 Task: Find connections with filter location Zulpich with filter topic #Analyticswith filter profile language English with filter current company Gensler with filter school Maharaja Surajmal Institute with filter industry Restaurants with filter service category Graphic Design with filter keywords title Playwright
Action: Mouse moved to (551, 73)
Screenshot: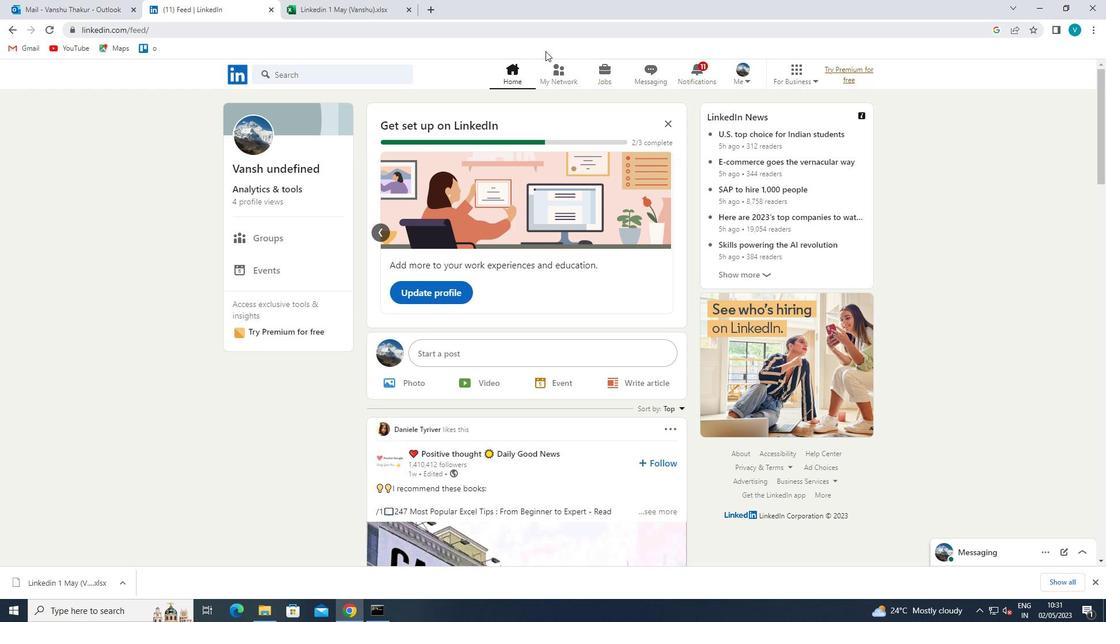 
Action: Mouse pressed left at (551, 73)
Screenshot: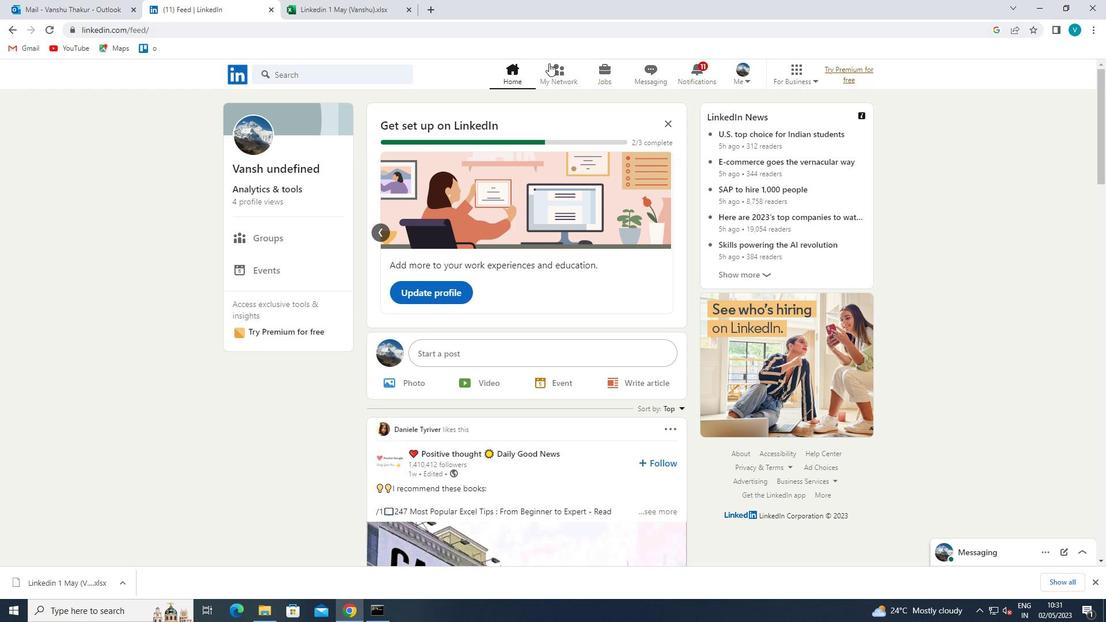 
Action: Mouse moved to (308, 134)
Screenshot: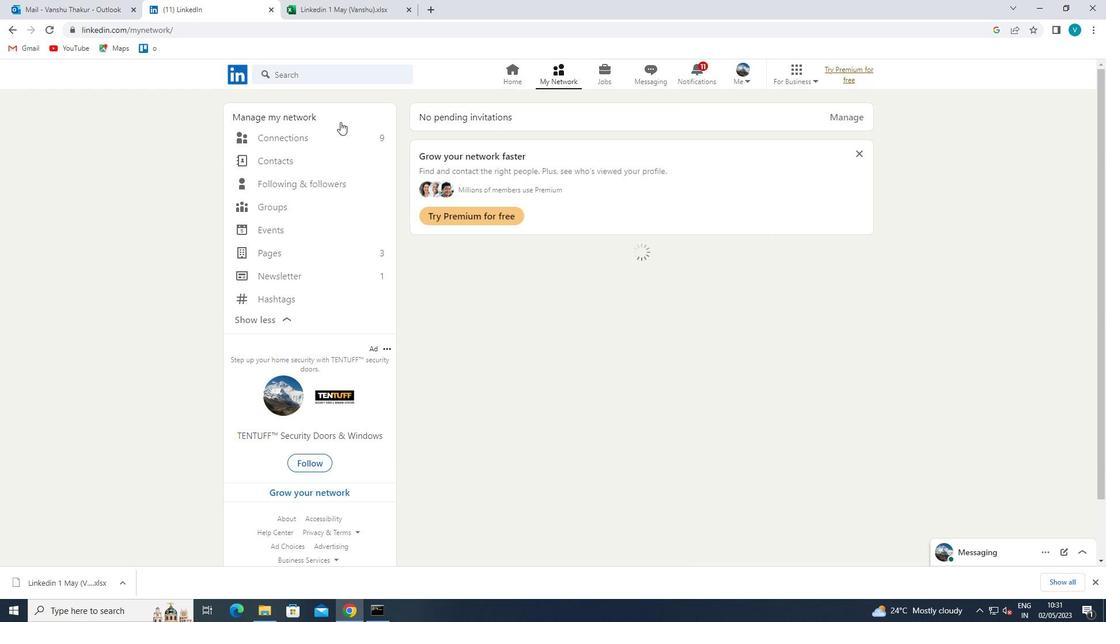 
Action: Mouse pressed left at (308, 134)
Screenshot: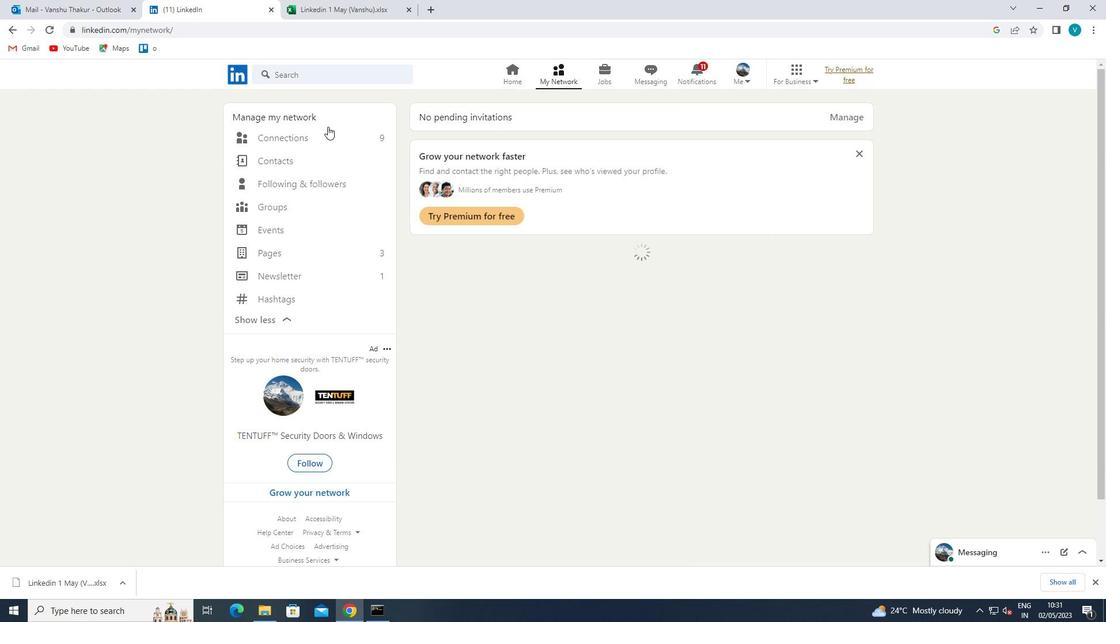 
Action: Mouse moved to (631, 142)
Screenshot: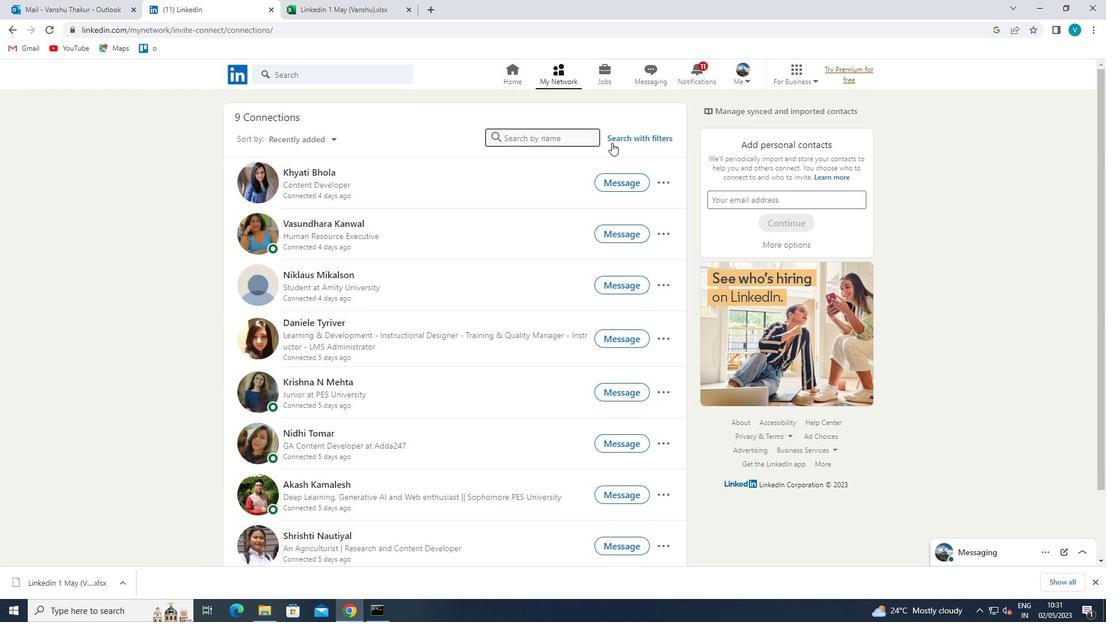 
Action: Mouse pressed left at (631, 142)
Screenshot: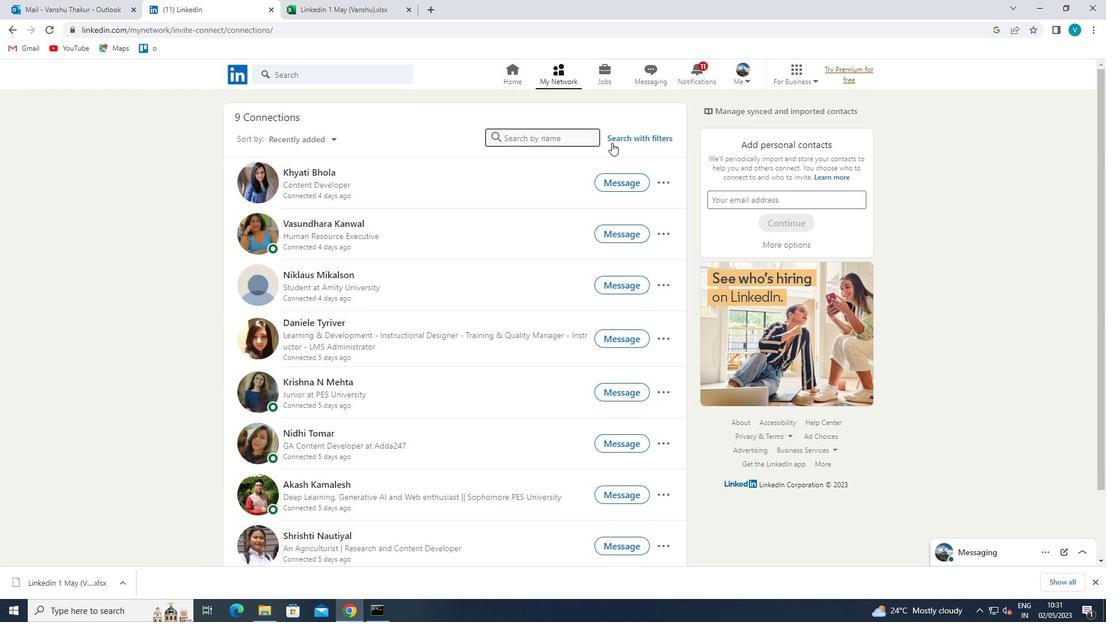 
Action: Mouse moved to (545, 110)
Screenshot: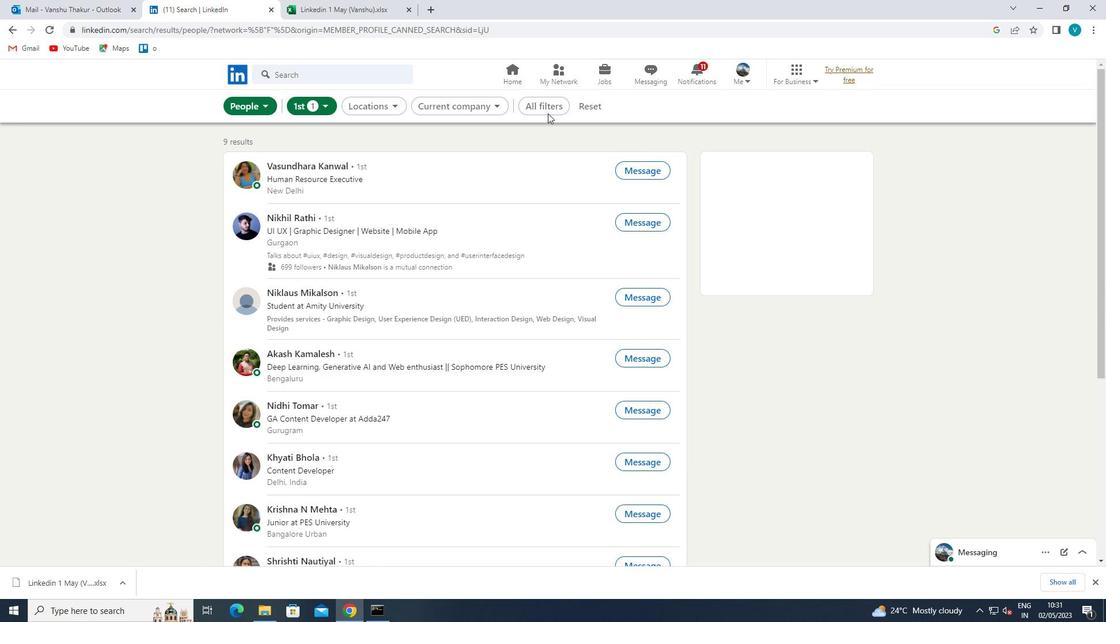 
Action: Mouse pressed left at (545, 110)
Screenshot: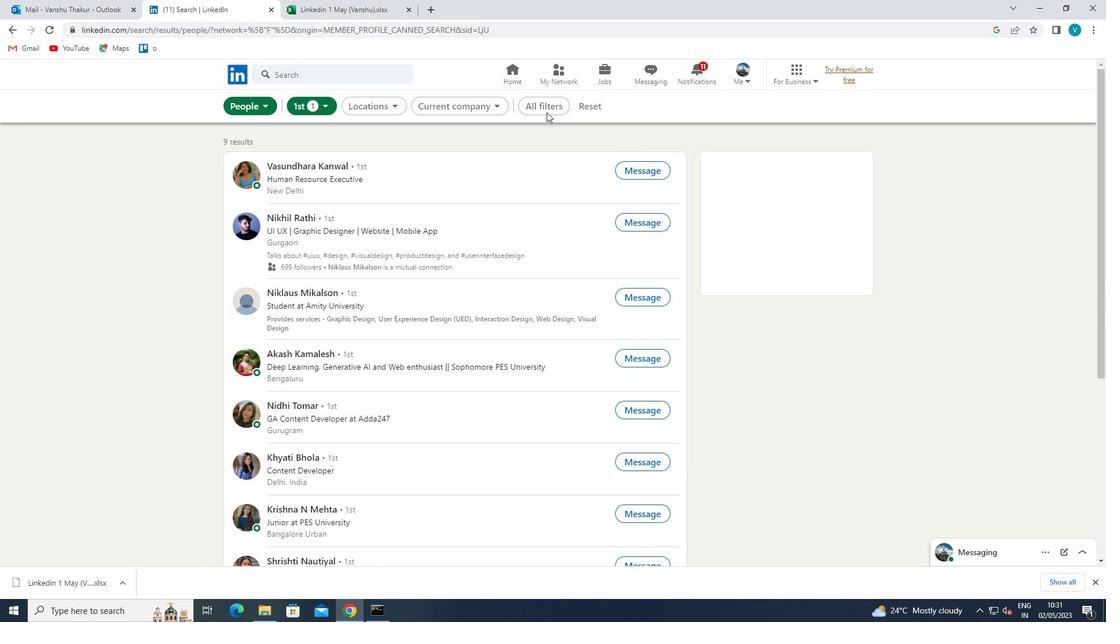 
Action: Mouse moved to (936, 339)
Screenshot: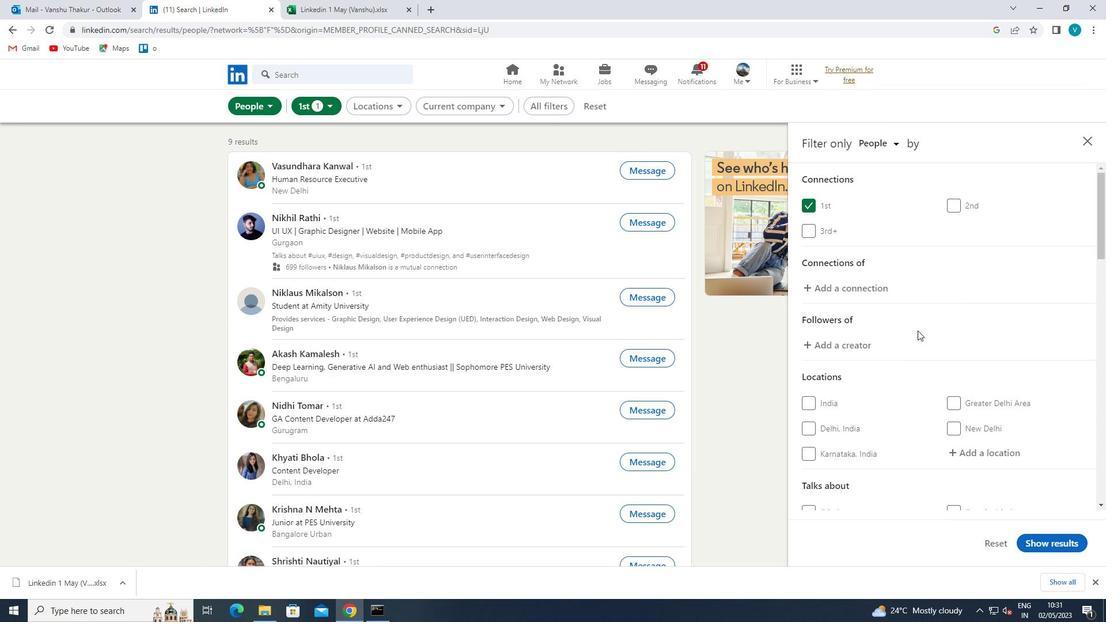 
Action: Mouse scrolled (936, 338) with delta (0, 0)
Screenshot: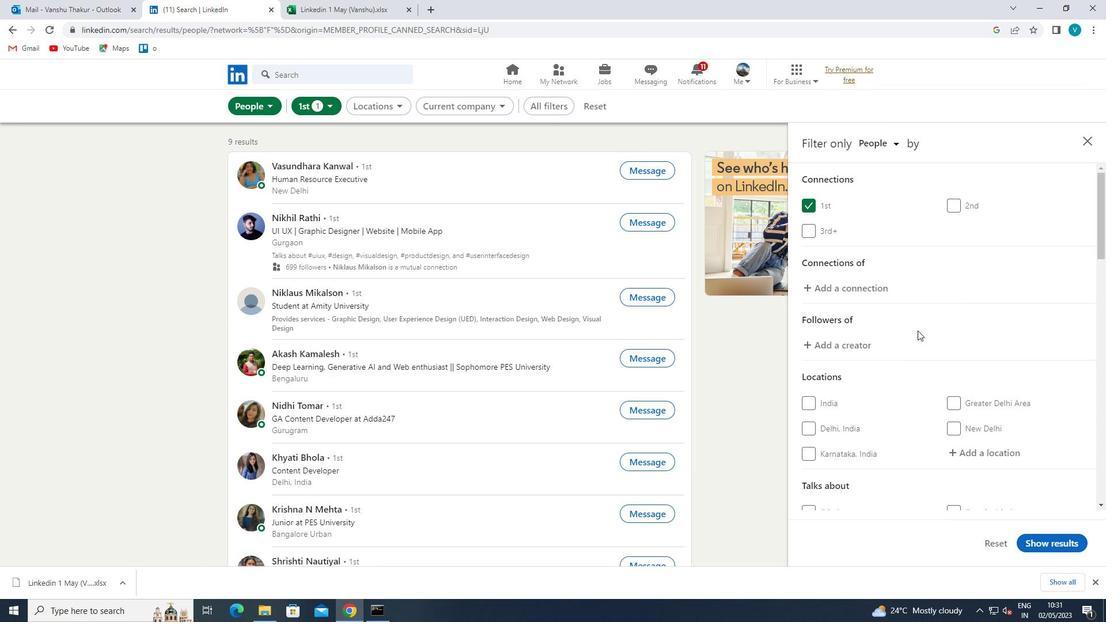 
Action: Mouse moved to (937, 340)
Screenshot: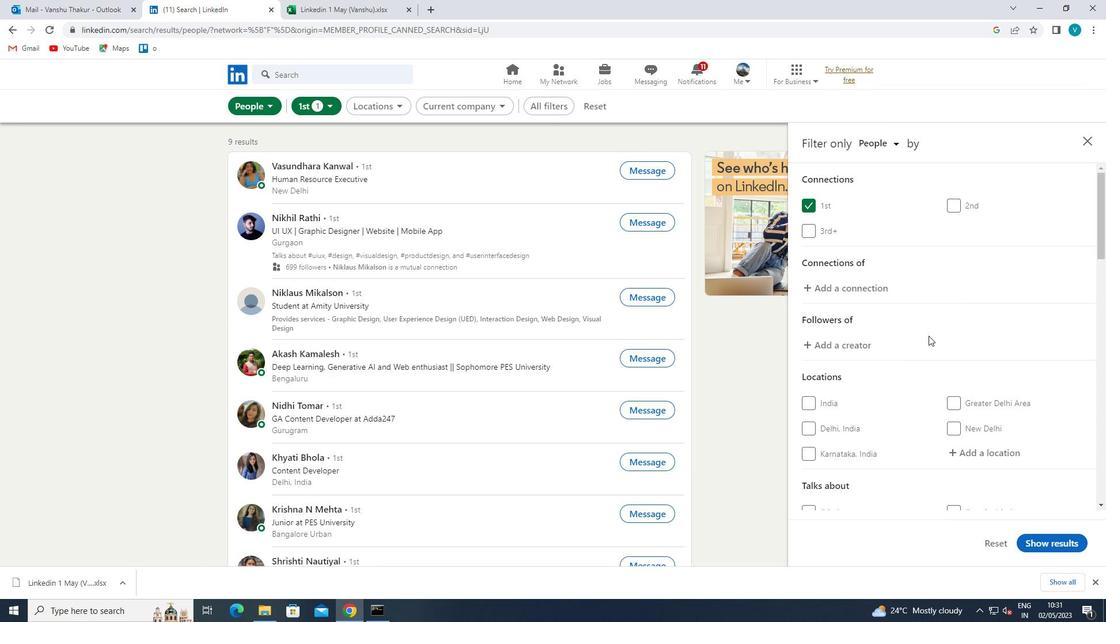 
Action: Mouse scrolled (937, 339) with delta (0, 0)
Screenshot: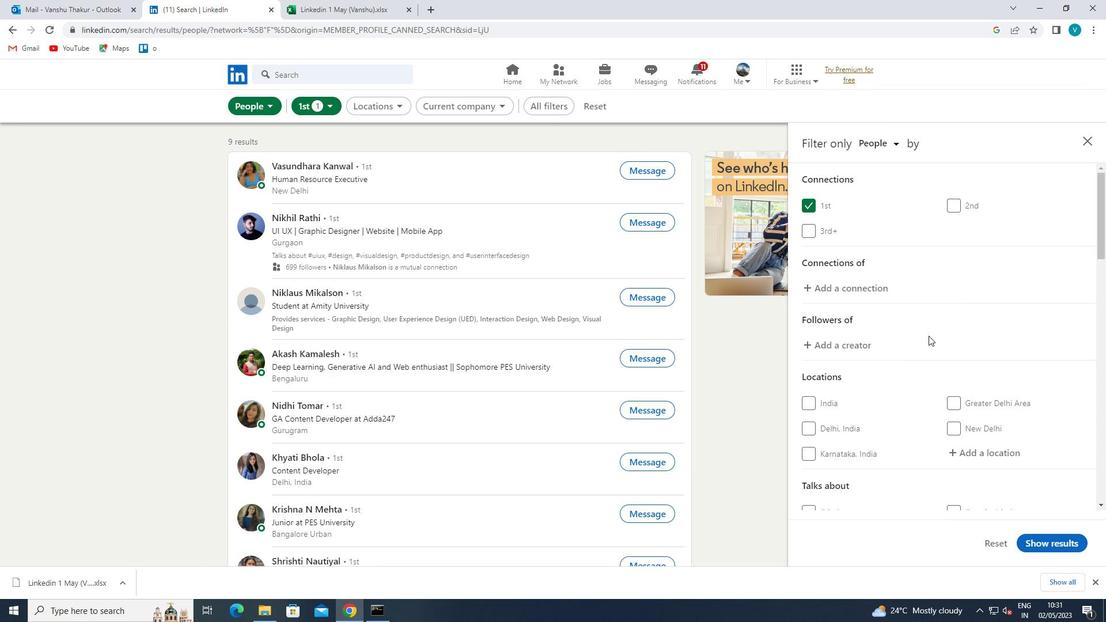 
Action: Mouse moved to (938, 340)
Screenshot: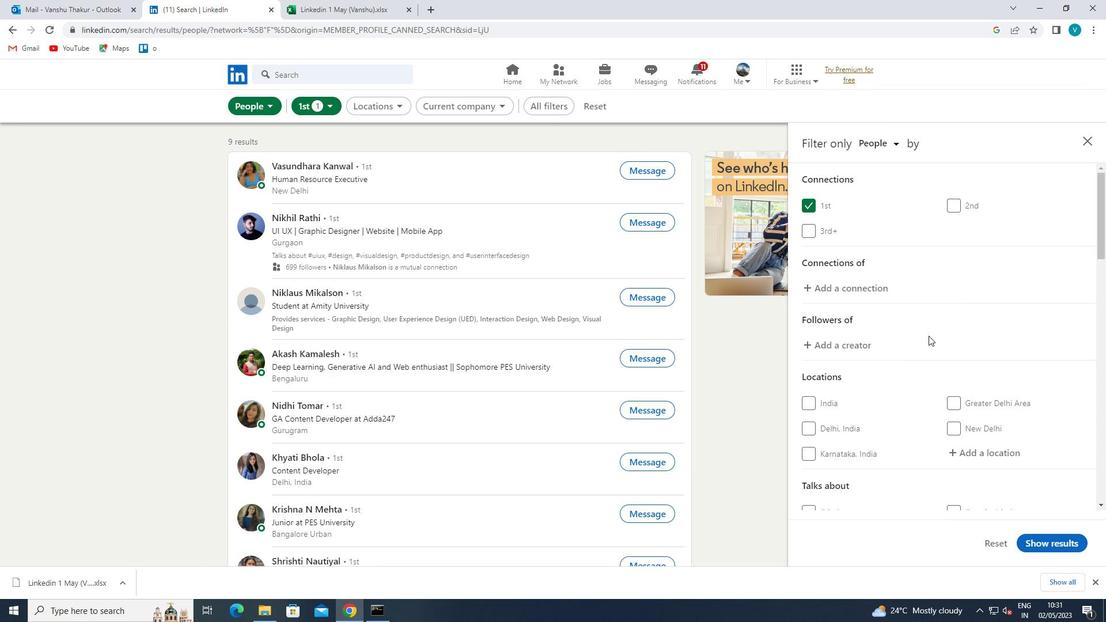 
Action: Mouse scrolled (938, 340) with delta (0, 0)
Screenshot: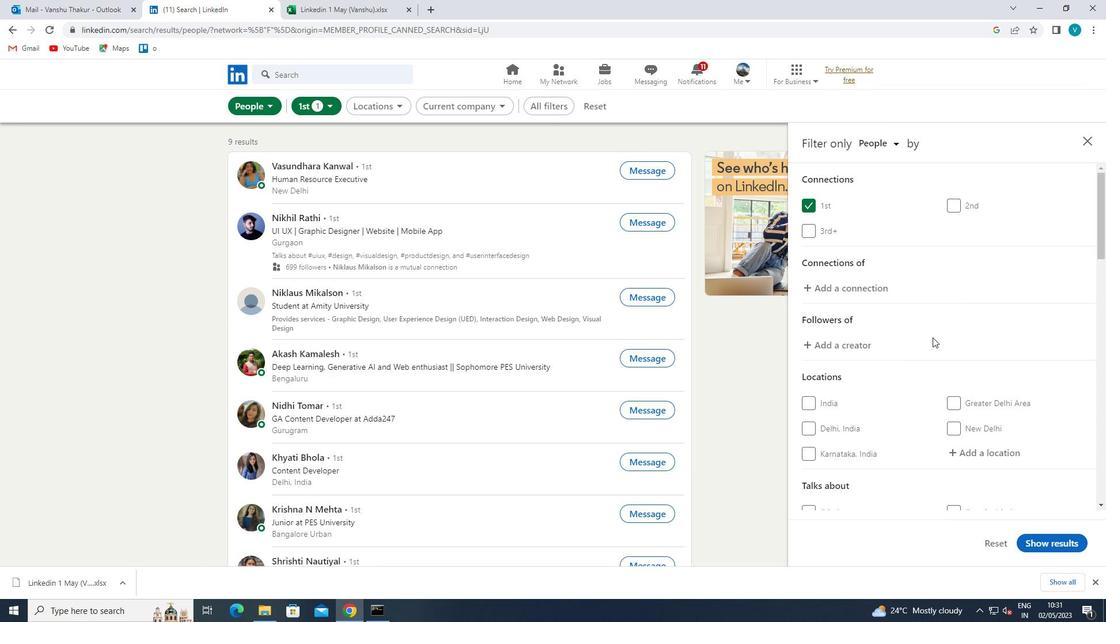 
Action: Mouse moved to (984, 284)
Screenshot: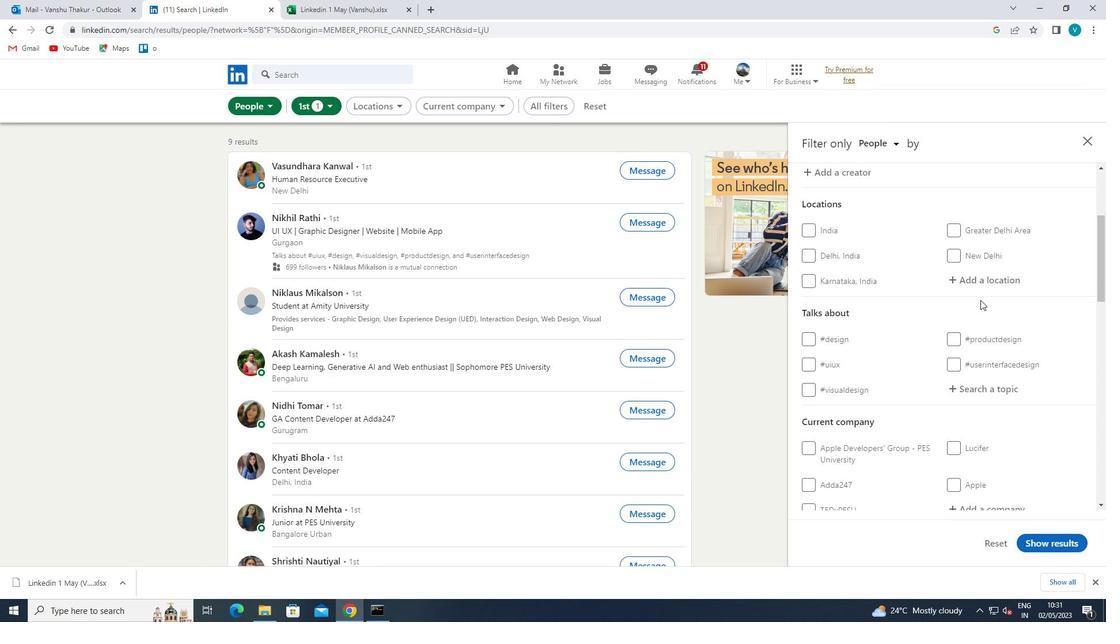 
Action: Mouse pressed left at (984, 284)
Screenshot: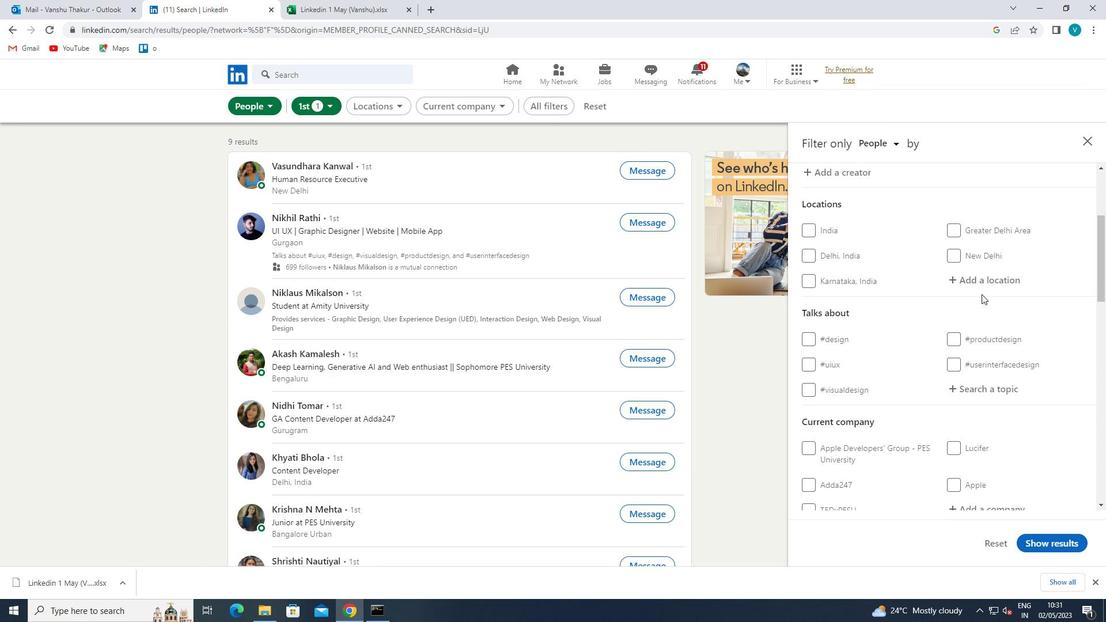 
Action: Mouse moved to (752, 219)
Screenshot: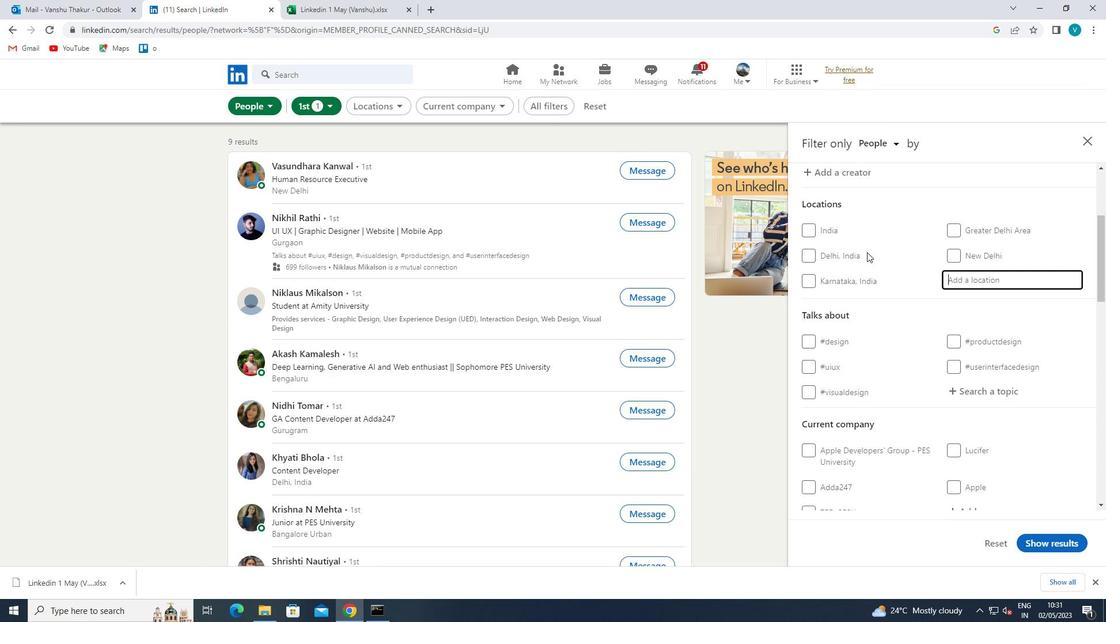 
Action: Key pressed <Key.shift>ZULPICH<Key.space>
Screenshot: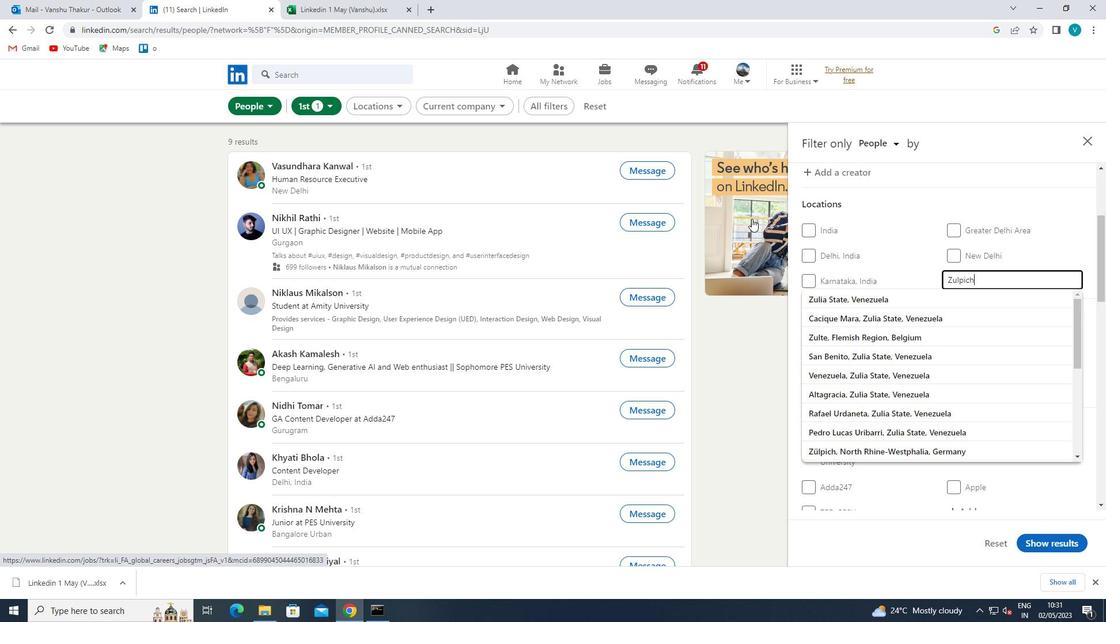 
Action: Mouse moved to (909, 304)
Screenshot: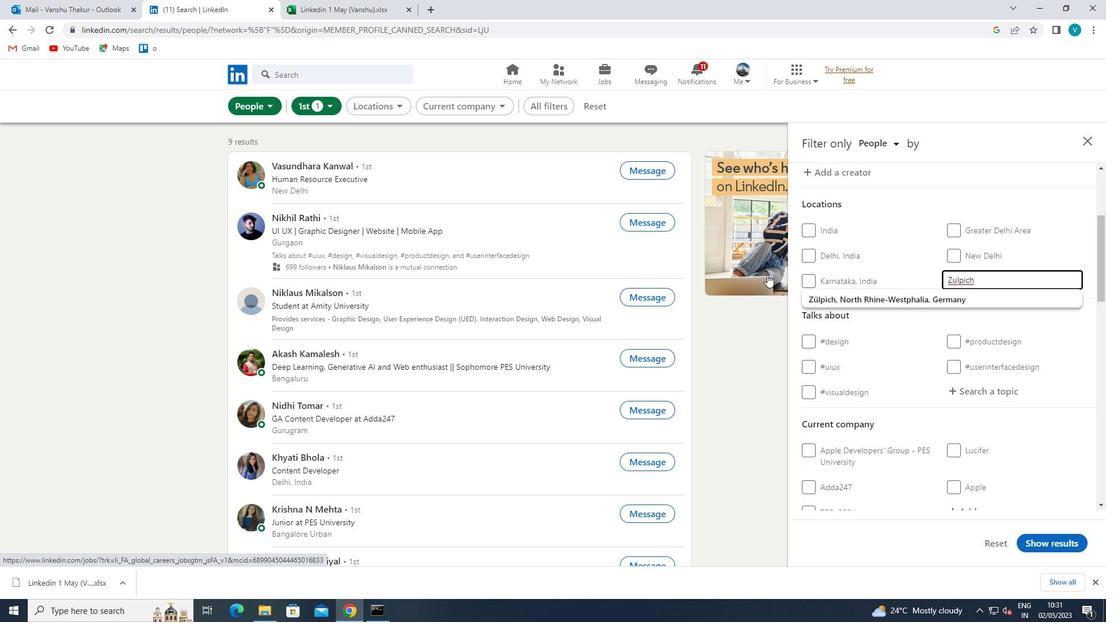 
Action: Mouse pressed left at (909, 304)
Screenshot: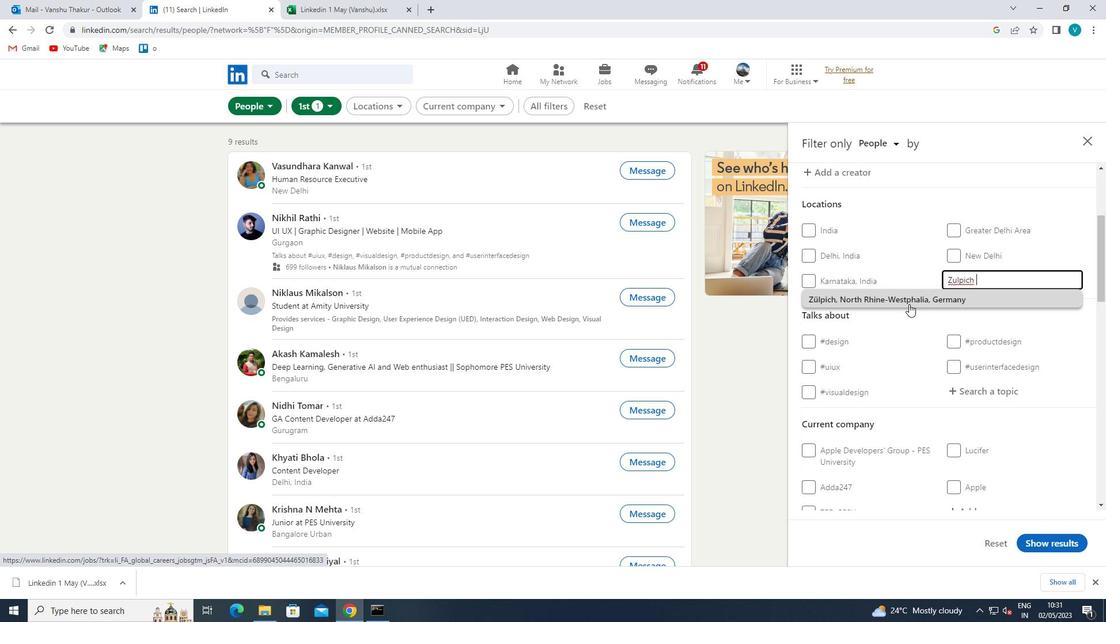 
Action: Mouse scrolled (909, 303) with delta (0, 0)
Screenshot: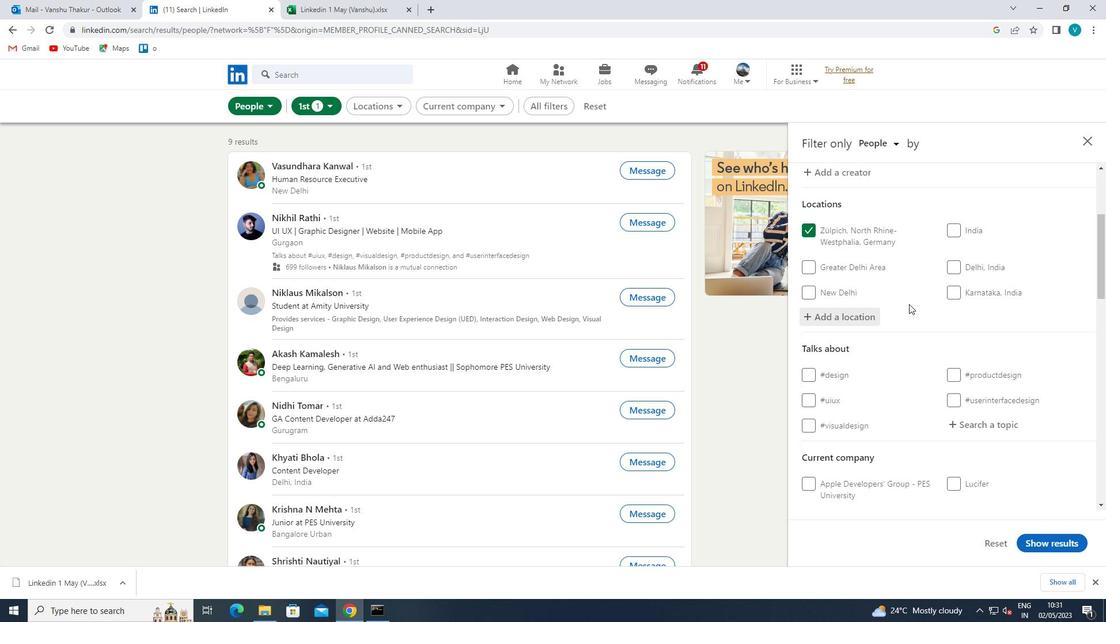 
Action: Mouse scrolled (909, 303) with delta (0, 0)
Screenshot: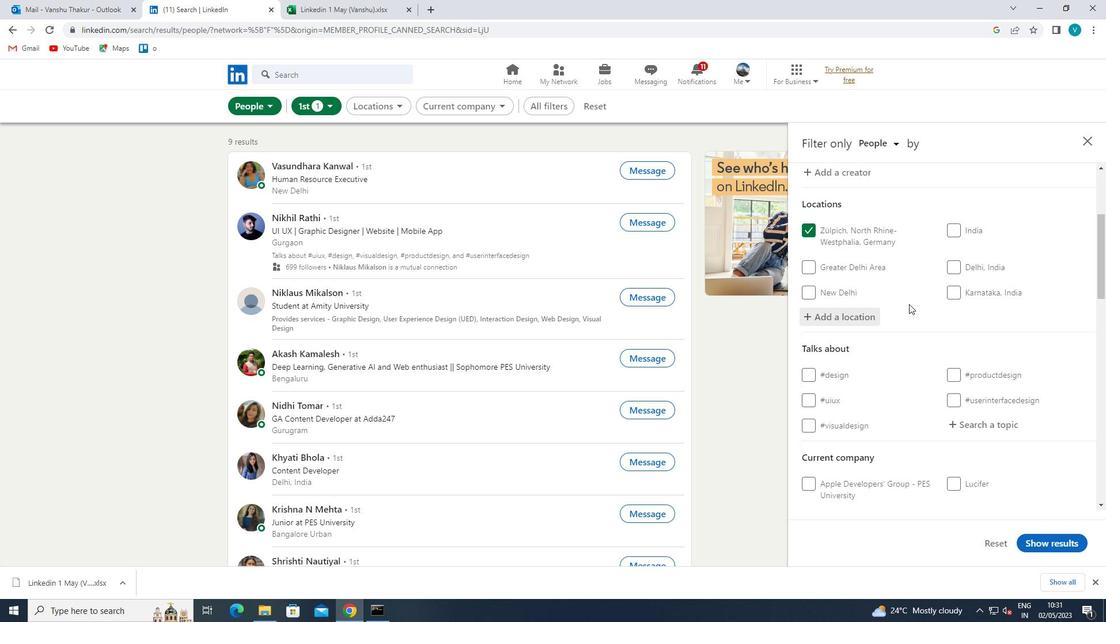 
Action: Mouse moved to (1035, 309)
Screenshot: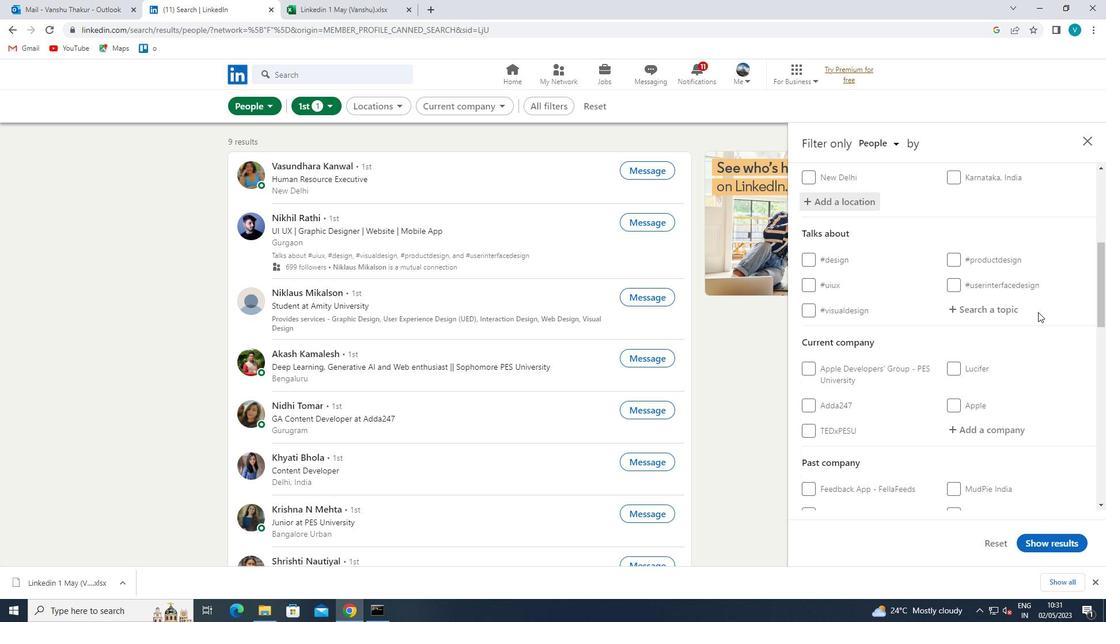 
Action: Mouse pressed left at (1035, 309)
Screenshot: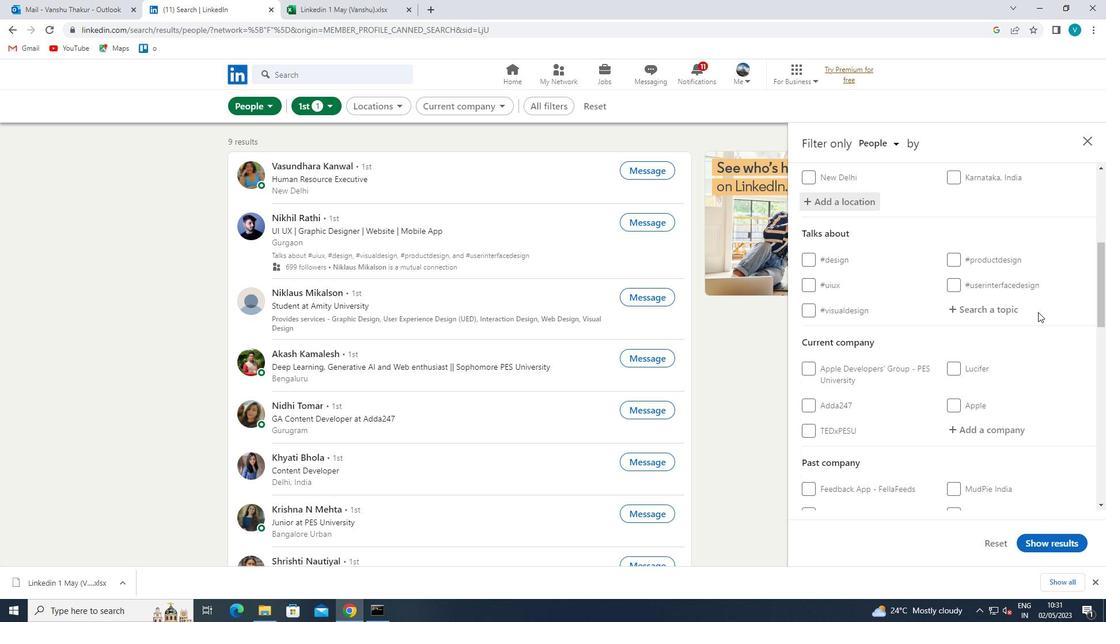 
Action: Mouse moved to (997, 314)
Screenshot: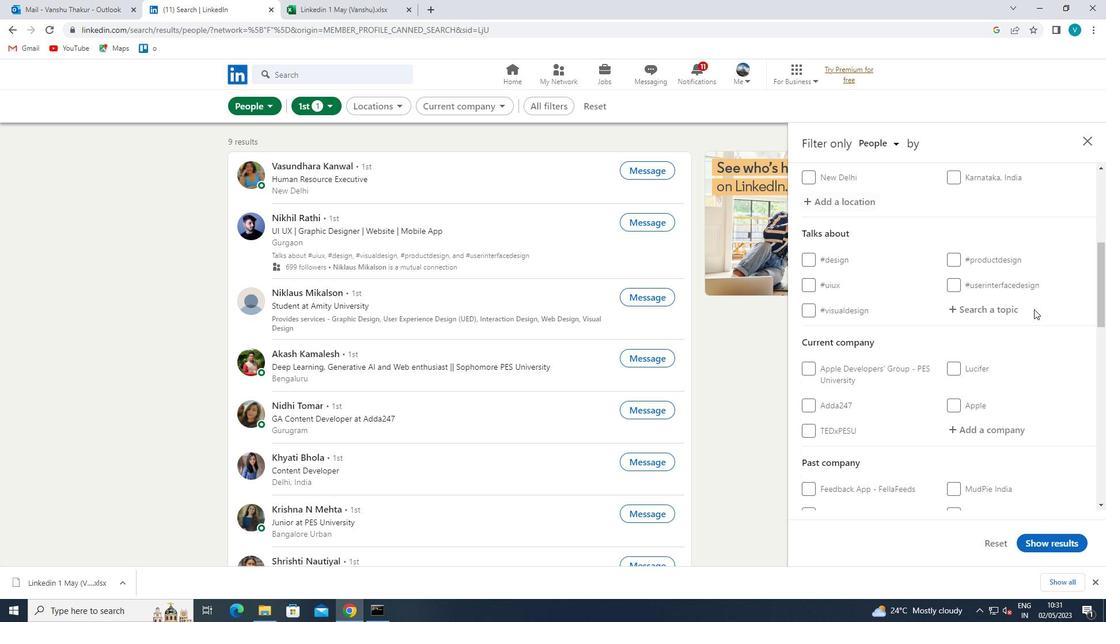 
Action: Mouse pressed left at (997, 314)
Screenshot: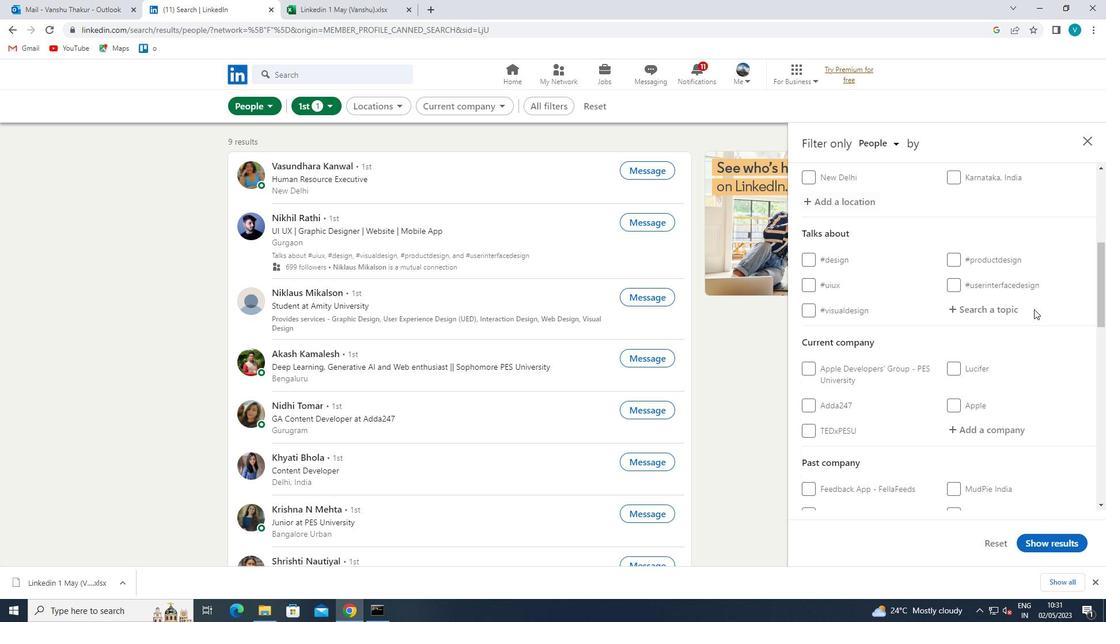 
Action: Key pressed <Key.shift>
Screenshot: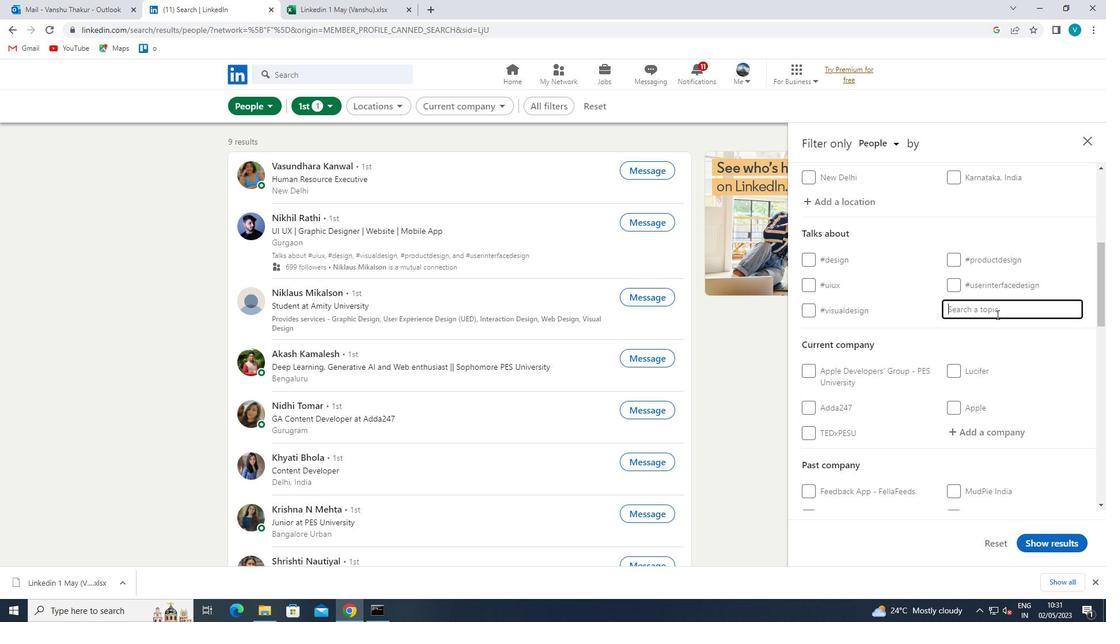 
Action: Mouse moved to (978, 310)
Screenshot: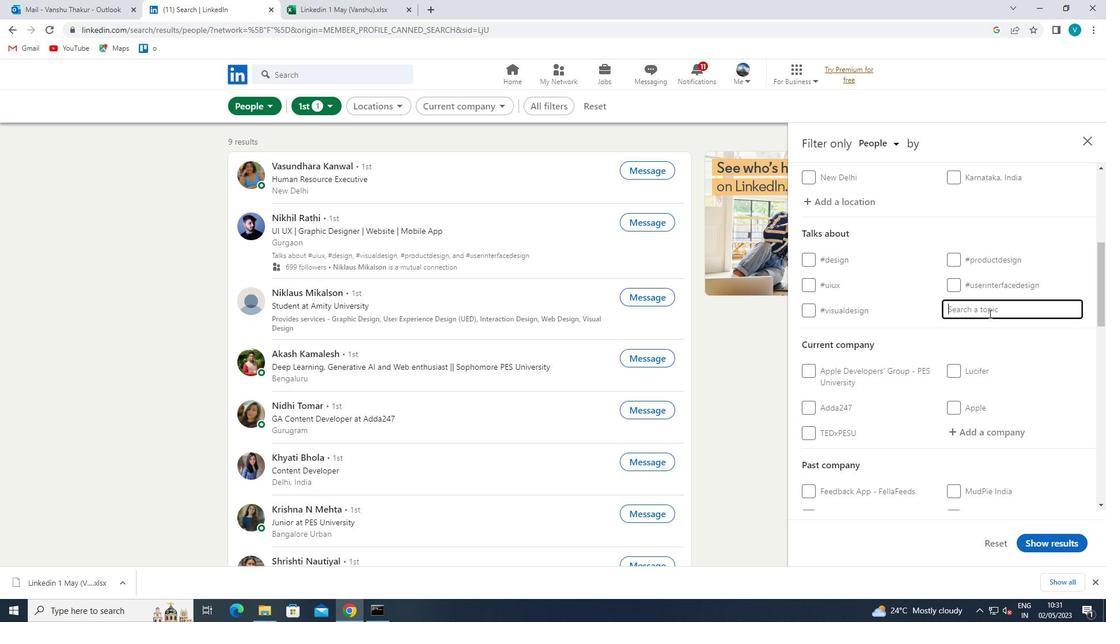 
Action: Key pressed <Key.shift><Key.shift><Key.shift><Key.shift><Key.shift>#<Key.shift>ANA
Screenshot: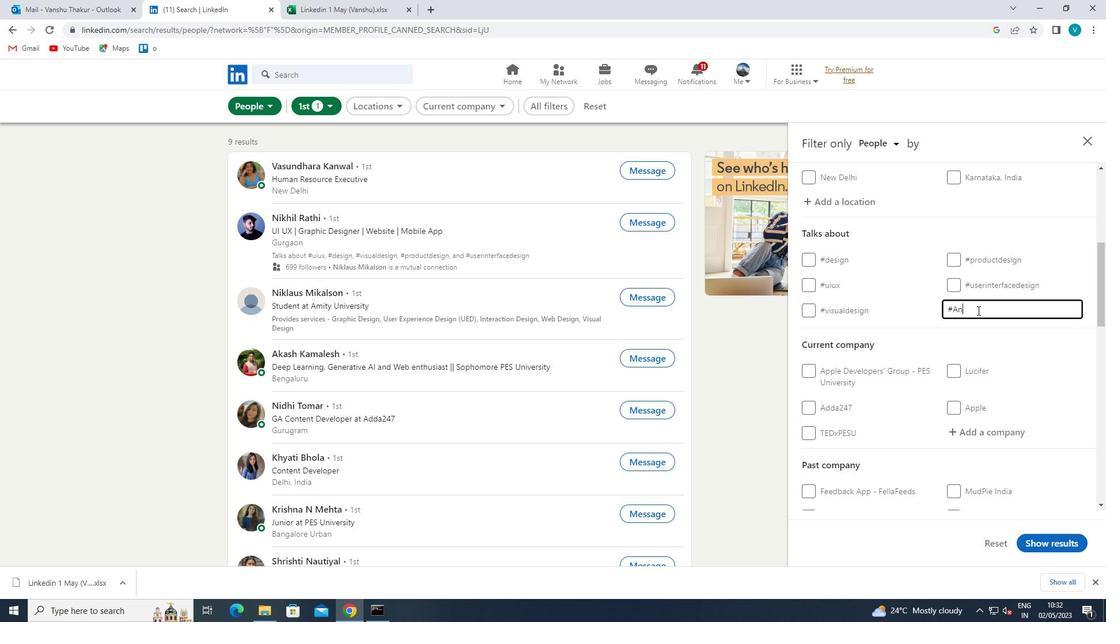 
Action: Mouse moved to (978, 310)
Screenshot: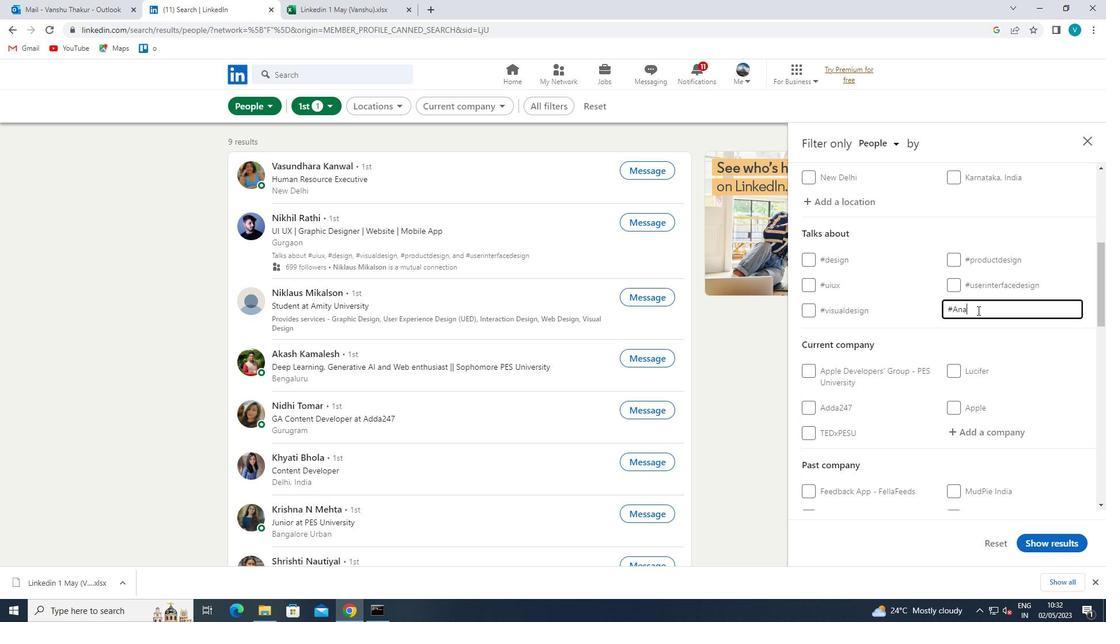 
Action: Key pressed LYTICS
Screenshot: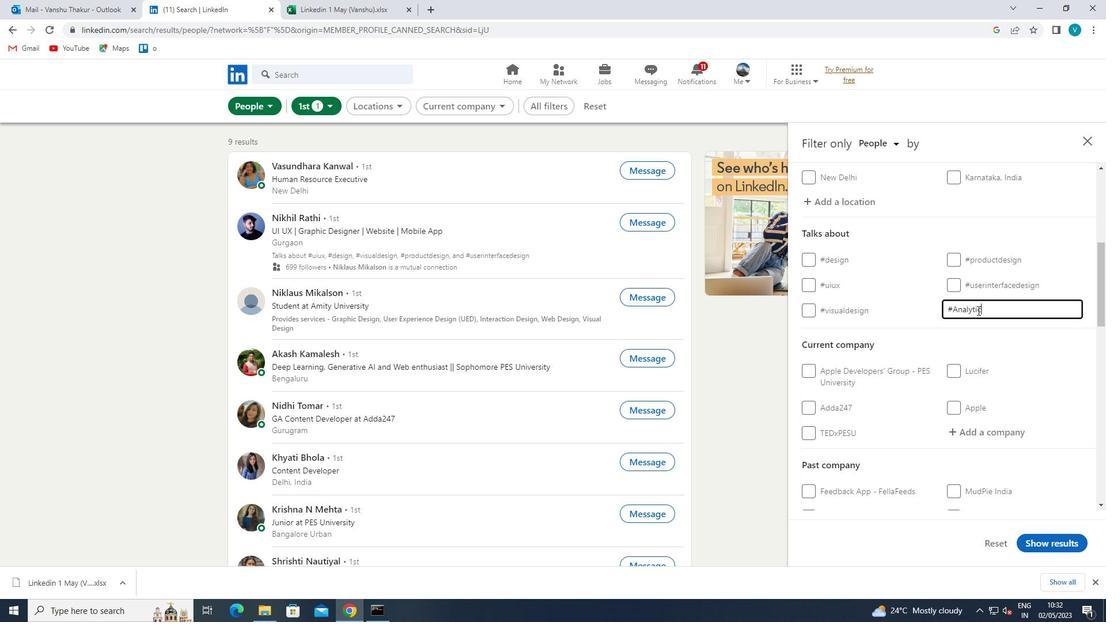
Action: Mouse moved to (945, 330)
Screenshot: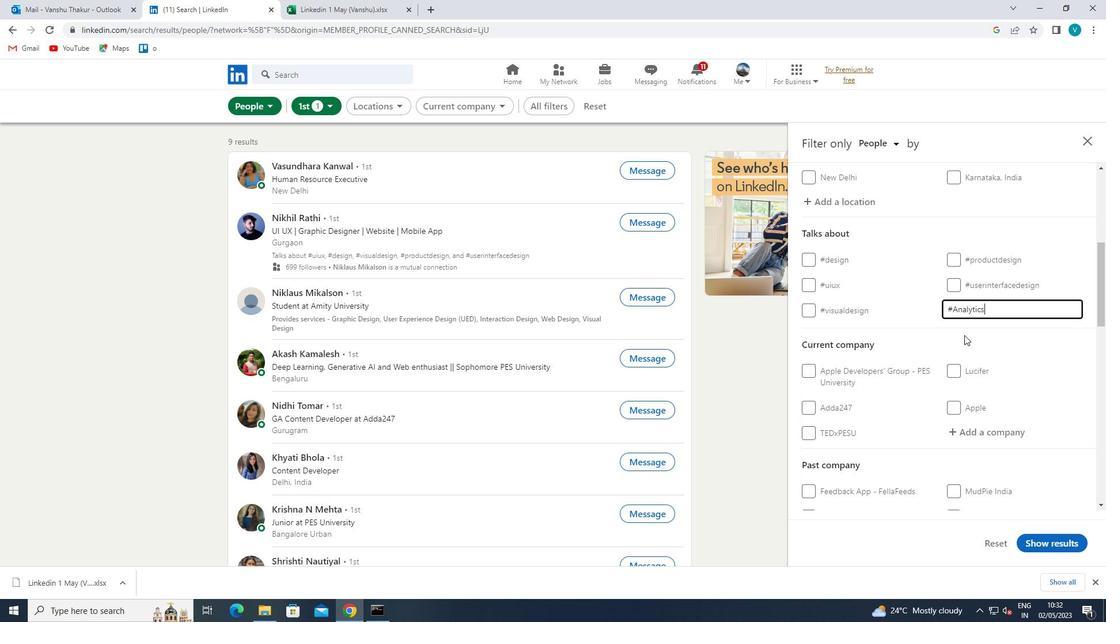 
Action: Mouse pressed left at (945, 330)
Screenshot: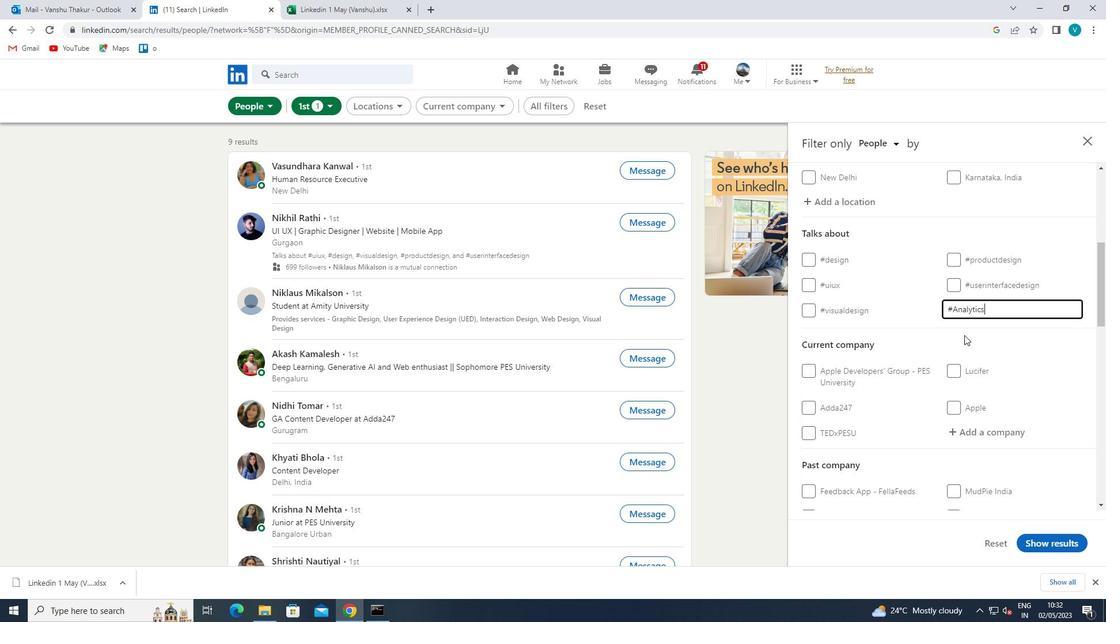 
Action: Mouse moved to (945, 330)
Screenshot: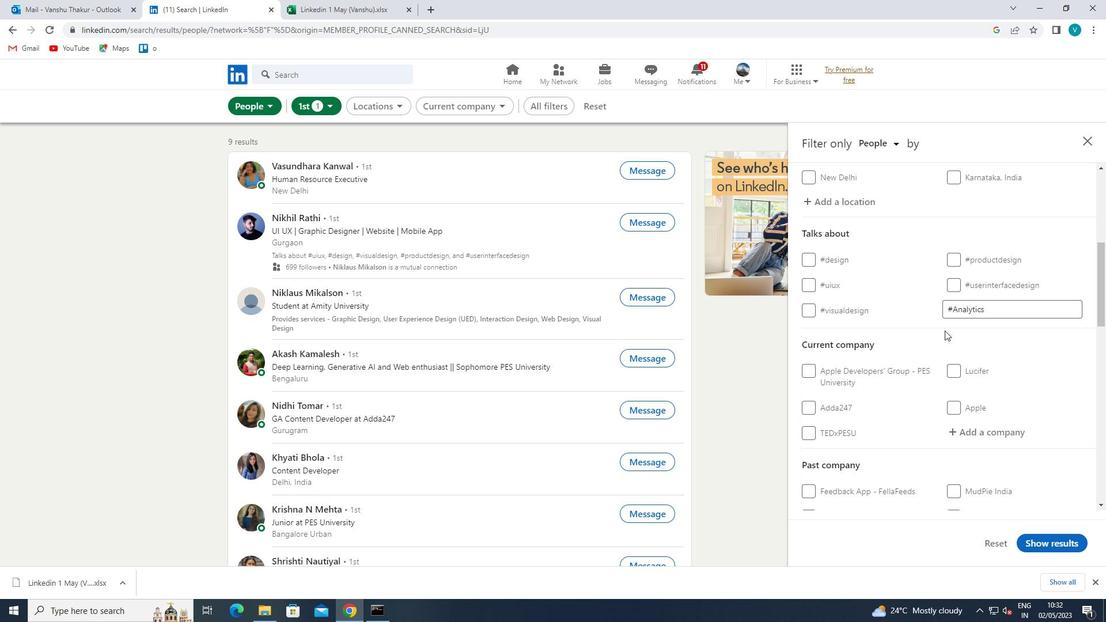
Action: Mouse scrolled (945, 329) with delta (0, 0)
Screenshot: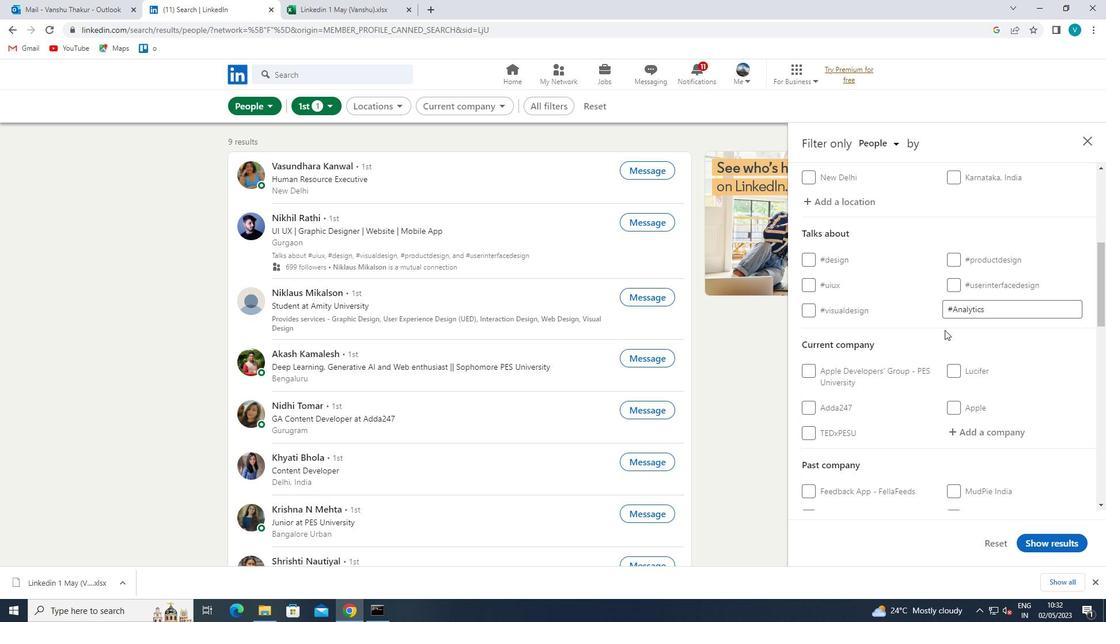 
Action: Mouse scrolled (945, 329) with delta (0, 0)
Screenshot: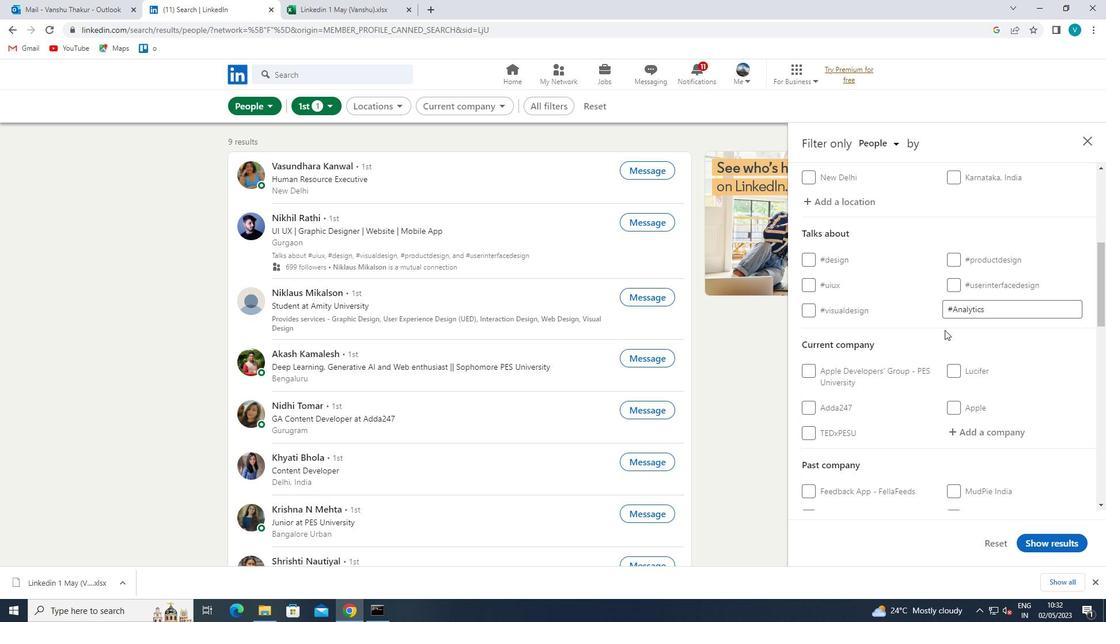 
Action: Mouse scrolled (945, 329) with delta (0, 0)
Screenshot: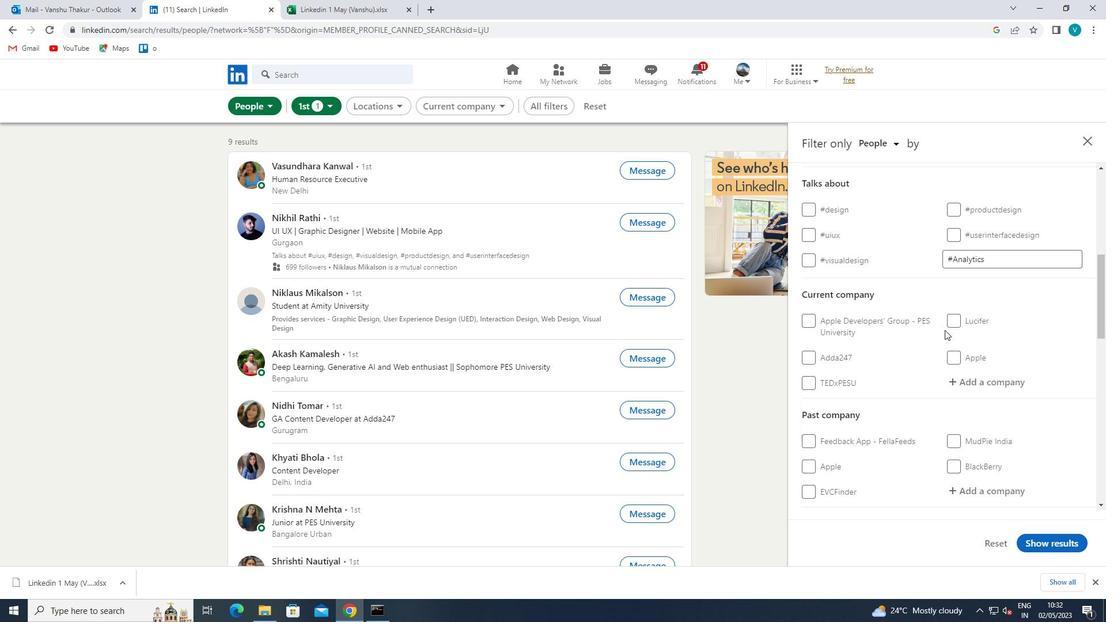 
Action: Mouse scrolled (945, 329) with delta (0, 0)
Screenshot: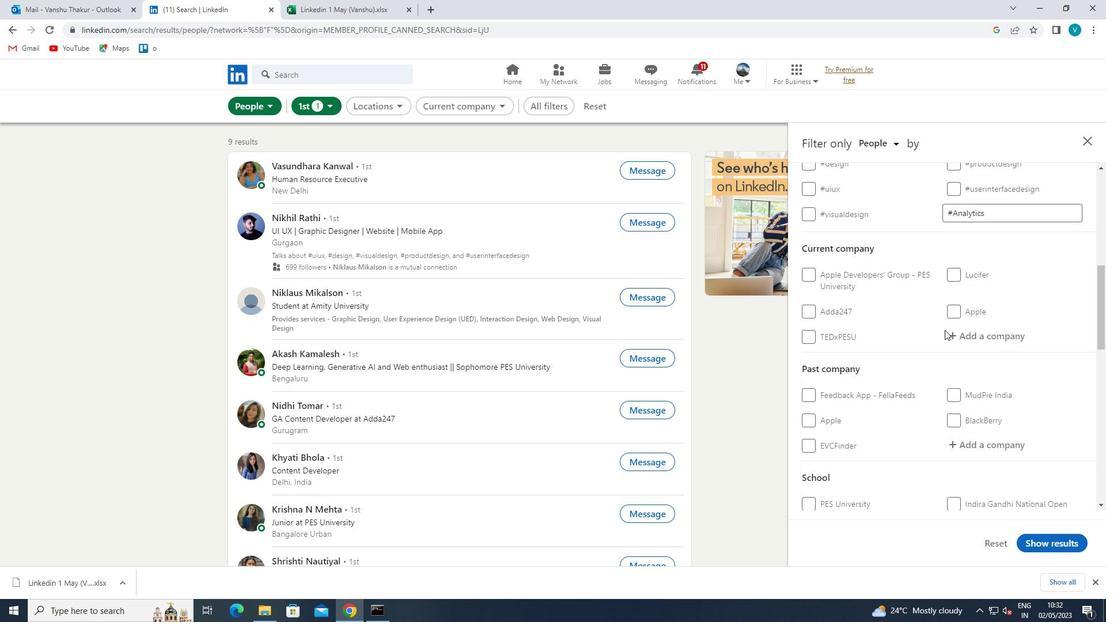 
Action: Mouse scrolled (945, 329) with delta (0, 0)
Screenshot: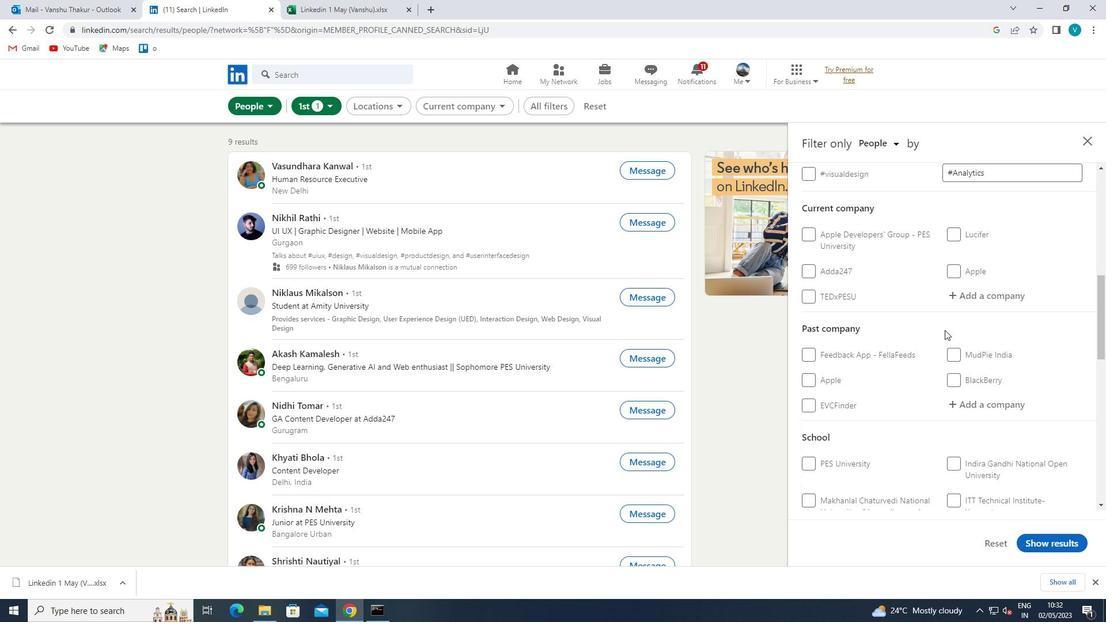 
Action: Mouse scrolled (945, 329) with delta (0, 0)
Screenshot: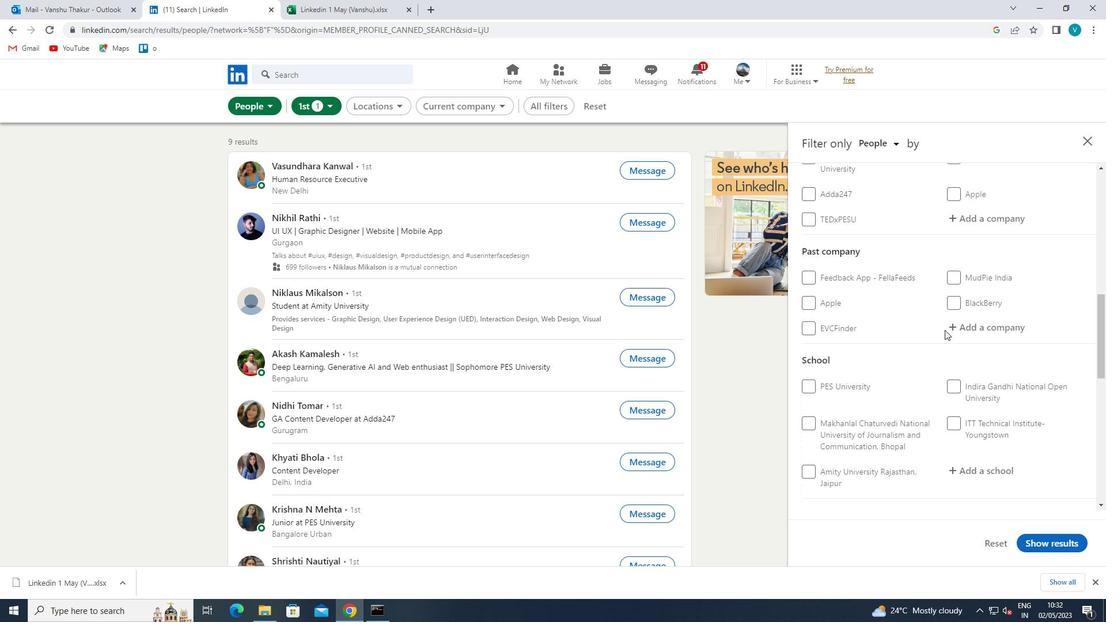 
Action: Mouse moved to (945, 330)
Screenshot: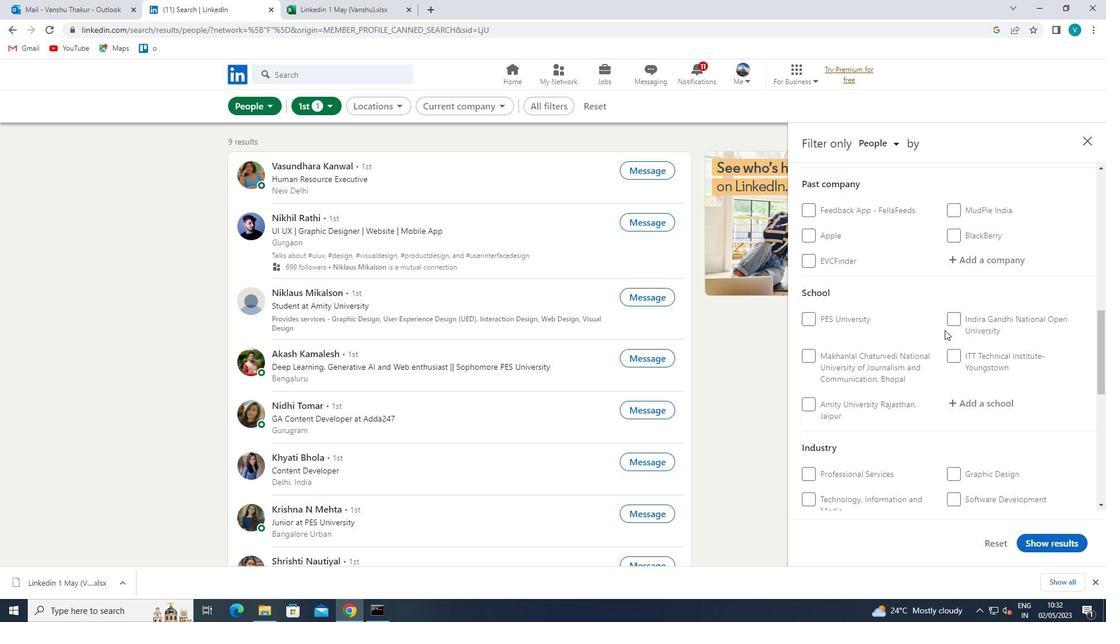 
Action: Mouse scrolled (945, 330) with delta (0, 0)
Screenshot: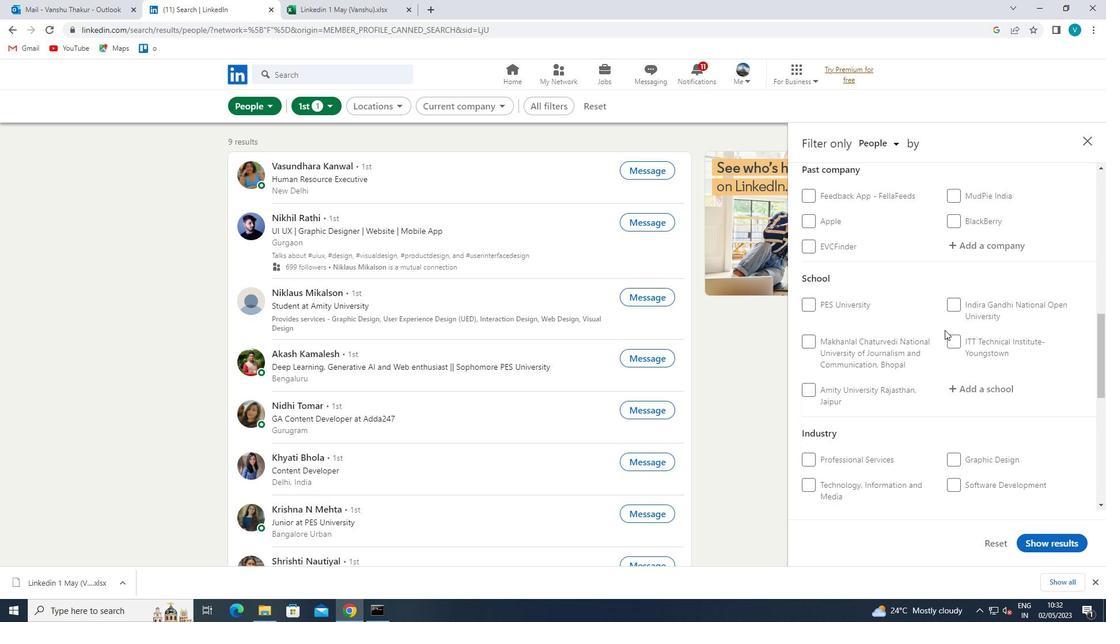 
Action: Mouse moved to (945, 335)
Screenshot: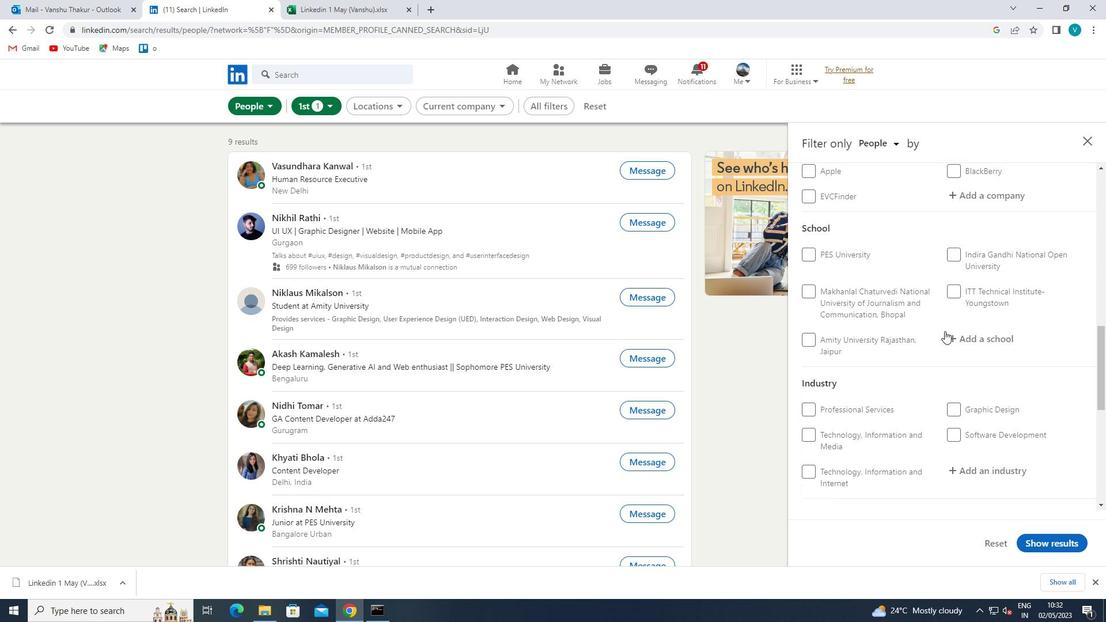 
Action: Mouse scrolled (945, 334) with delta (0, 0)
Screenshot: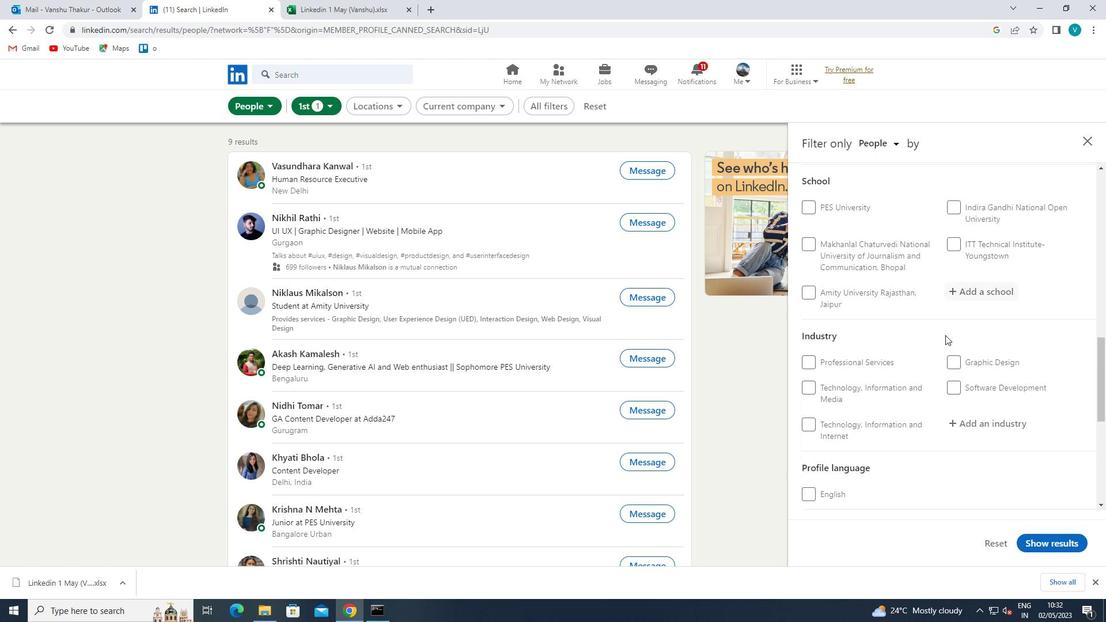 
Action: Mouse scrolled (945, 334) with delta (0, 0)
Screenshot: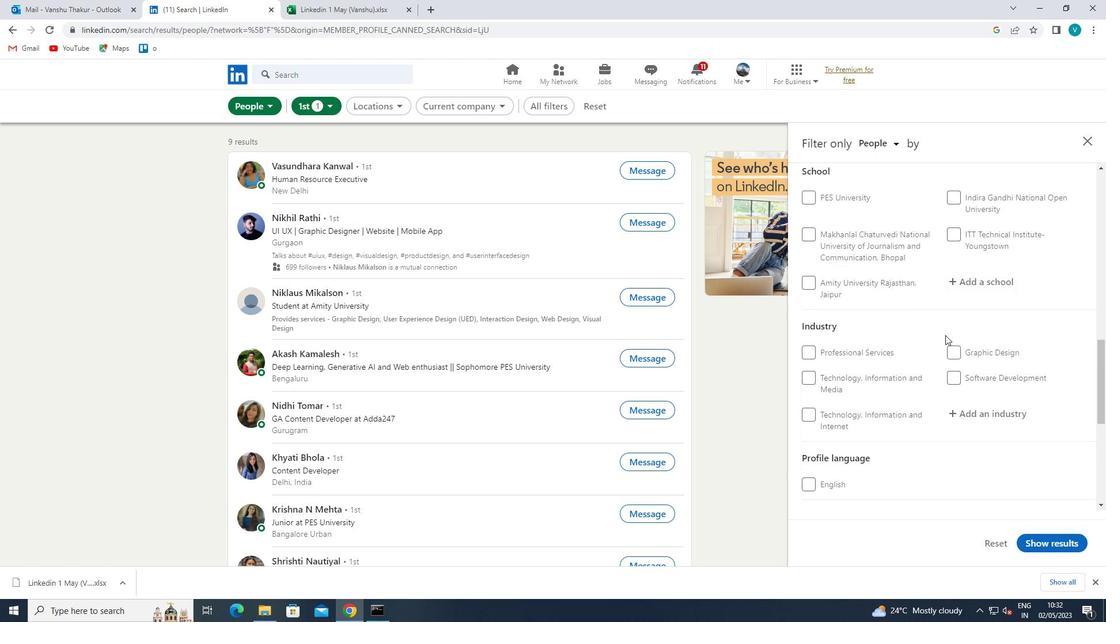 
Action: Mouse moved to (802, 364)
Screenshot: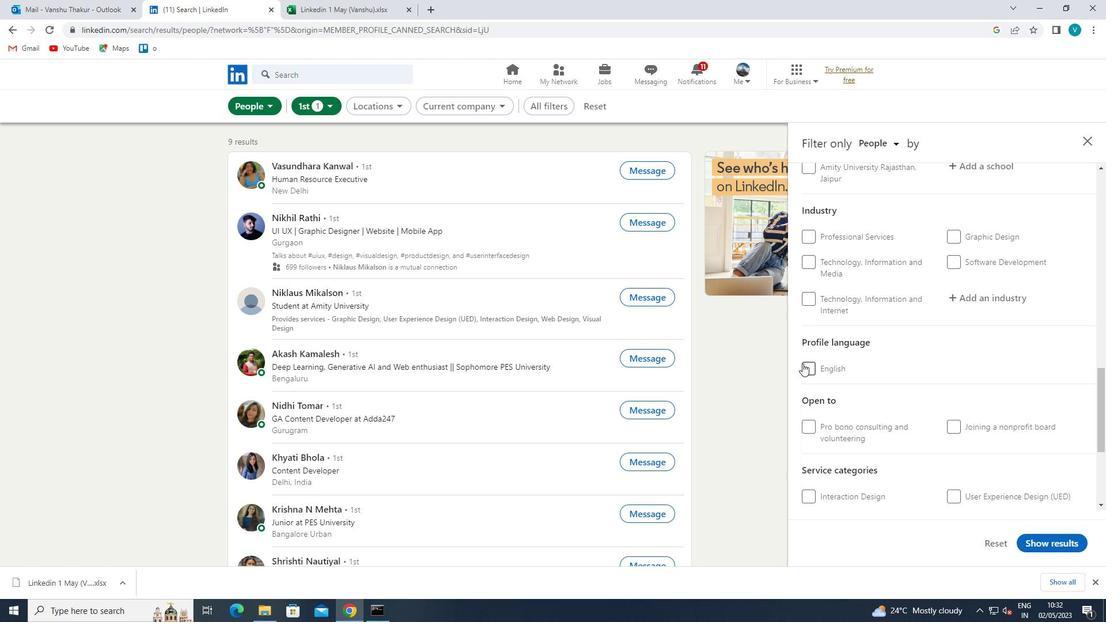 
Action: Mouse pressed left at (802, 364)
Screenshot: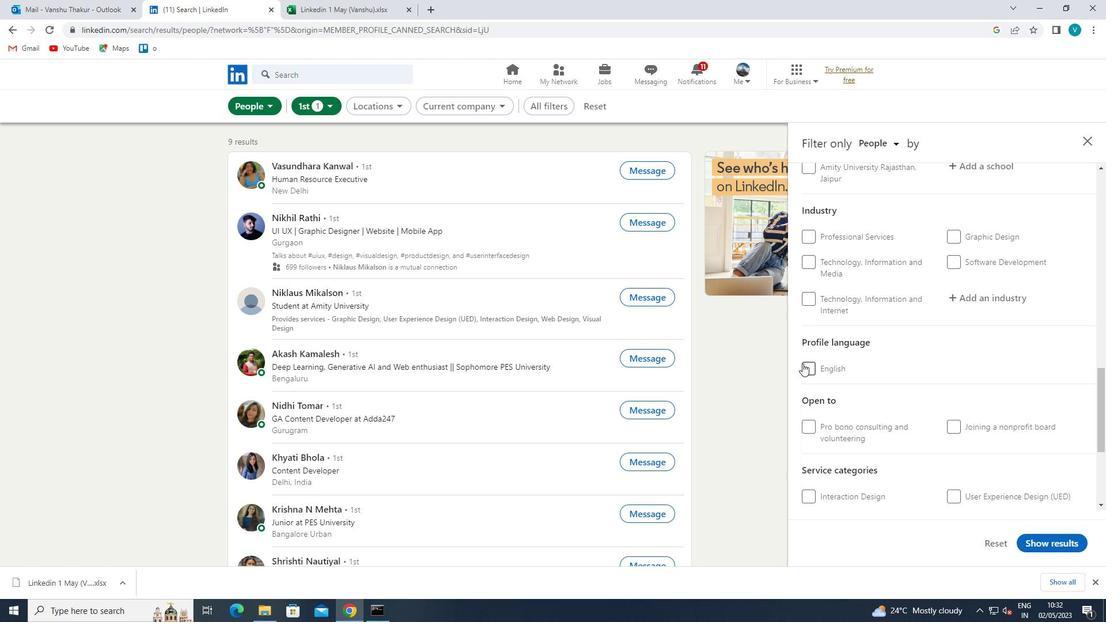 
Action: Mouse moved to (925, 363)
Screenshot: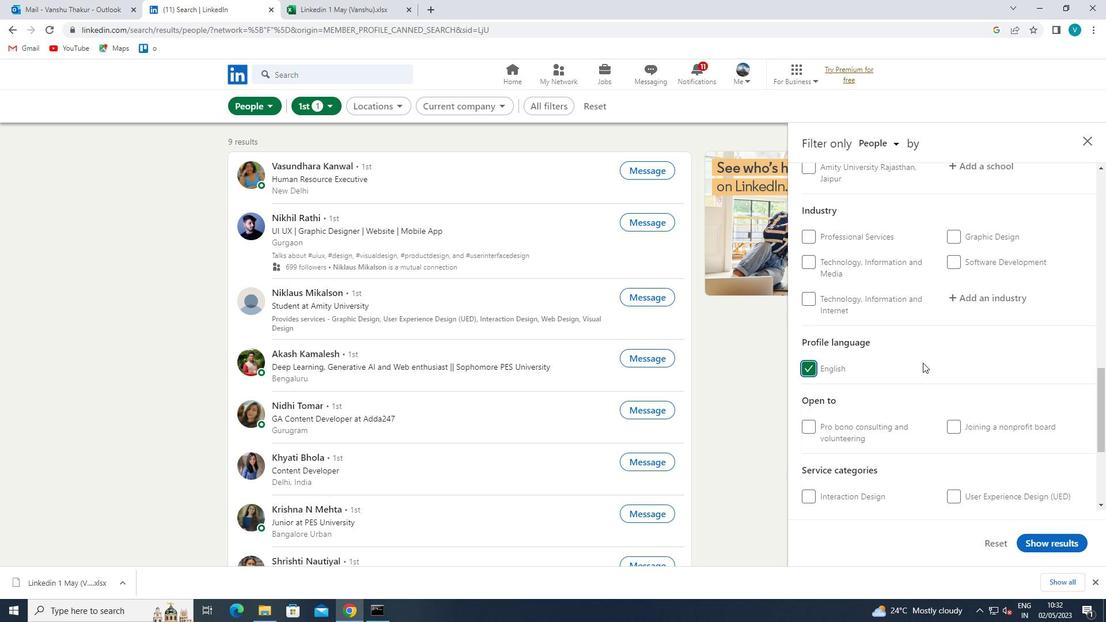 
Action: Mouse scrolled (925, 363) with delta (0, 0)
Screenshot: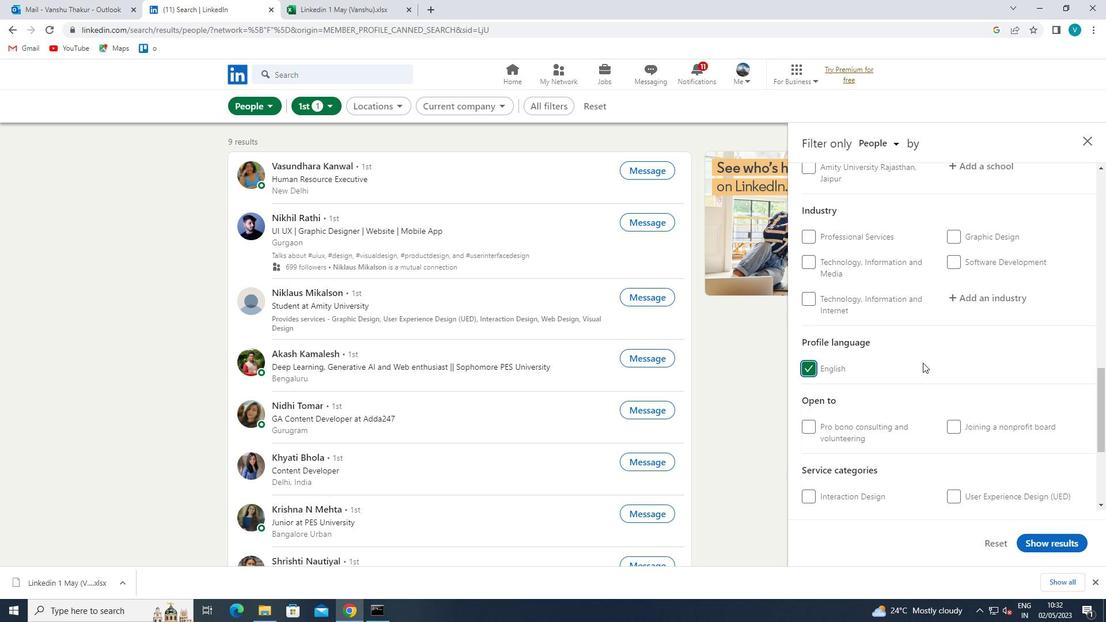 
Action: Mouse moved to (926, 363)
Screenshot: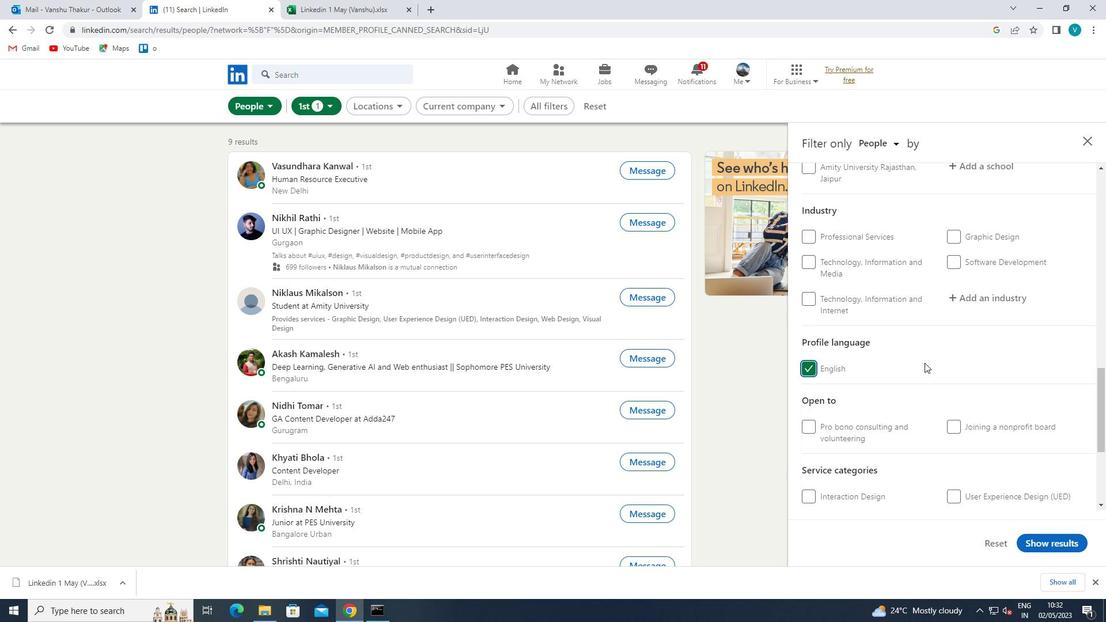 
Action: Mouse scrolled (926, 363) with delta (0, 0)
Screenshot: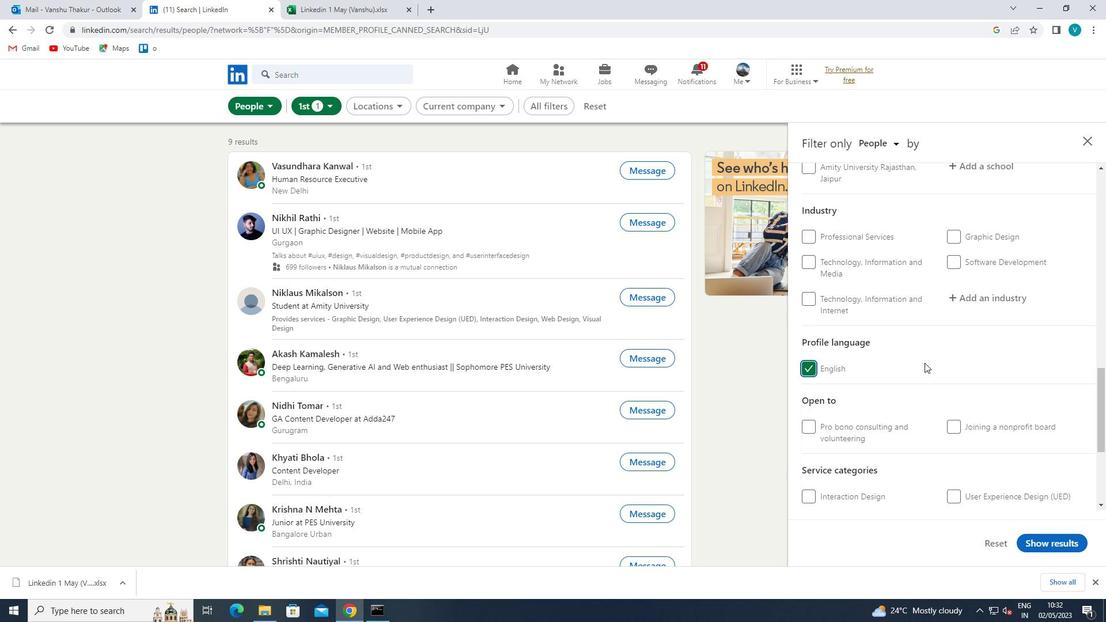 
Action: Mouse scrolled (926, 363) with delta (0, 0)
Screenshot: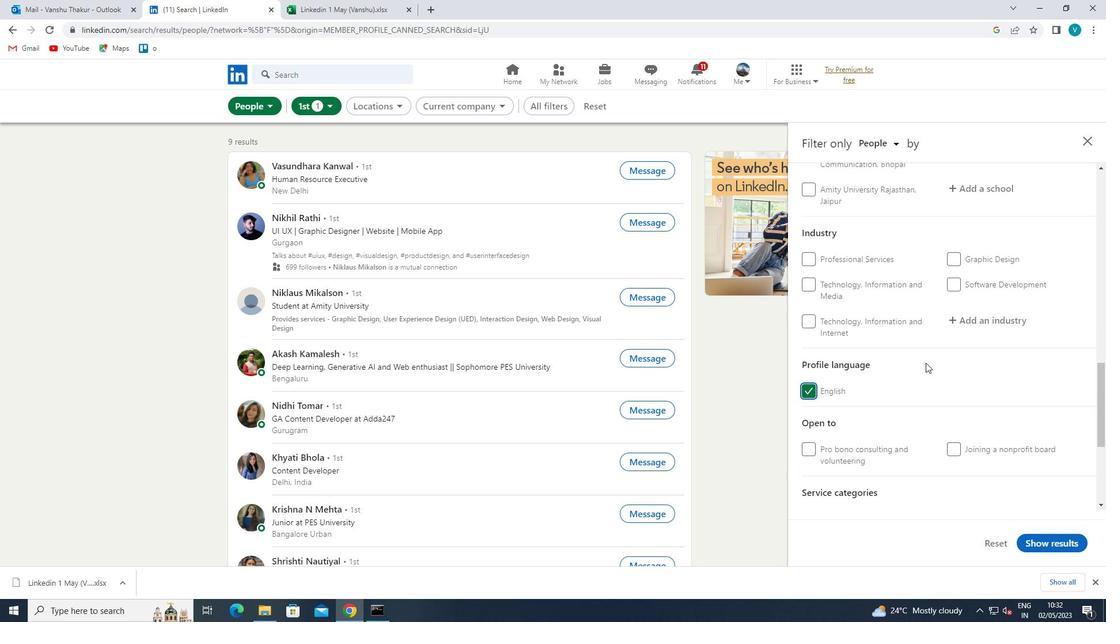 
Action: Mouse moved to (926, 363)
Screenshot: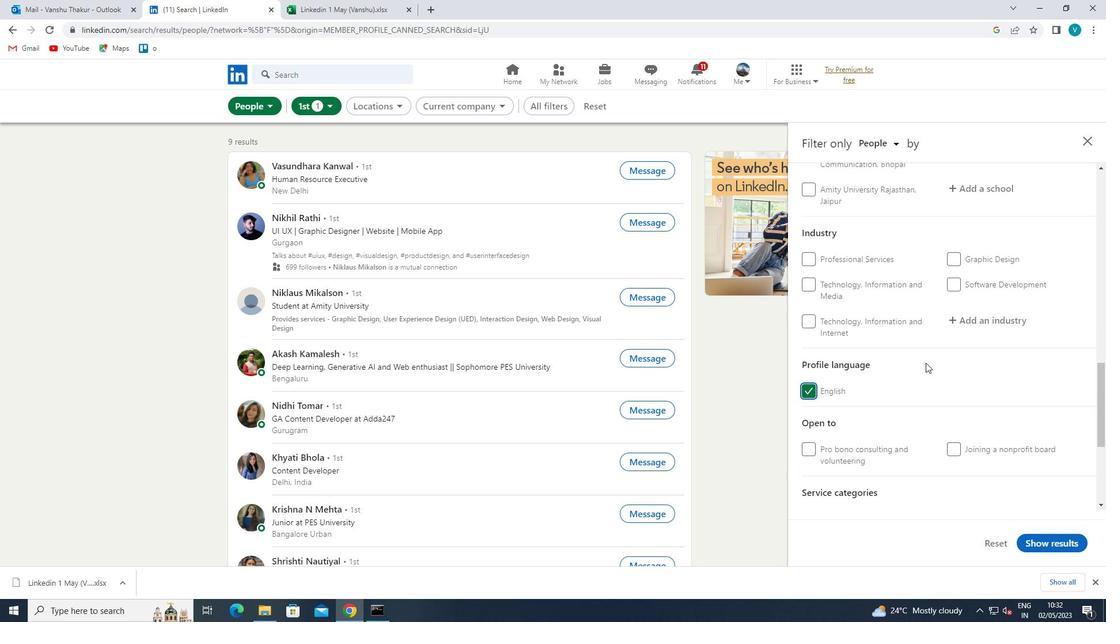 
Action: Mouse scrolled (926, 363) with delta (0, 0)
Screenshot: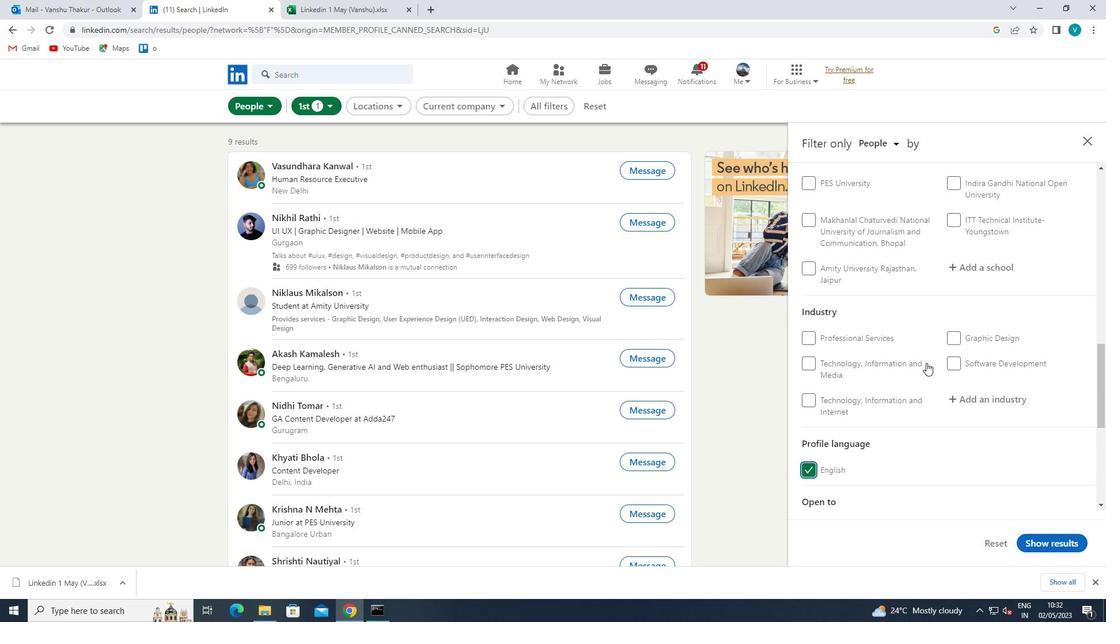 
Action: Mouse scrolled (926, 363) with delta (0, 0)
Screenshot: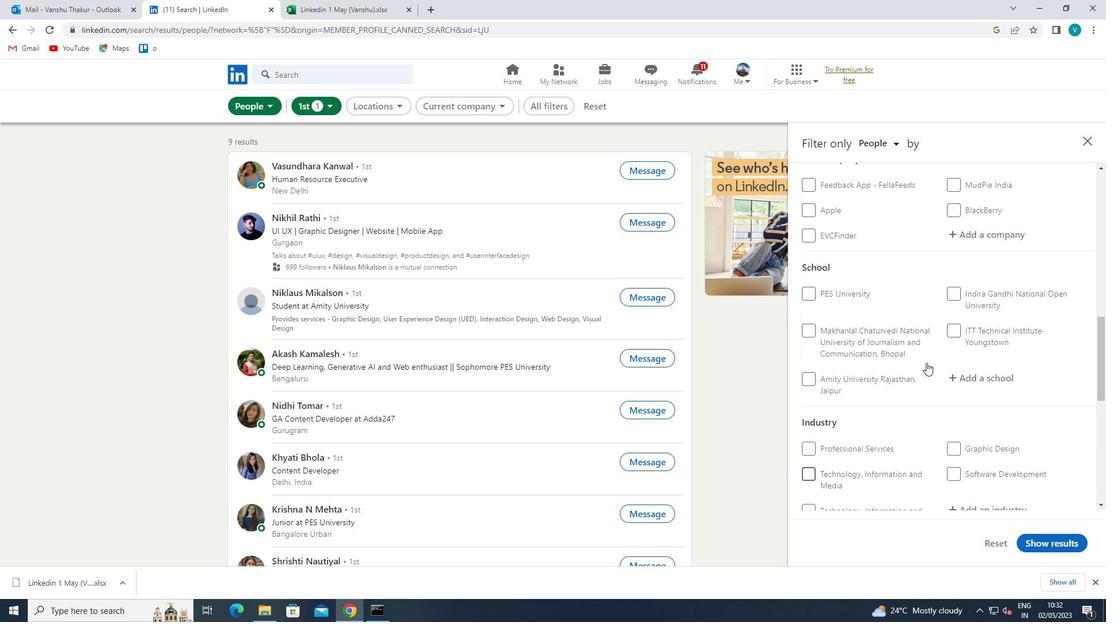 
Action: Mouse scrolled (926, 363) with delta (0, 0)
Screenshot: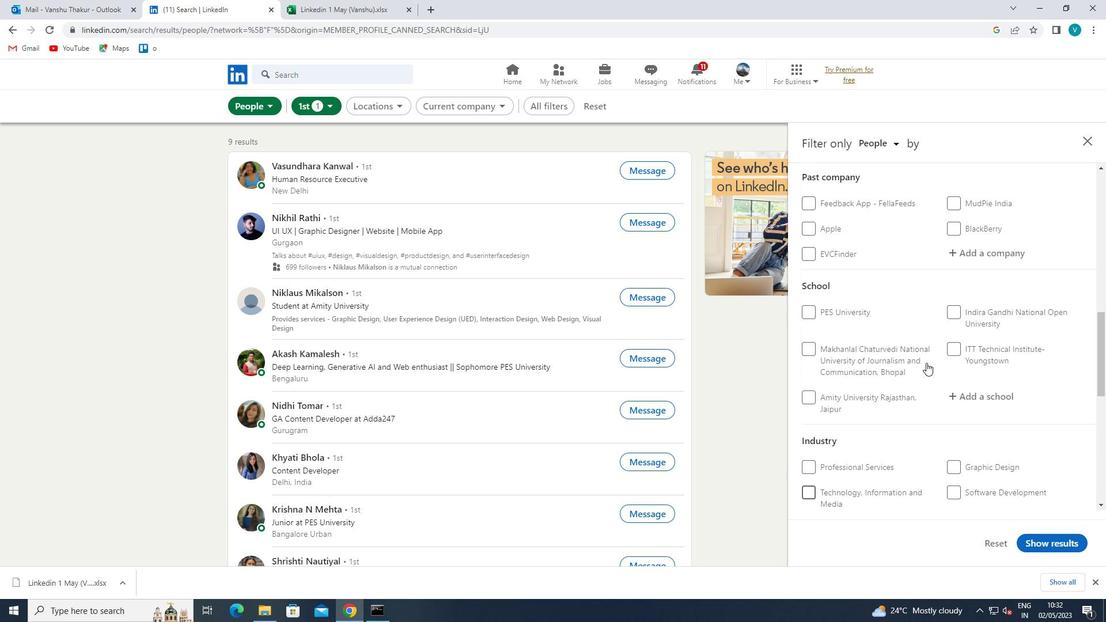 
Action: Mouse moved to (928, 362)
Screenshot: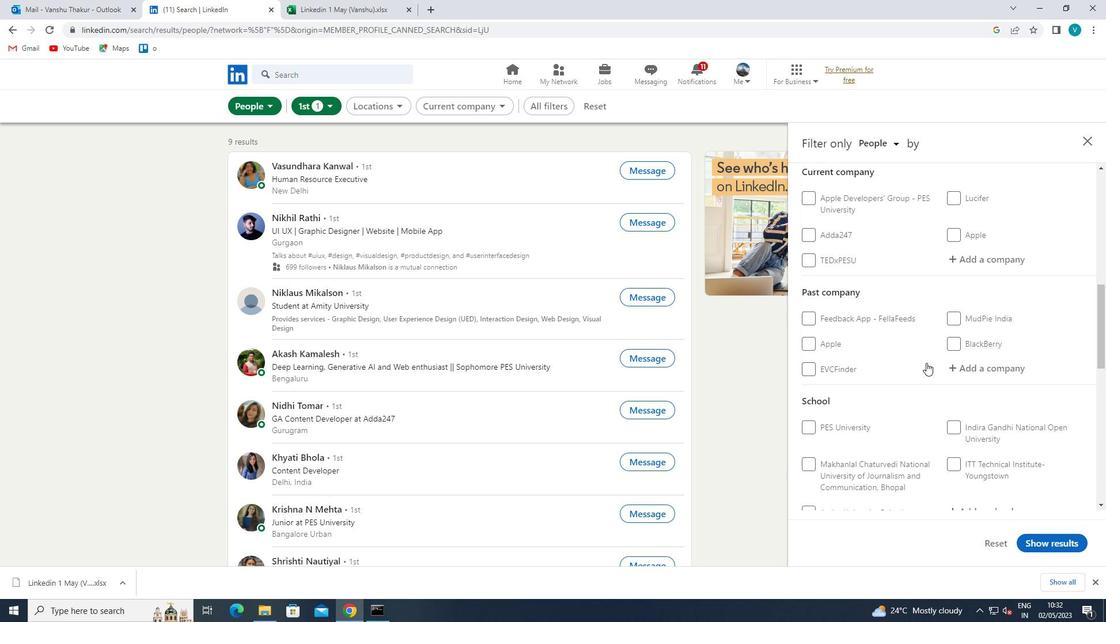 
Action: Mouse scrolled (928, 363) with delta (0, 0)
Screenshot: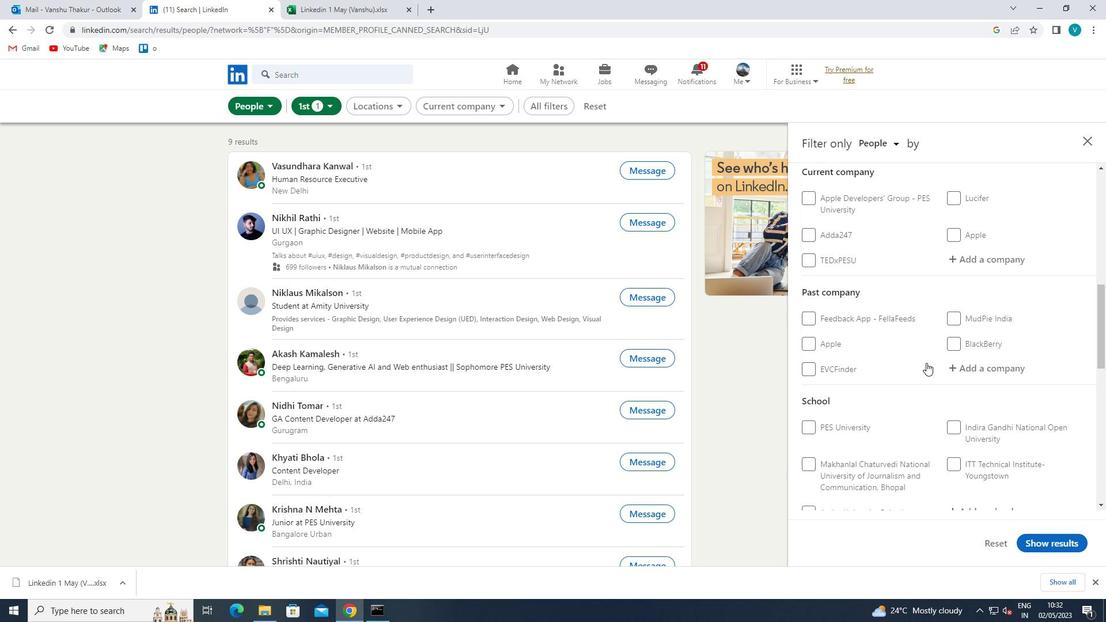 
Action: Mouse moved to (992, 321)
Screenshot: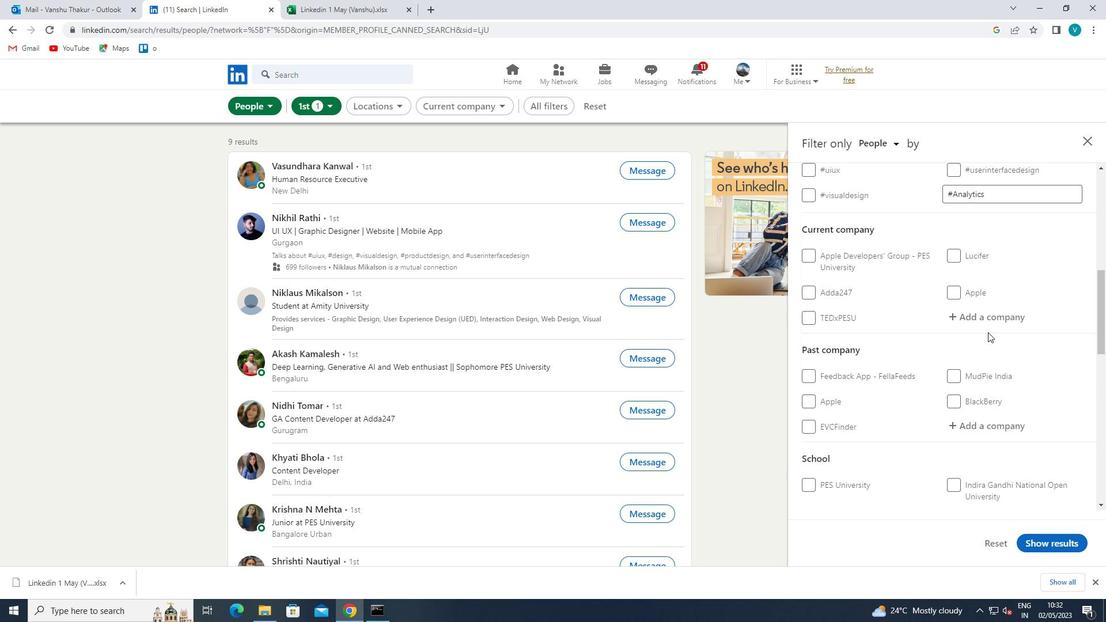 
Action: Mouse pressed left at (992, 321)
Screenshot: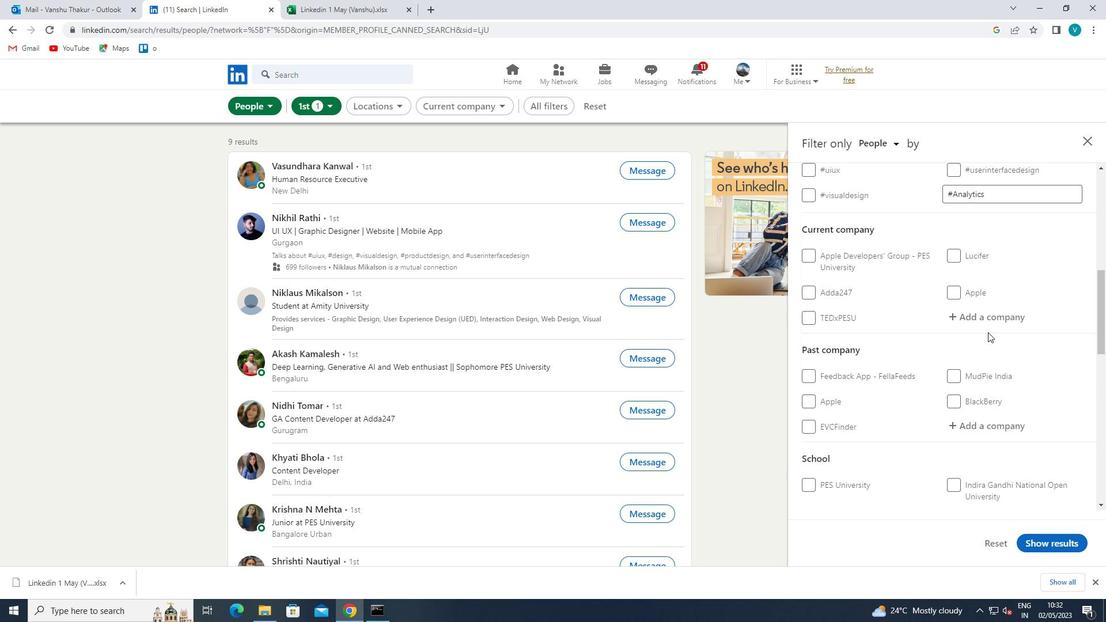 
Action: Key pressed <Key.shift>GENSLER
Screenshot: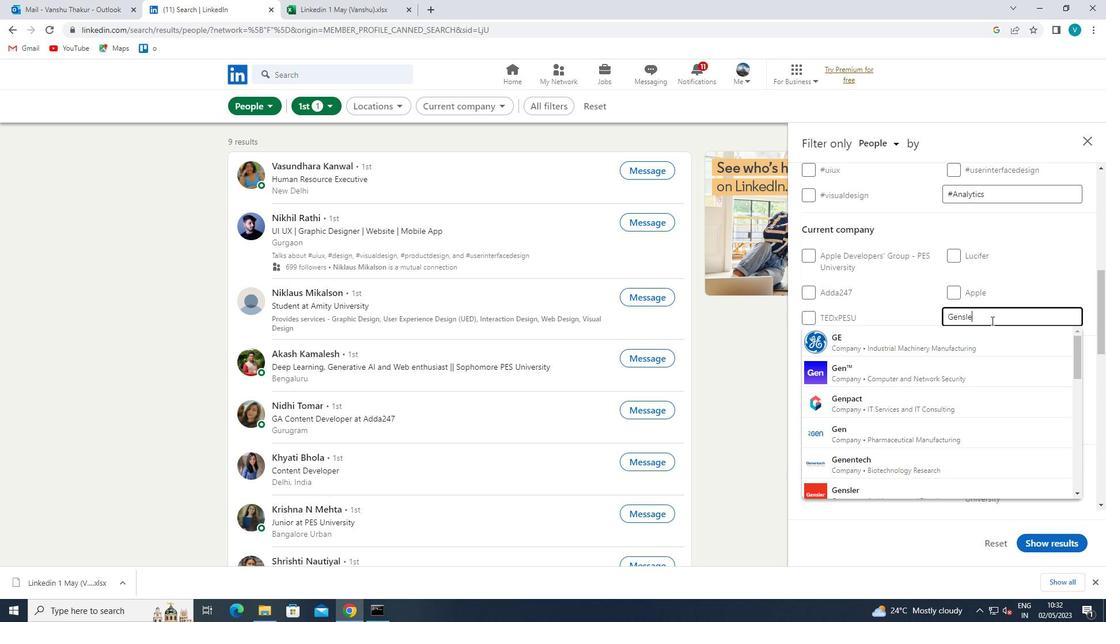 
Action: Mouse moved to (978, 331)
Screenshot: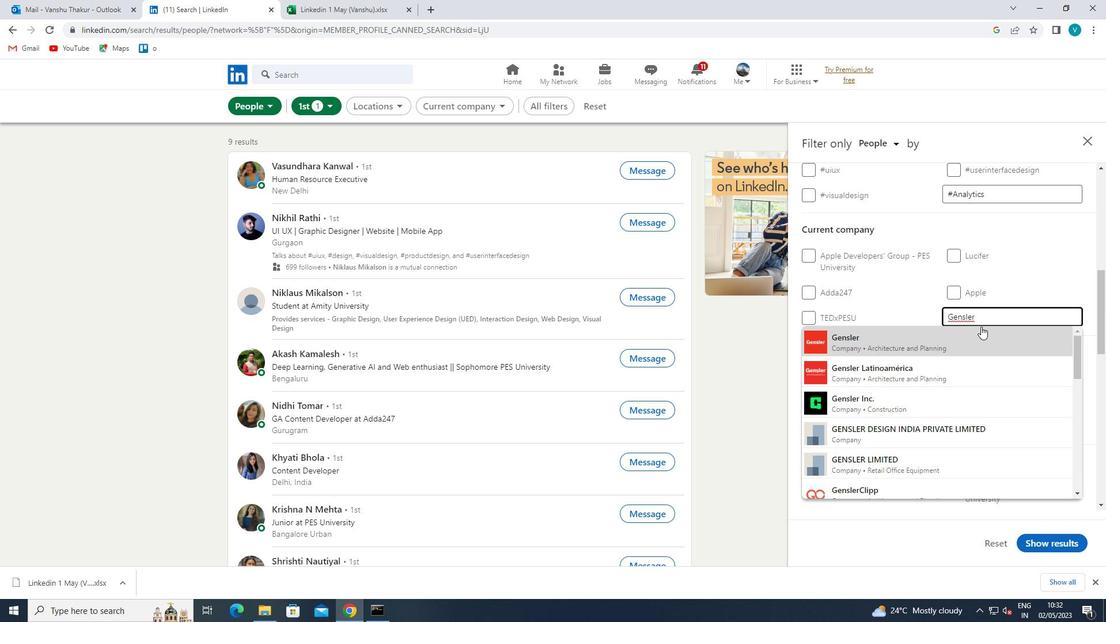 
Action: Mouse pressed left at (978, 331)
Screenshot: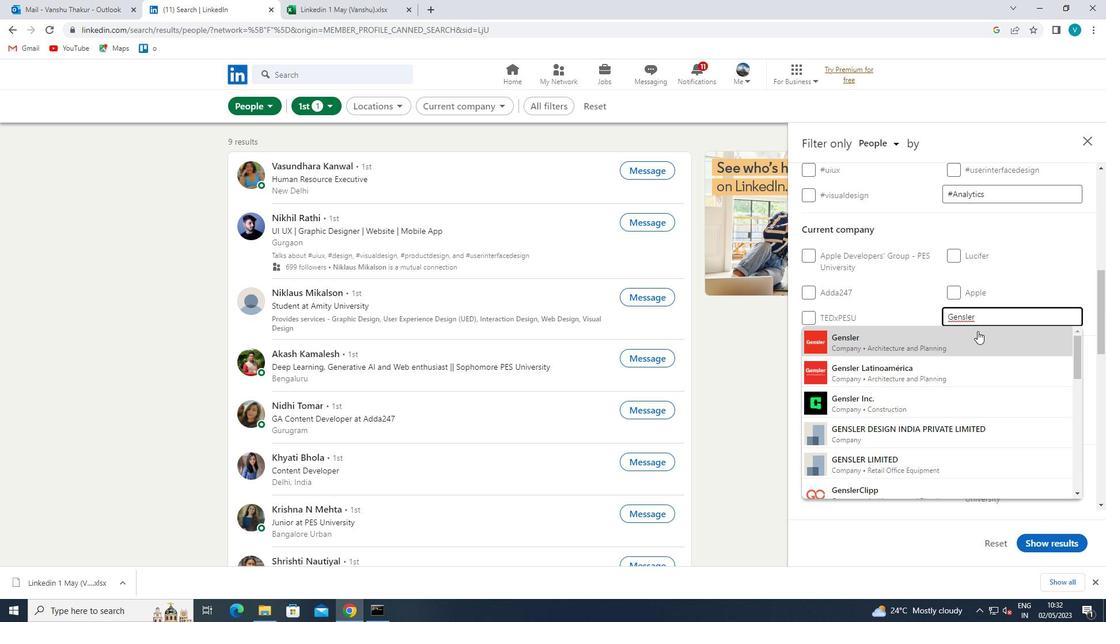 
Action: Mouse scrolled (978, 330) with delta (0, 0)
Screenshot: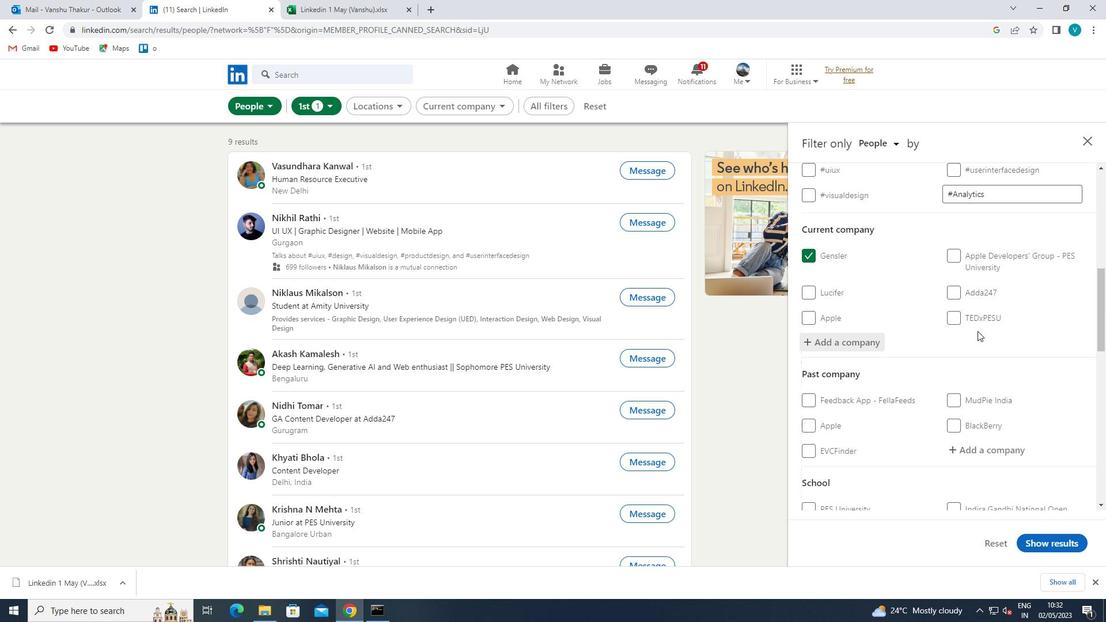 
Action: Mouse scrolled (978, 330) with delta (0, 0)
Screenshot: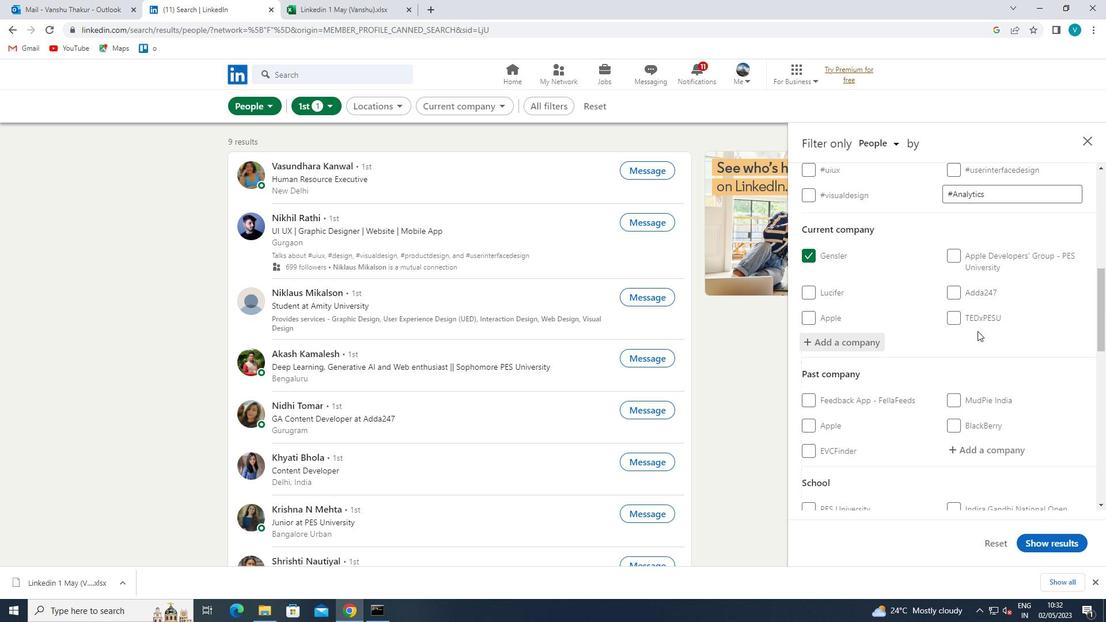 
Action: Mouse scrolled (978, 330) with delta (0, 0)
Screenshot: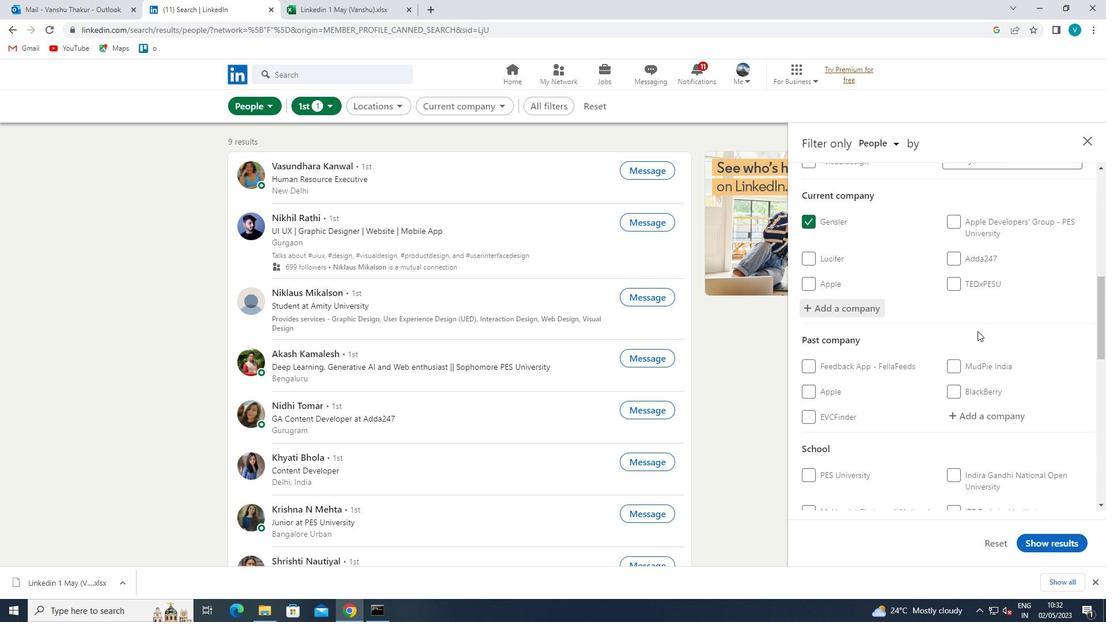 
Action: Mouse moved to (977, 332)
Screenshot: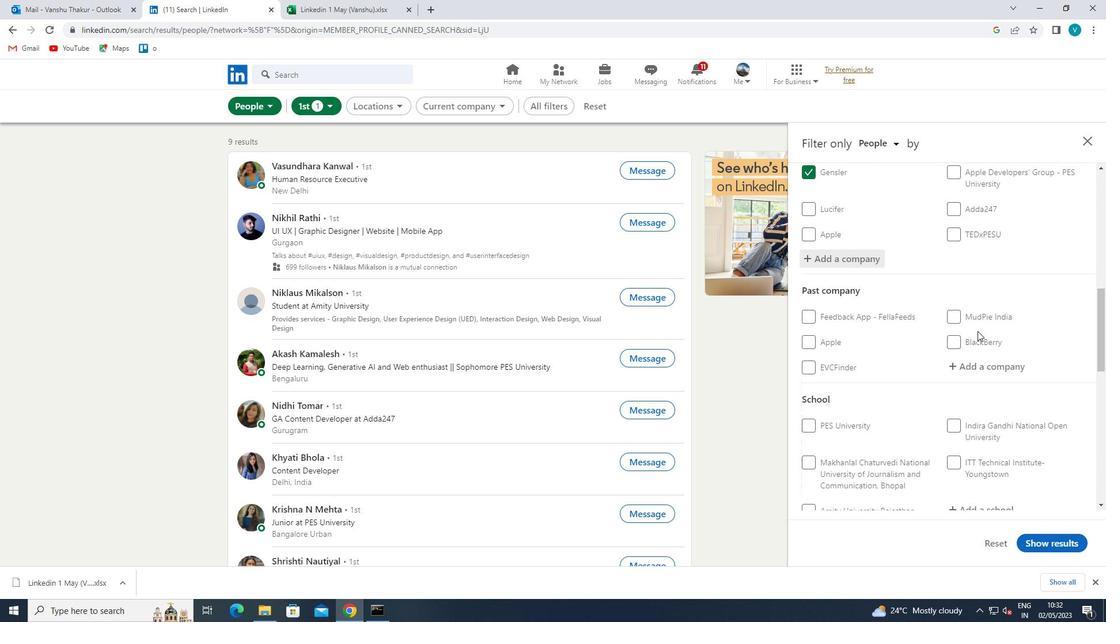 
Action: Mouse scrolled (977, 332) with delta (0, 0)
Screenshot: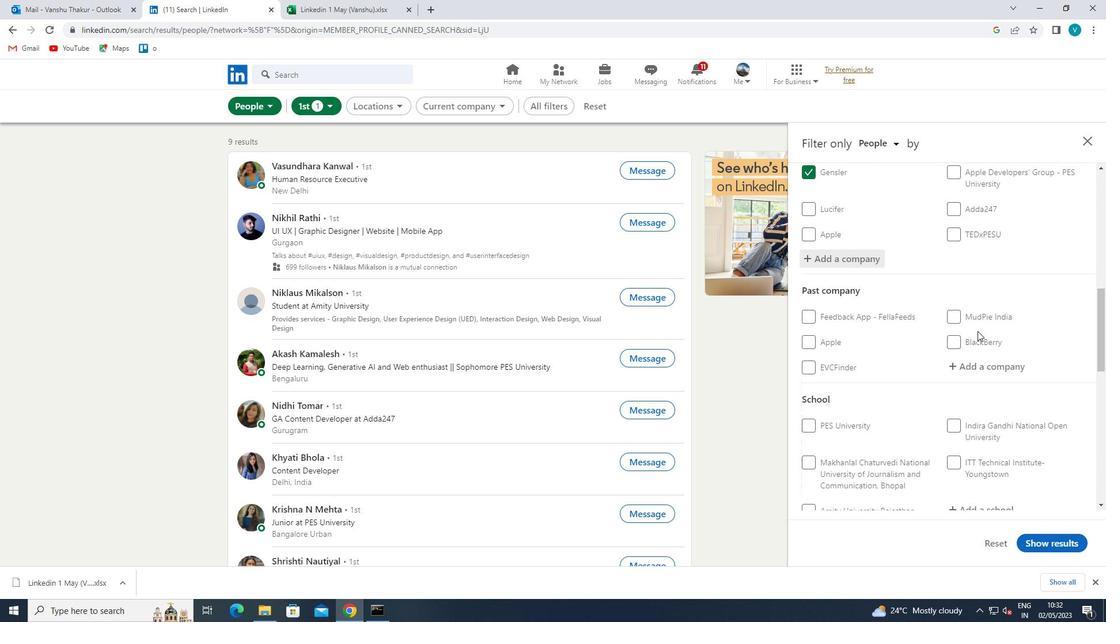 
Action: Mouse moved to (981, 363)
Screenshot: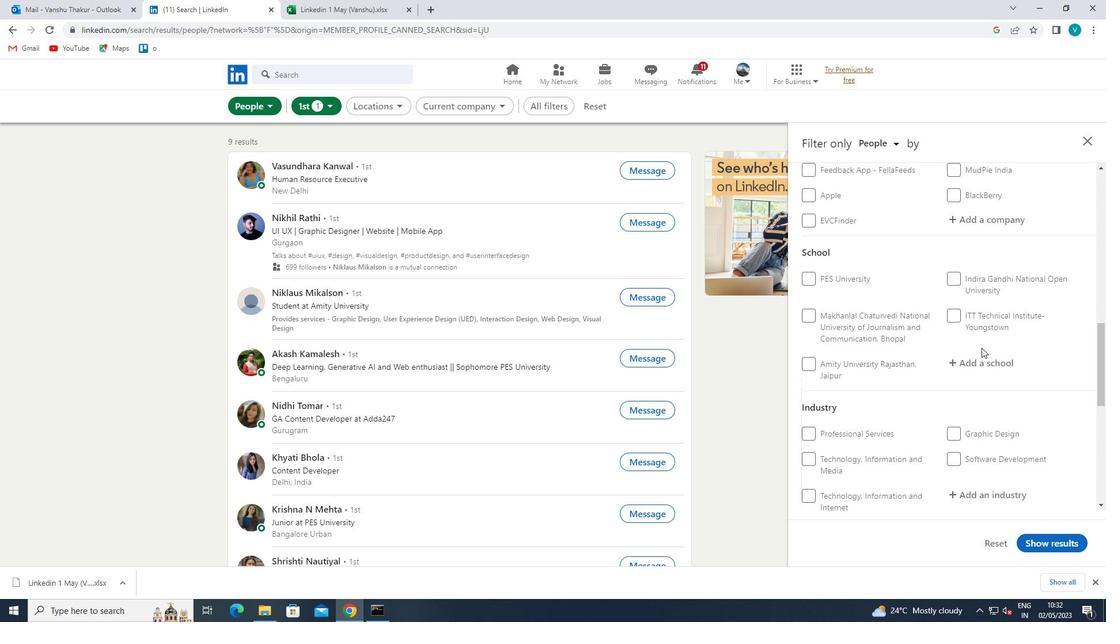 
Action: Mouse pressed left at (981, 363)
Screenshot: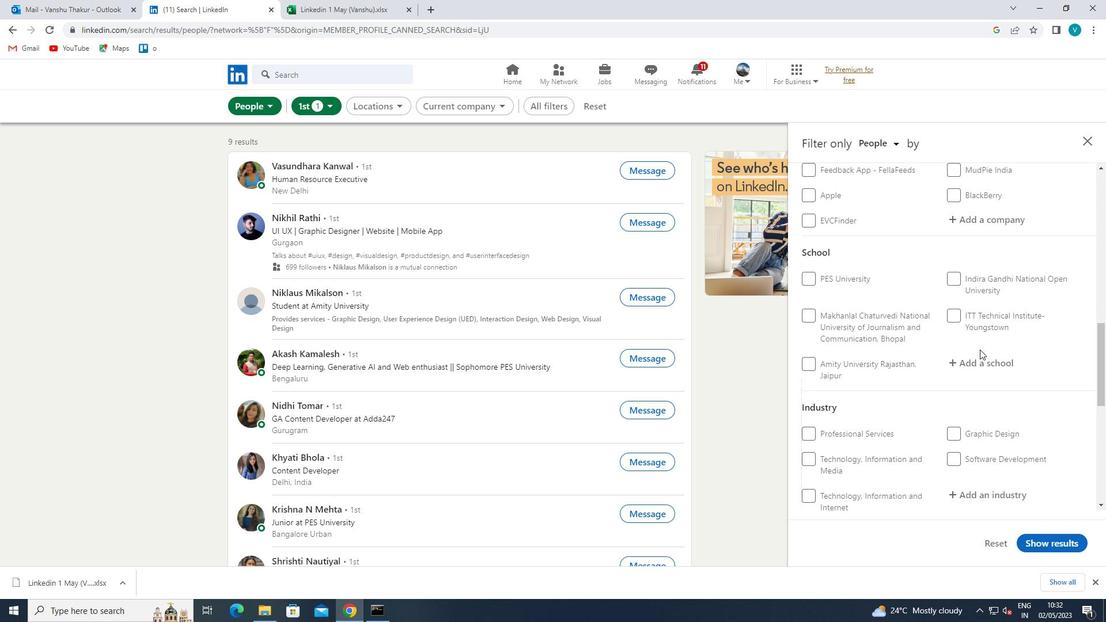 
Action: Key pressed <Key.shift>MAHARAJA
Screenshot: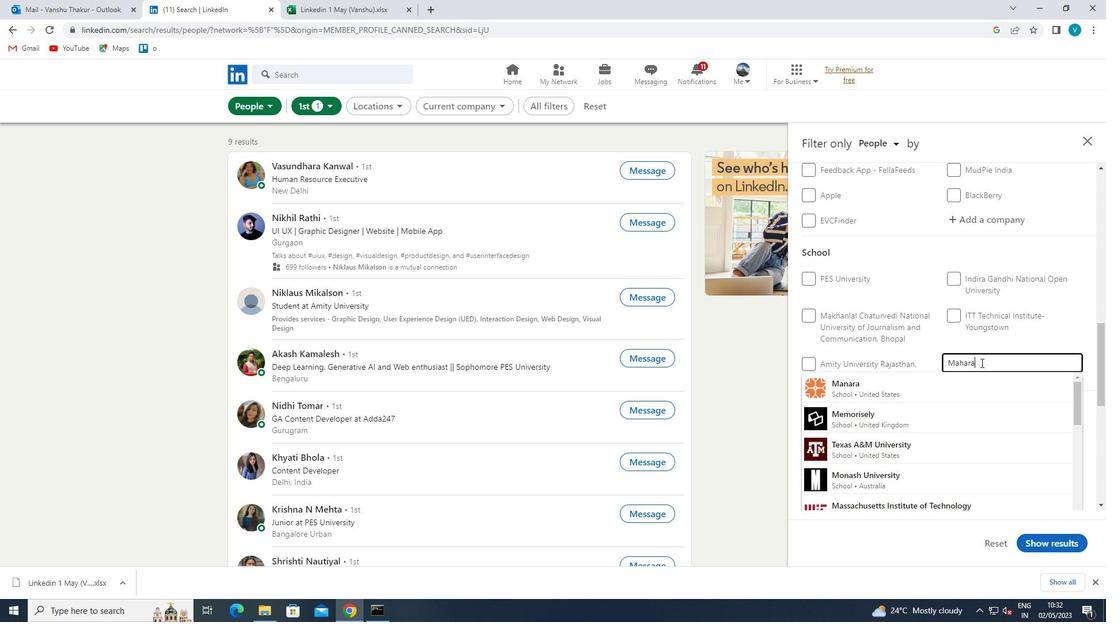 
Action: Mouse moved to (956, 503)
Screenshot: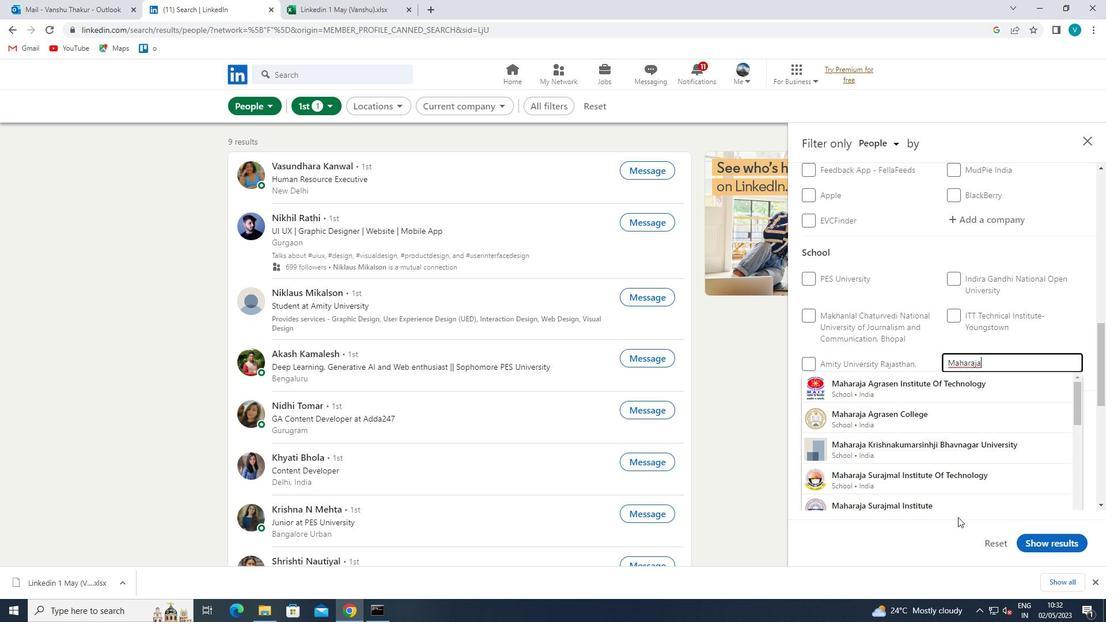 
Action: Mouse pressed left at (956, 503)
Screenshot: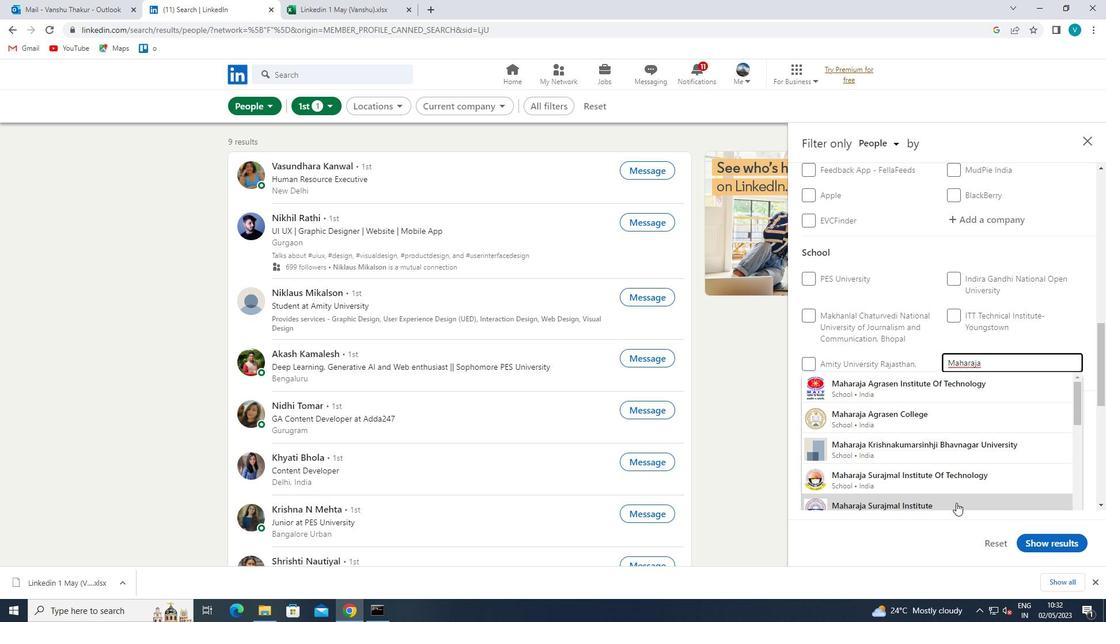 
Action: Mouse moved to (974, 416)
Screenshot: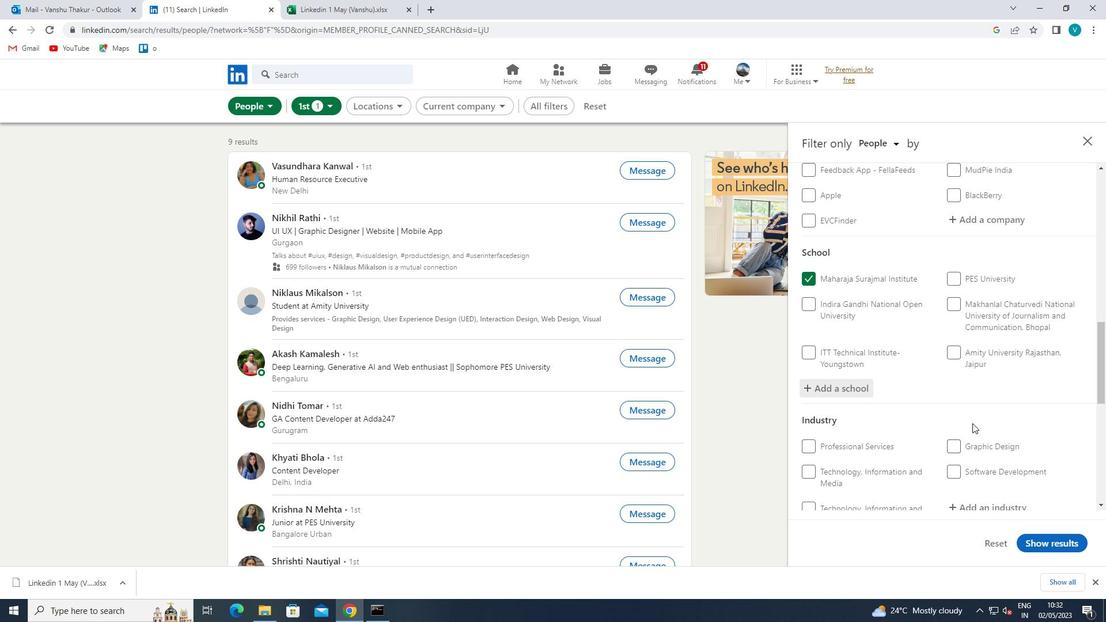 
Action: Mouse scrolled (974, 415) with delta (0, 0)
Screenshot: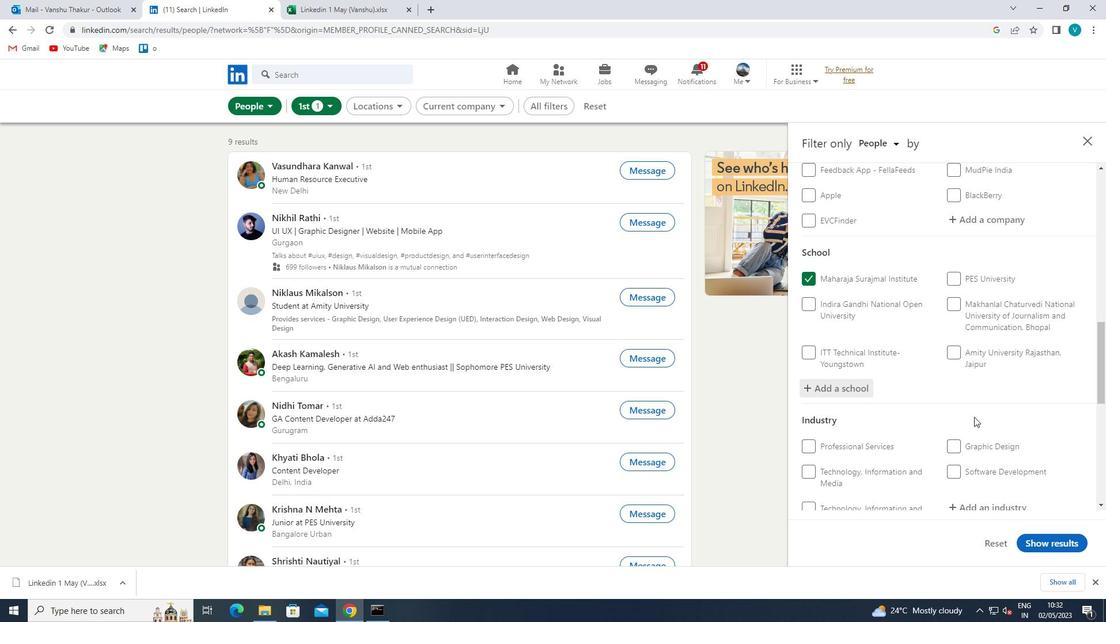 
Action: Mouse scrolled (974, 415) with delta (0, 0)
Screenshot: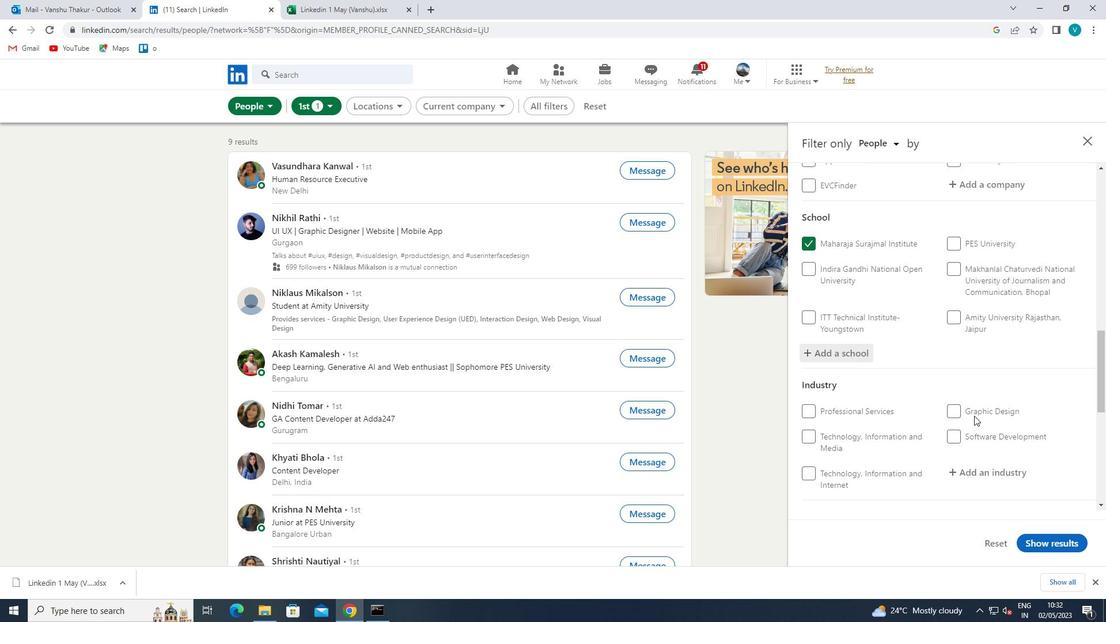 
Action: Mouse scrolled (974, 415) with delta (0, 0)
Screenshot: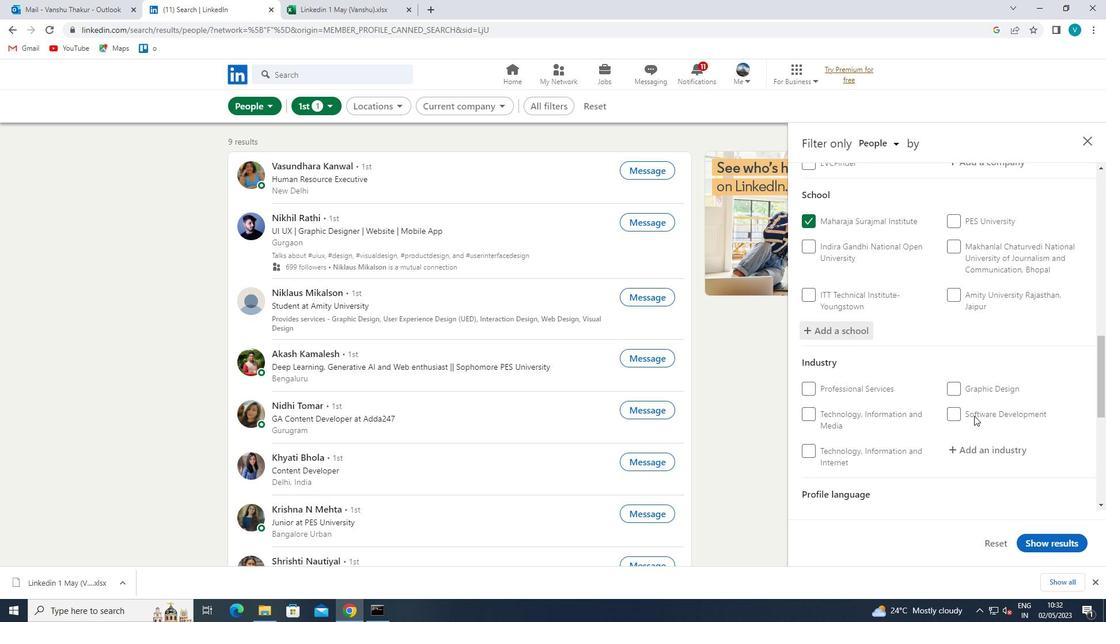 
Action: Mouse moved to (993, 331)
Screenshot: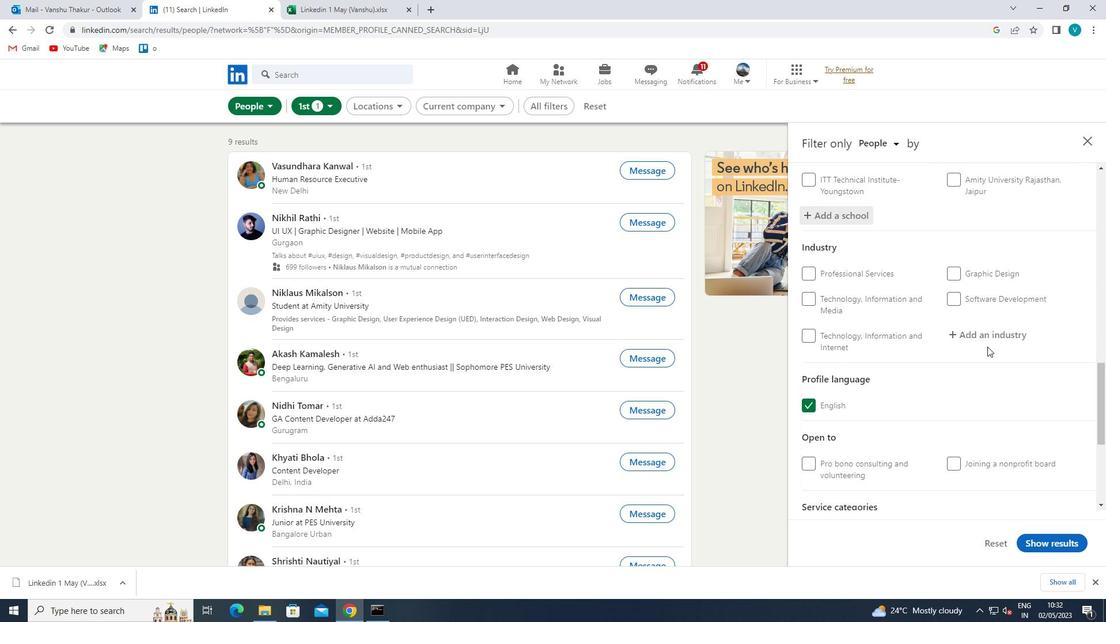 
Action: Mouse pressed left at (993, 331)
Screenshot: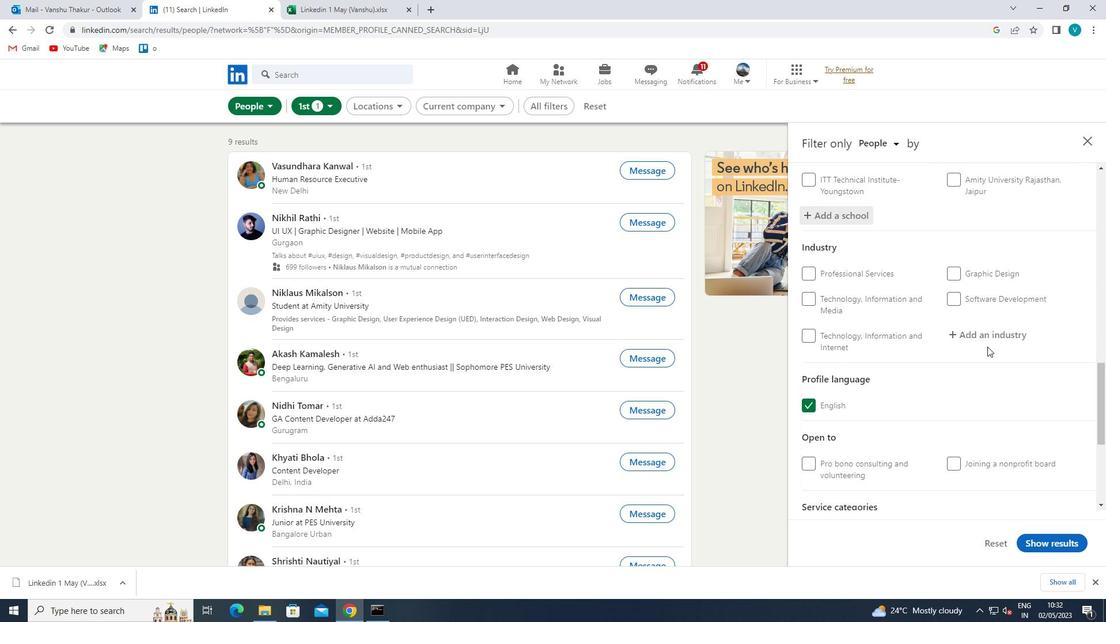 
Action: Key pressed <Key.shift>RES
Screenshot: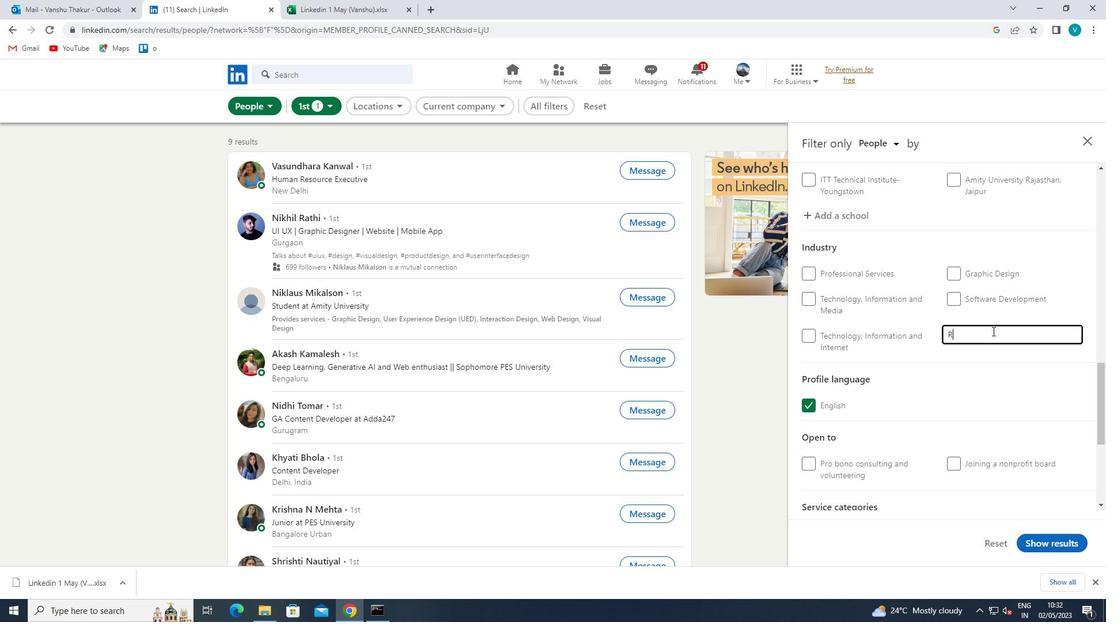 
Action: Mouse moved to (966, 353)
Screenshot: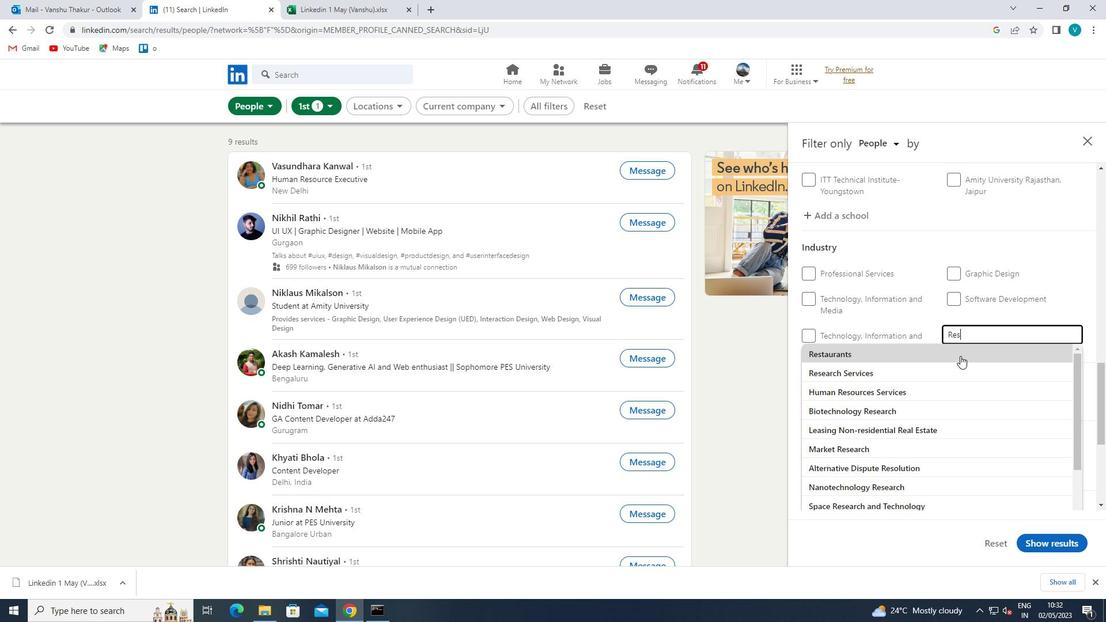 
Action: Mouse pressed left at (966, 353)
Screenshot: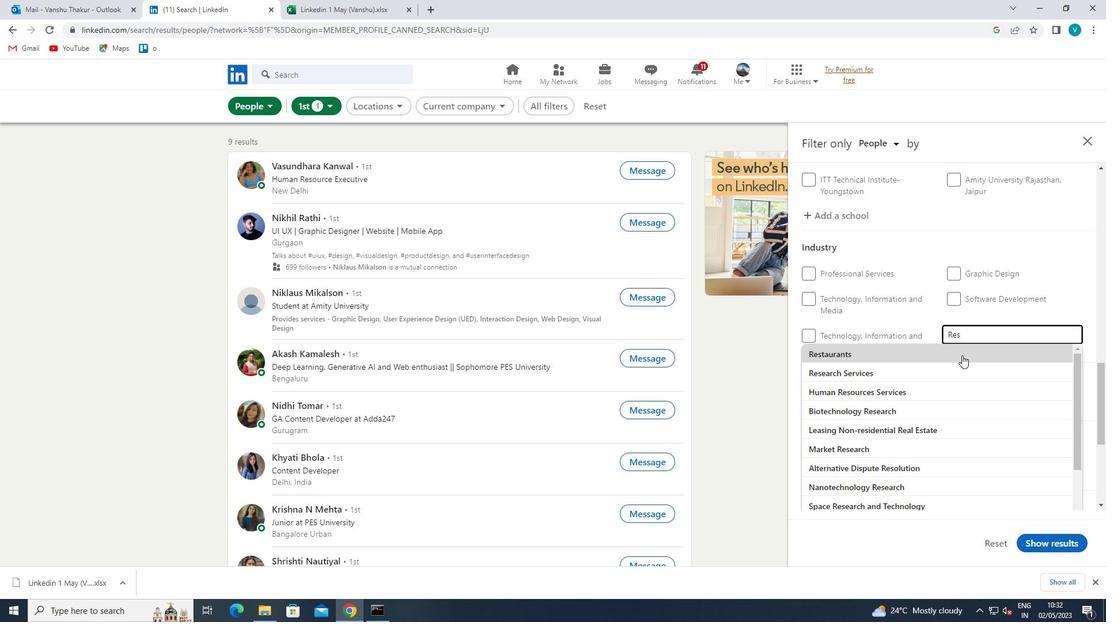 
Action: Mouse scrolled (966, 352) with delta (0, 0)
Screenshot: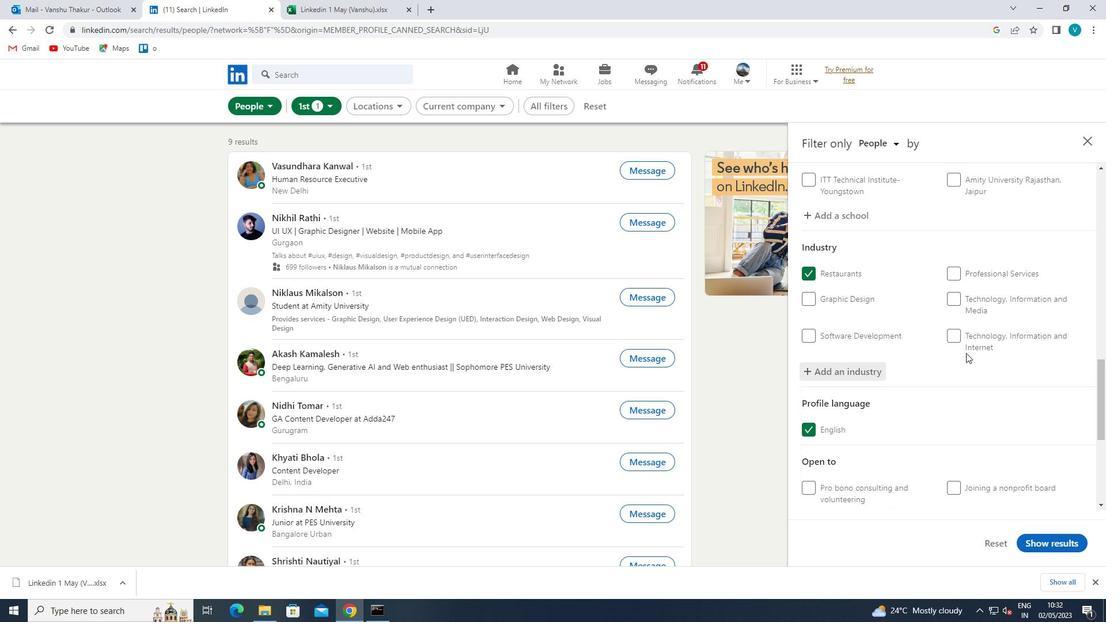 
Action: Mouse scrolled (966, 352) with delta (0, 0)
Screenshot: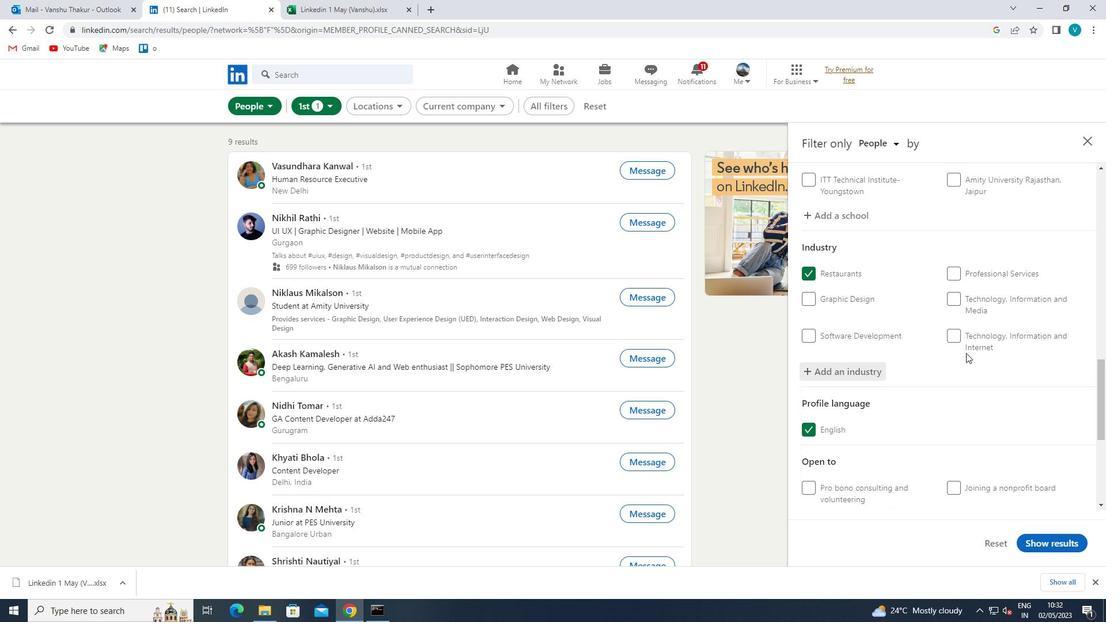 
Action: Mouse scrolled (966, 352) with delta (0, 0)
Screenshot: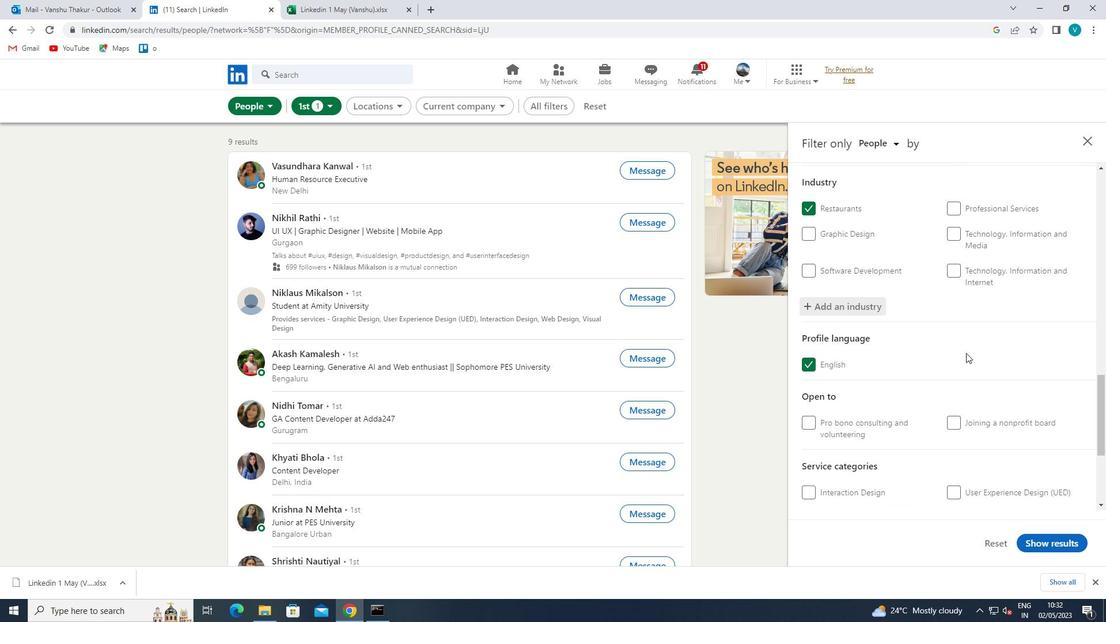
Action: Mouse scrolled (966, 352) with delta (0, 0)
Screenshot: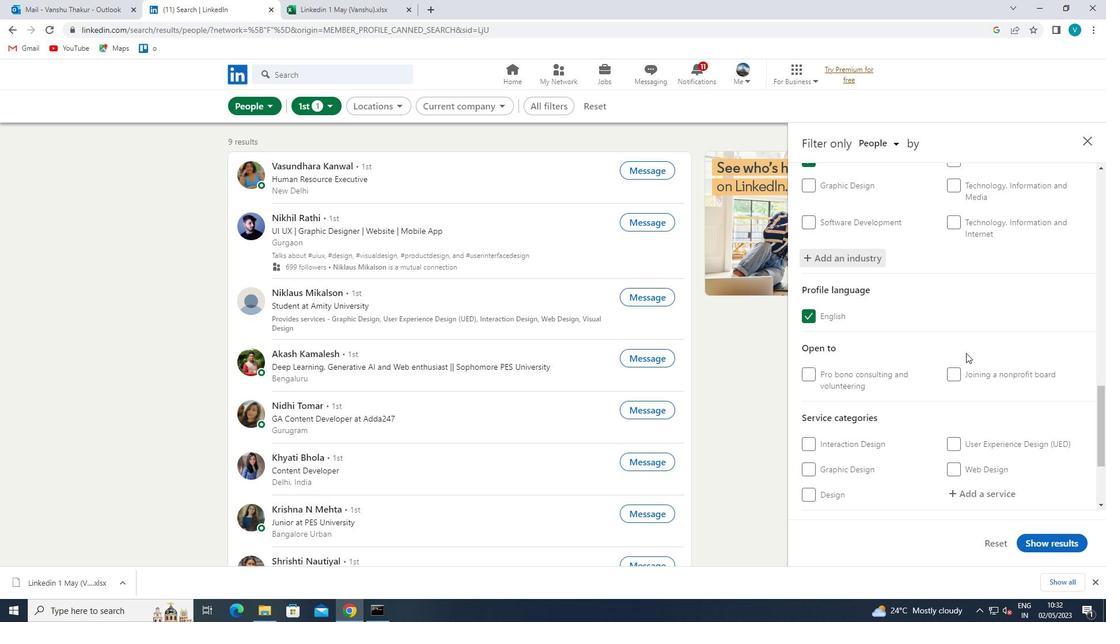 
Action: Mouse scrolled (966, 352) with delta (0, 0)
Screenshot: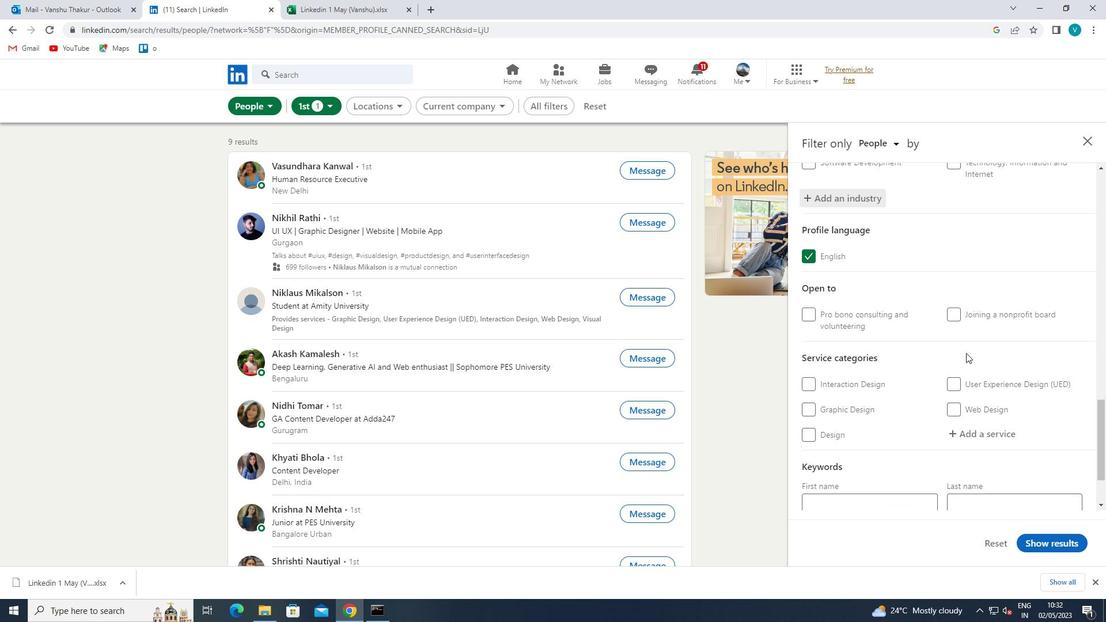 
Action: Mouse scrolled (966, 352) with delta (0, 0)
Screenshot: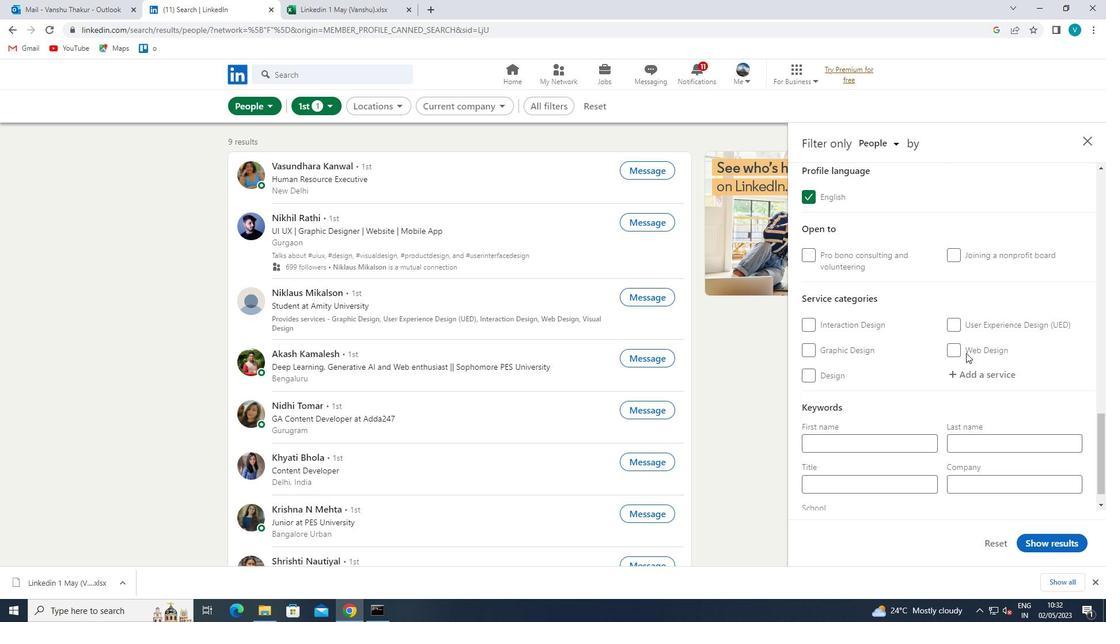 
Action: Mouse moved to (964, 367)
Screenshot: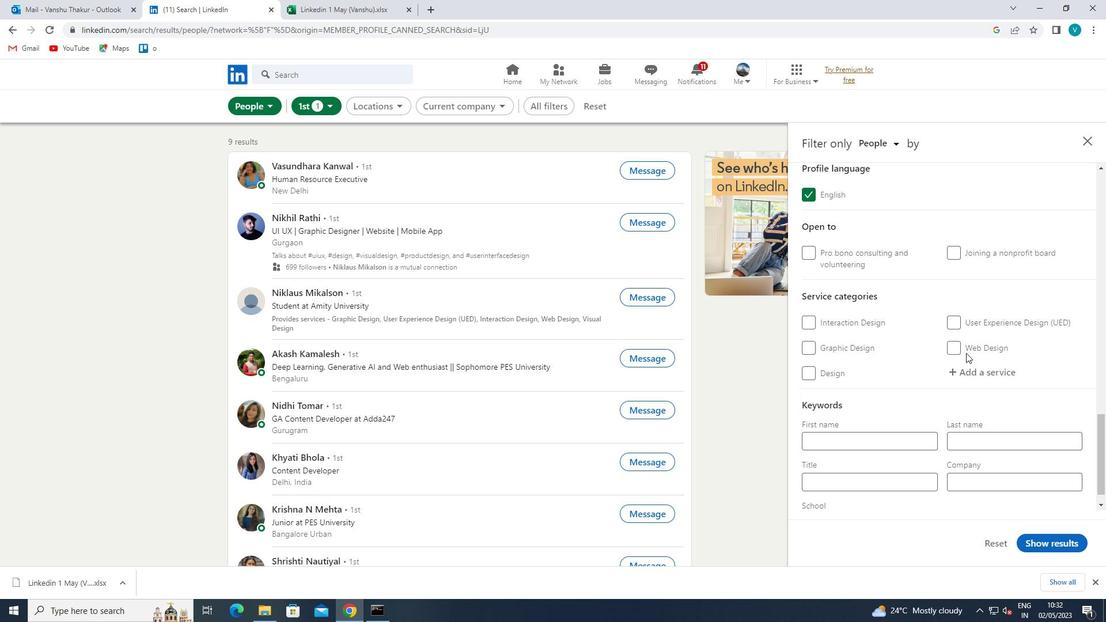 
Action: Mouse pressed left at (964, 367)
Screenshot: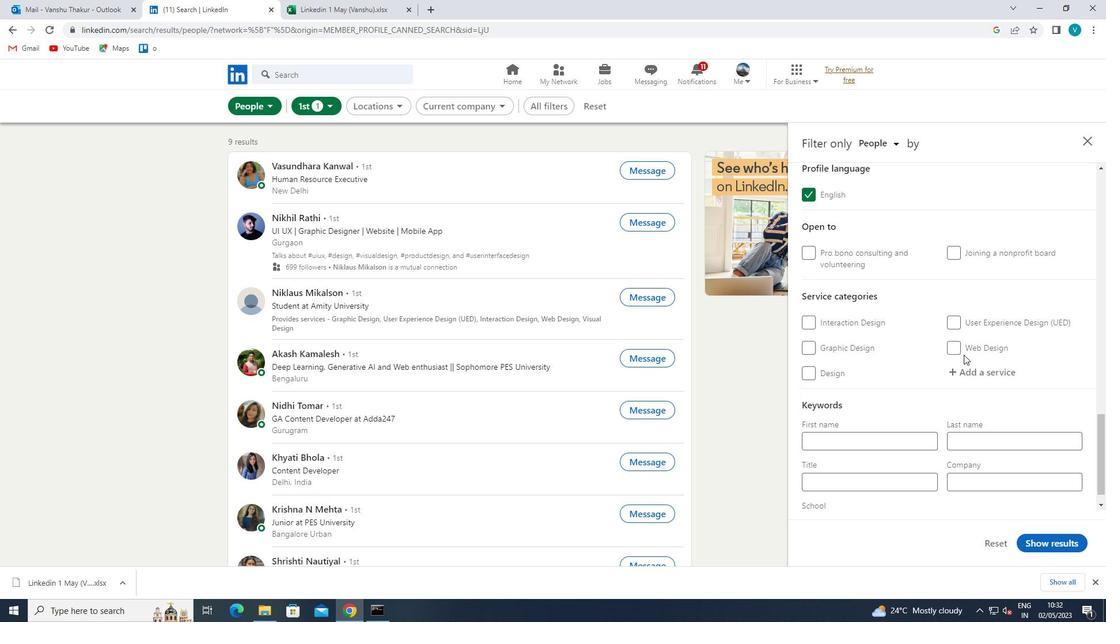 
Action: Mouse moved to (975, 363)
Screenshot: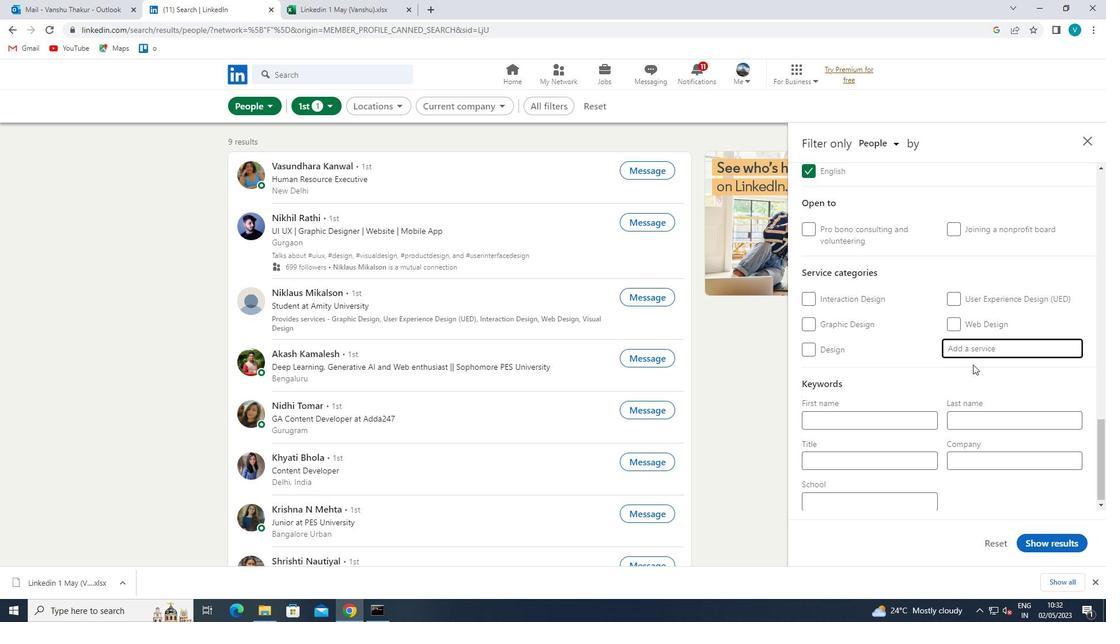 
Action: Key pressed <Key.shift>GRAPHIC<Key.space>
Screenshot: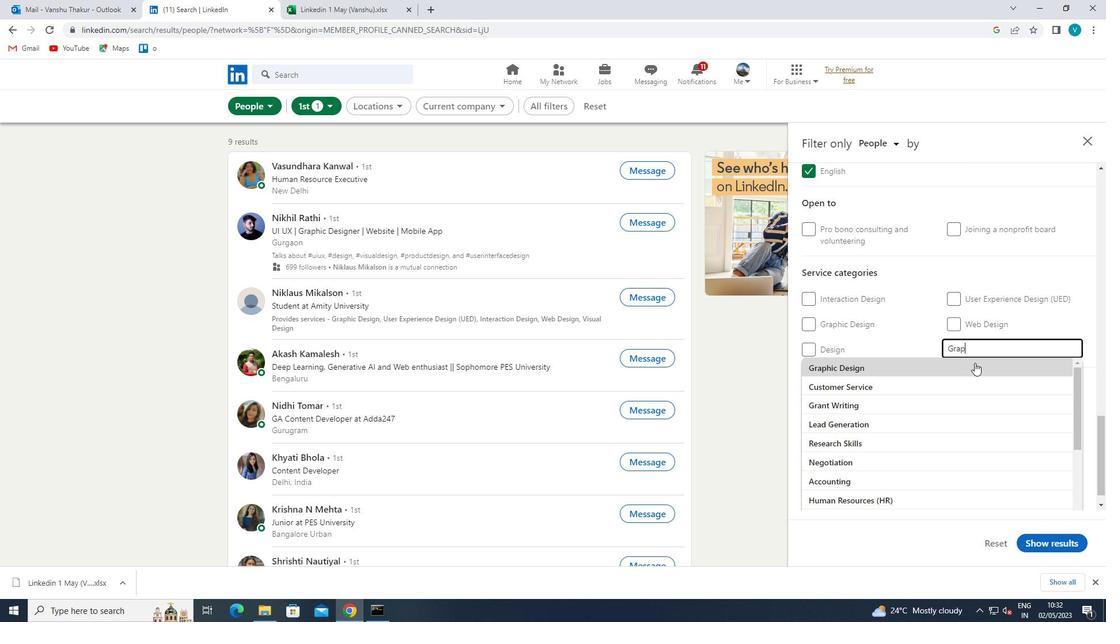 
Action: Mouse pressed left at (975, 363)
Screenshot: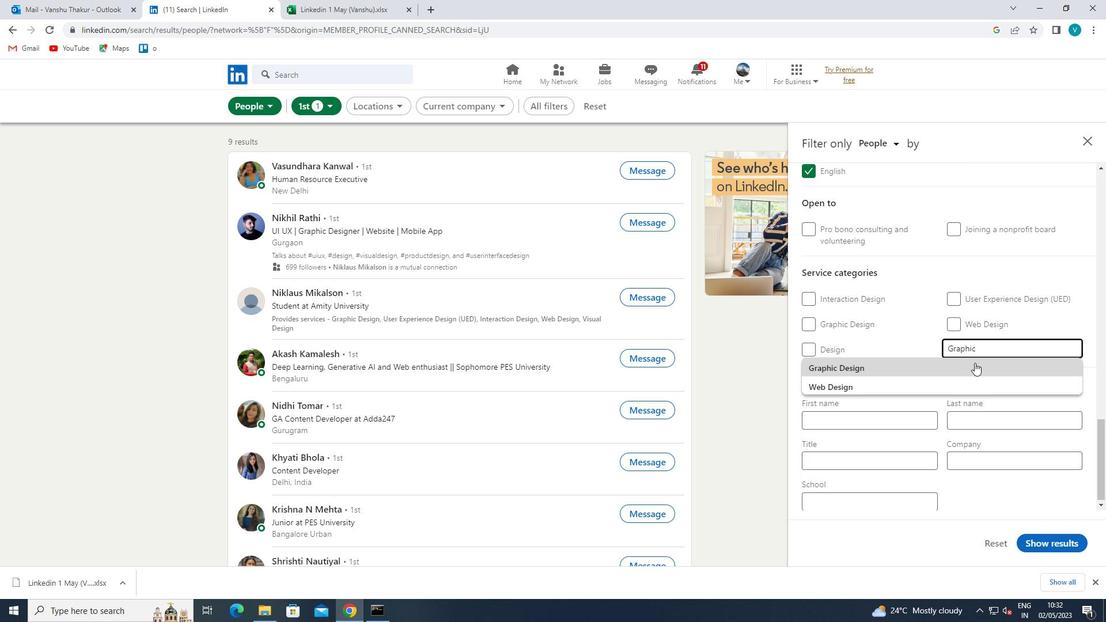 
Action: Mouse scrolled (975, 362) with delta (0, 0)
Screenshot: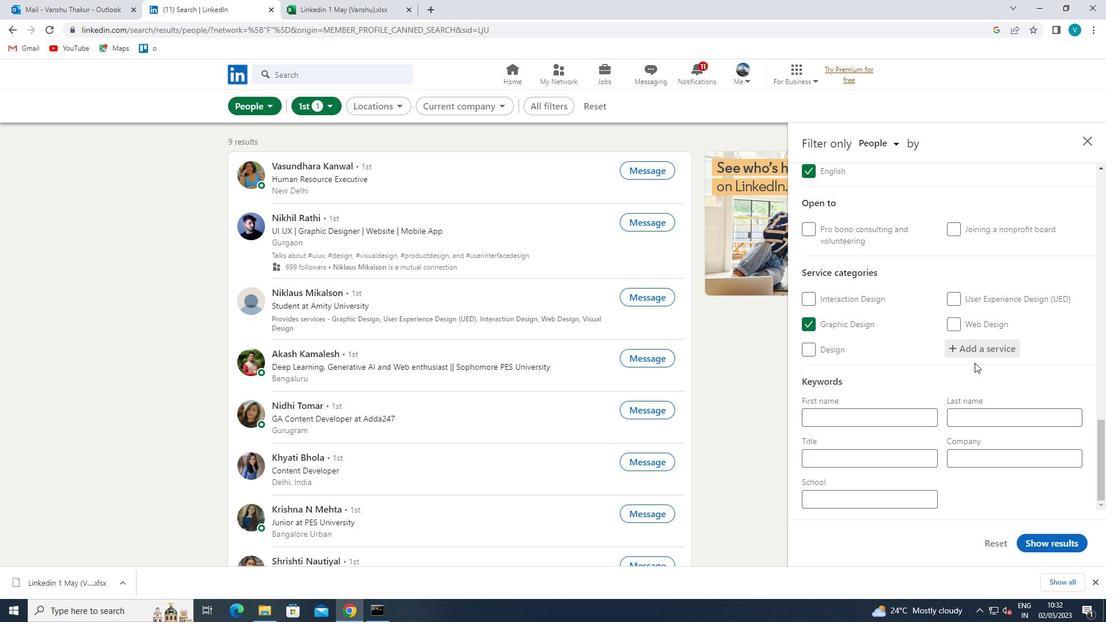
Action: Mouse scrolled (975, 362) with delta (0, 0)
Screenshot: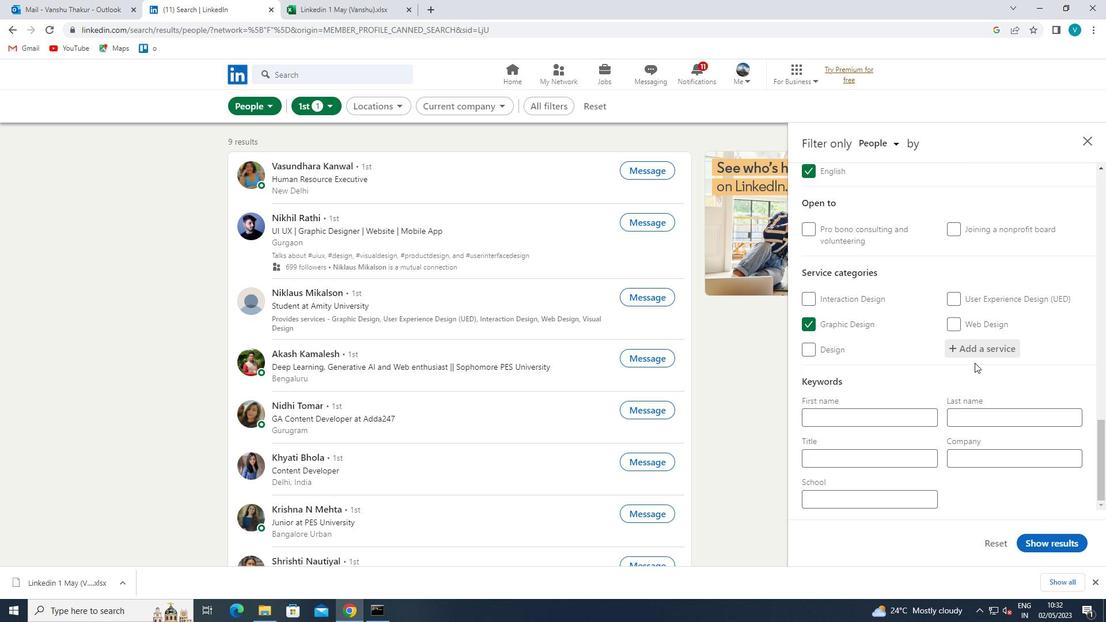 
Action: Mouse moved to (888, 458)
Screenshot: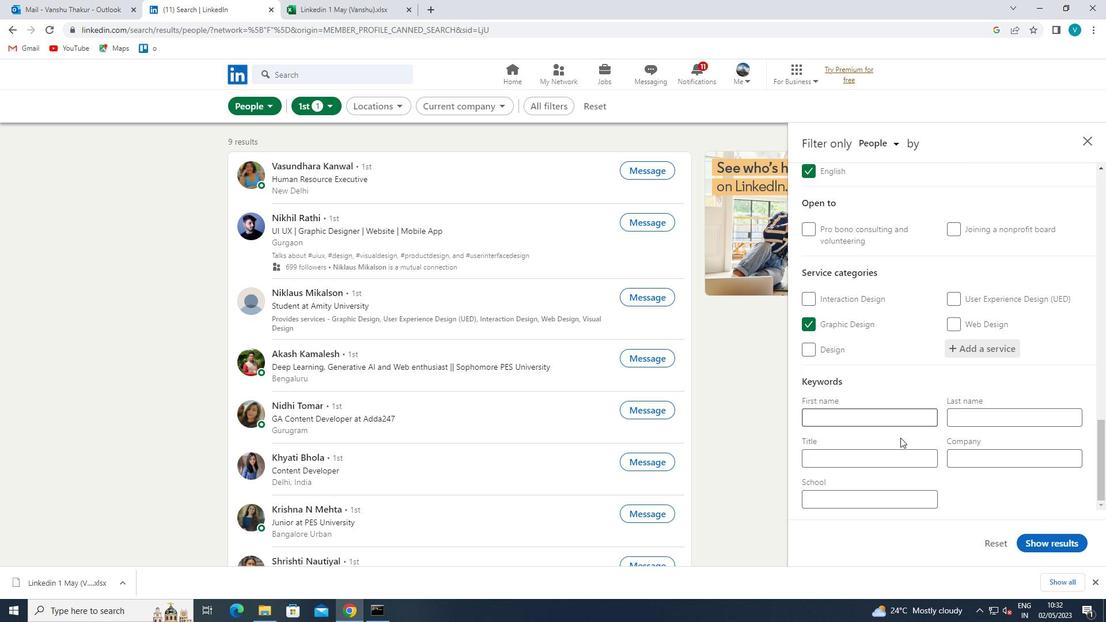
Action: Mouse pressed left at (888, 458)
Screenshot: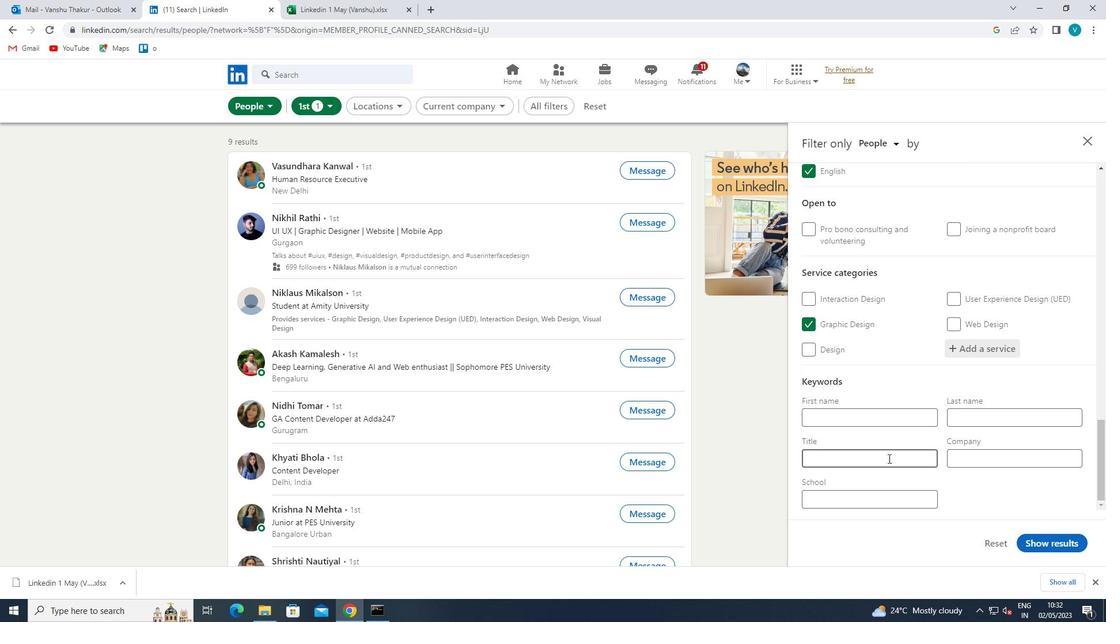 
Action: Key pressed <Key.shift>PLAYWRIGHT<Key.space>
Screenshot: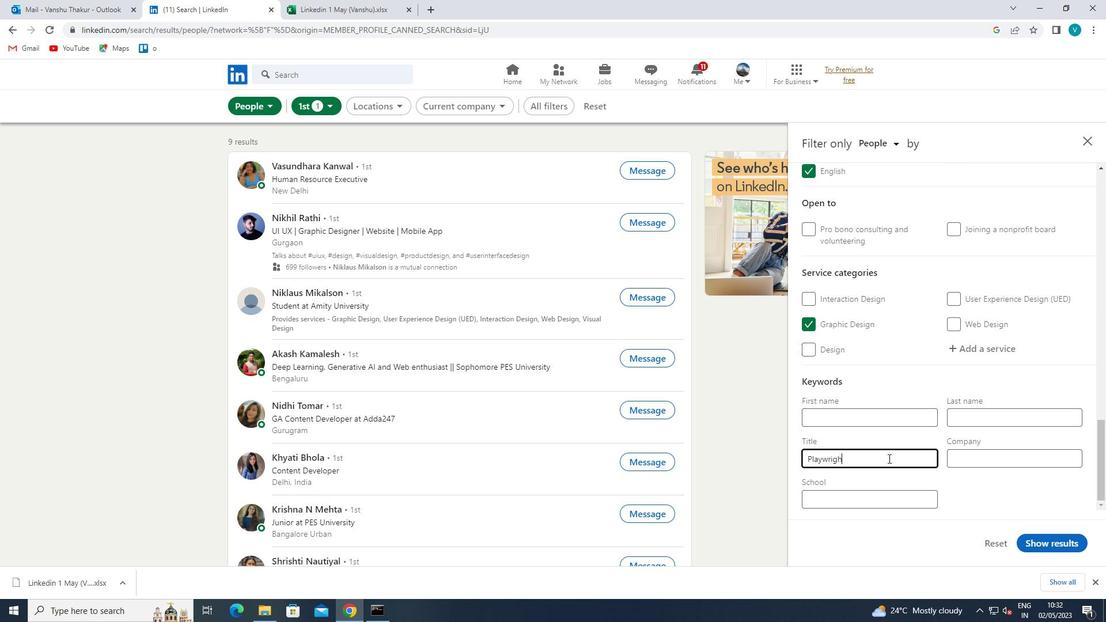 
Action: Mouse moved to (1040, 539)
Screenshot: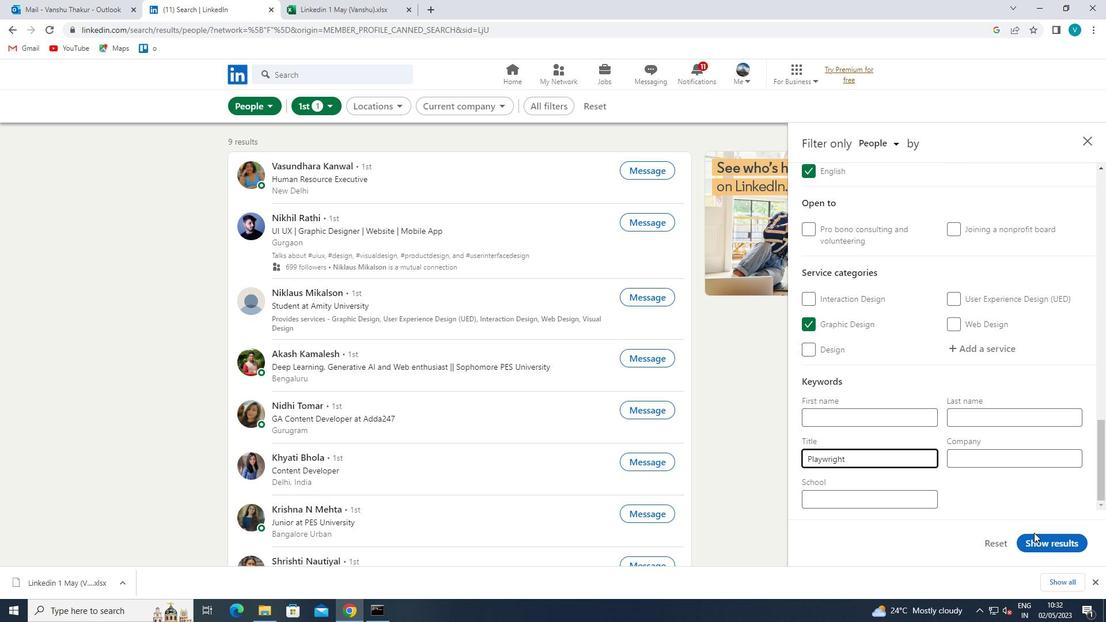 
Action: Mouse pressed left at (1040, 539)
Screenshot: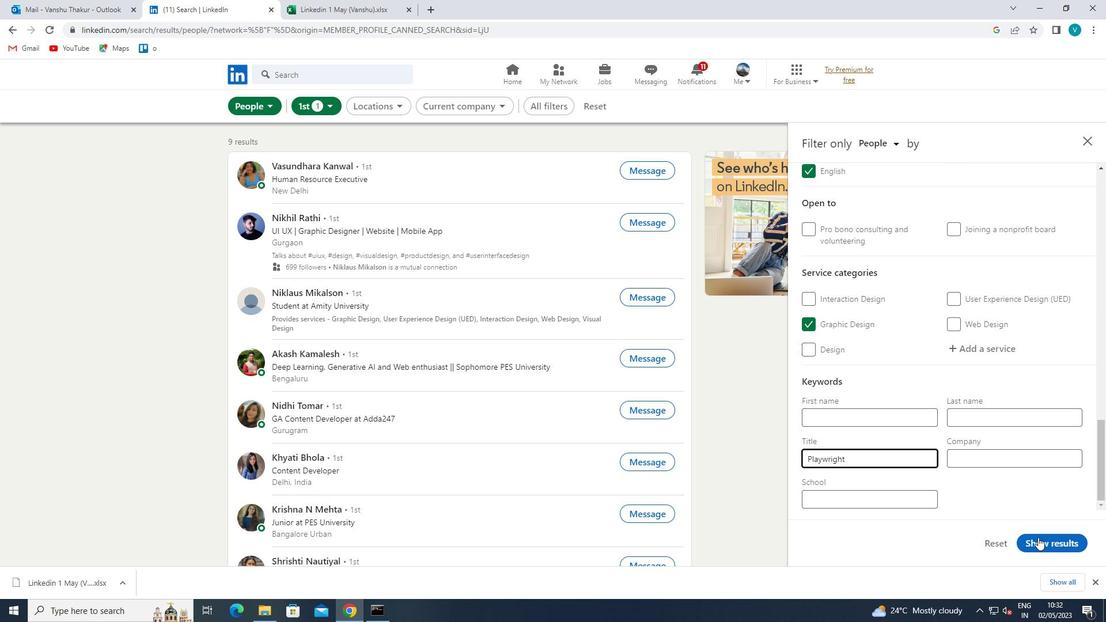 
Action: Mouse moved to (1040, 539)
Screenshot: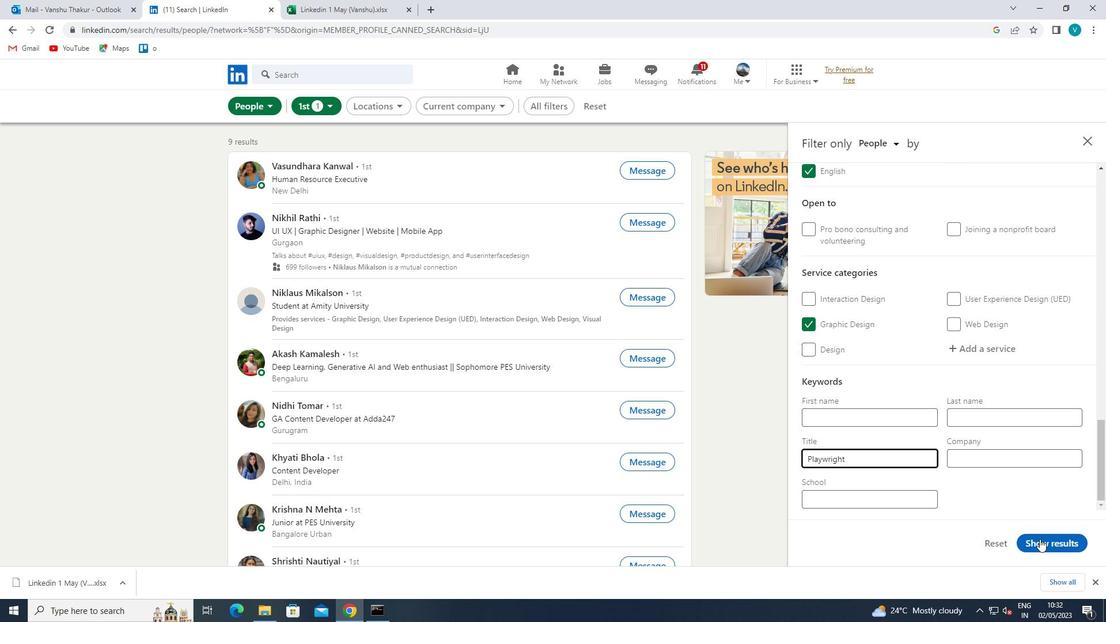 
